 Task: Get information about  a Redfin agent in San Diego, California, for assistance in finding a property with a rooftop garden.
Action: Mouse moved to (351, 227)
Screenshot: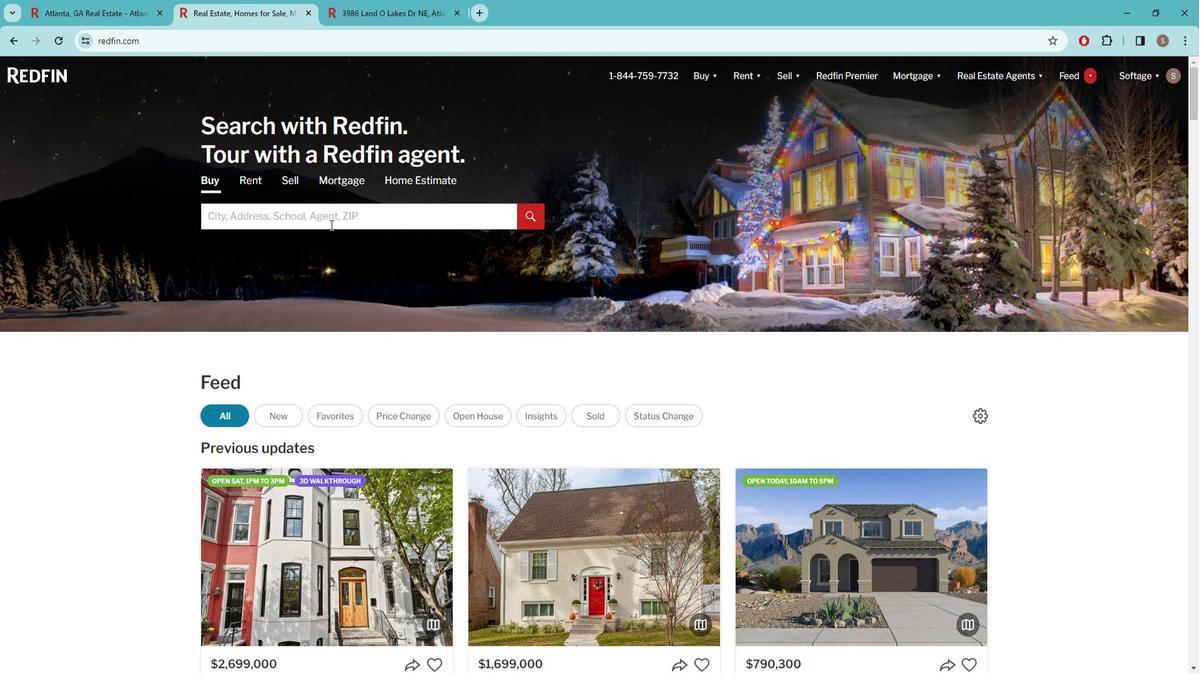 
Action: Mouse pressed left at (351, 227)
Screenshot: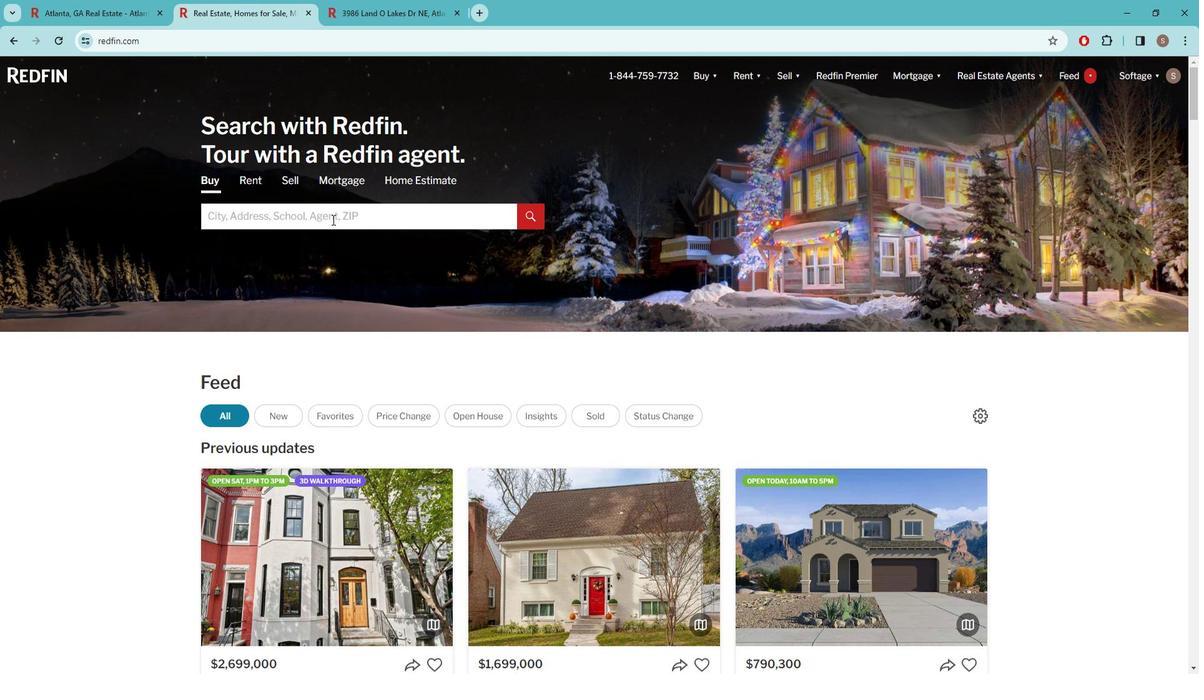 
Action: Key pressed s<Key.caps_lock>AN<Key.space><Key.caps_lock>d<Key.caps_lock>IEGO<Key.space>
Screenshot: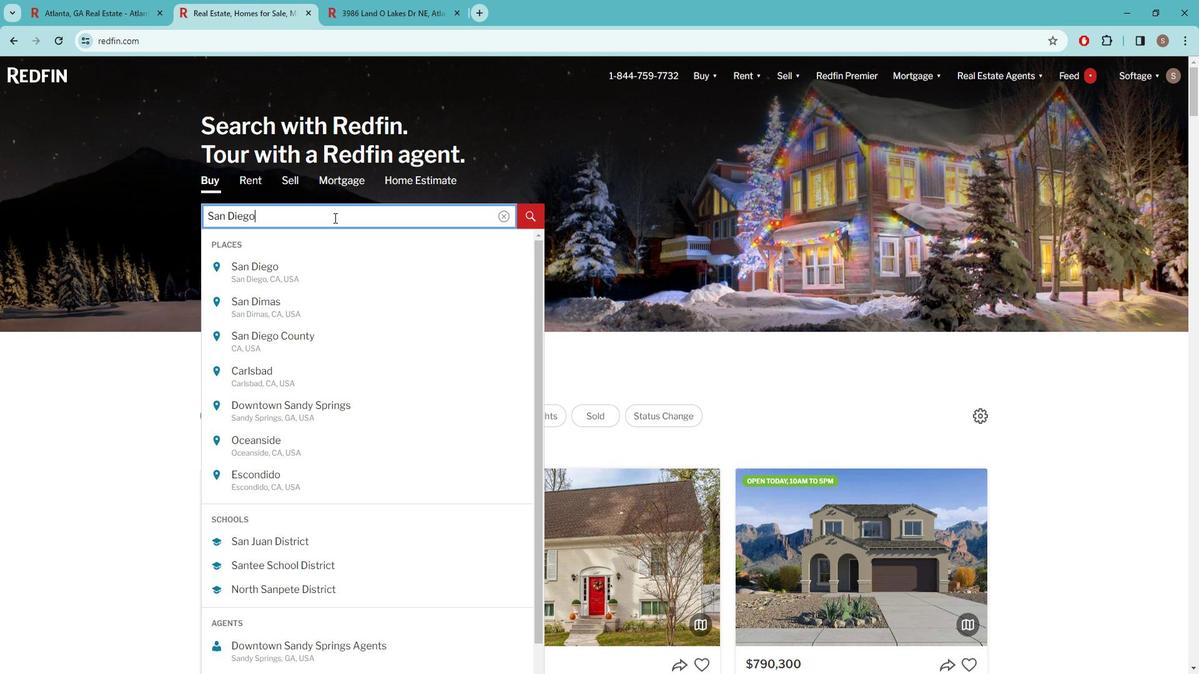 
Action: Mouse moved to (367, 272)
Screenshot: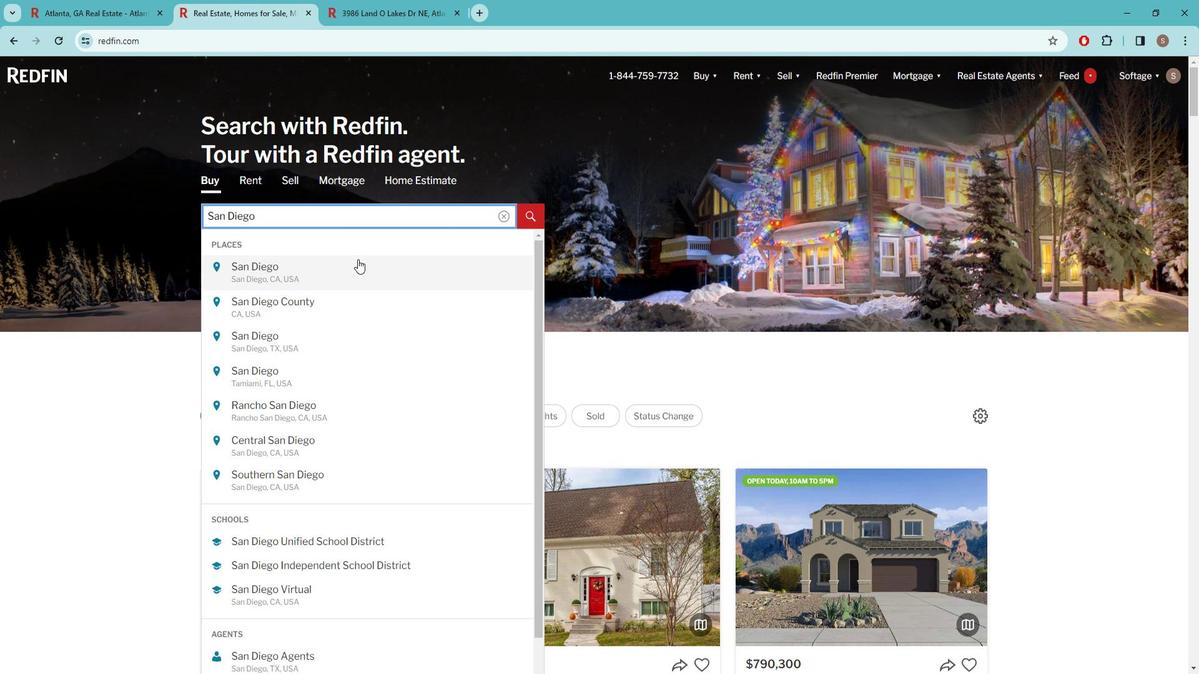 
Action: Mouse pressed left at (367, 272)
Screenshot: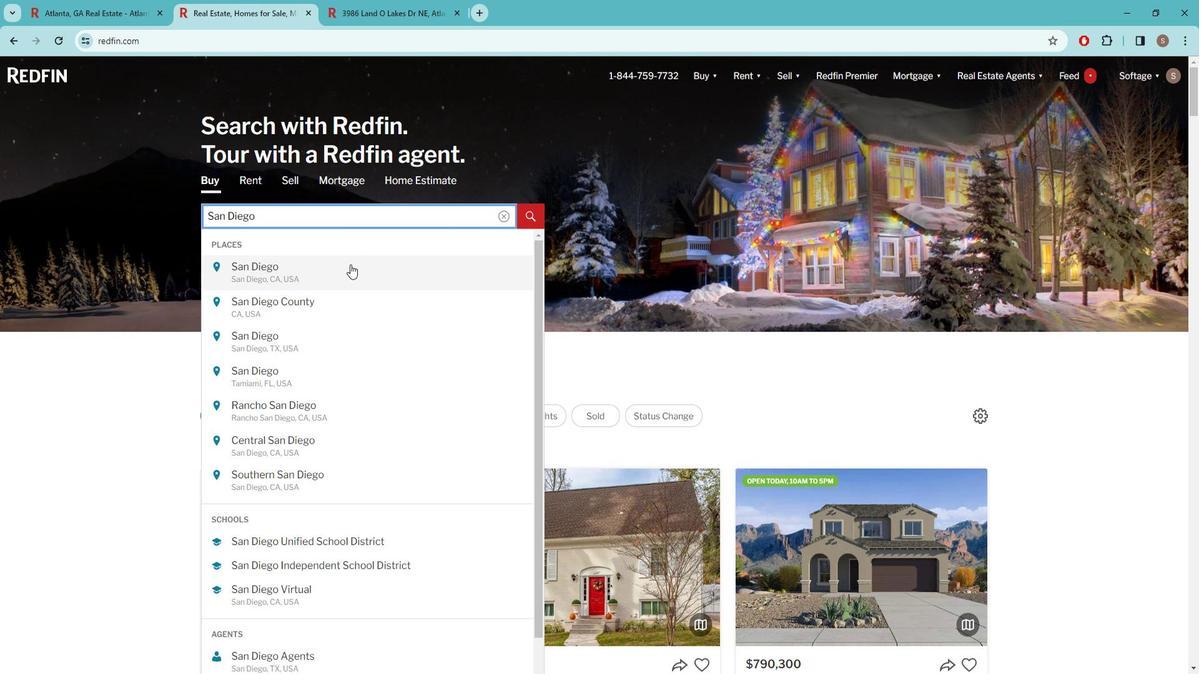 
Action: Mouse moved to (1064, 168)
Screenshot: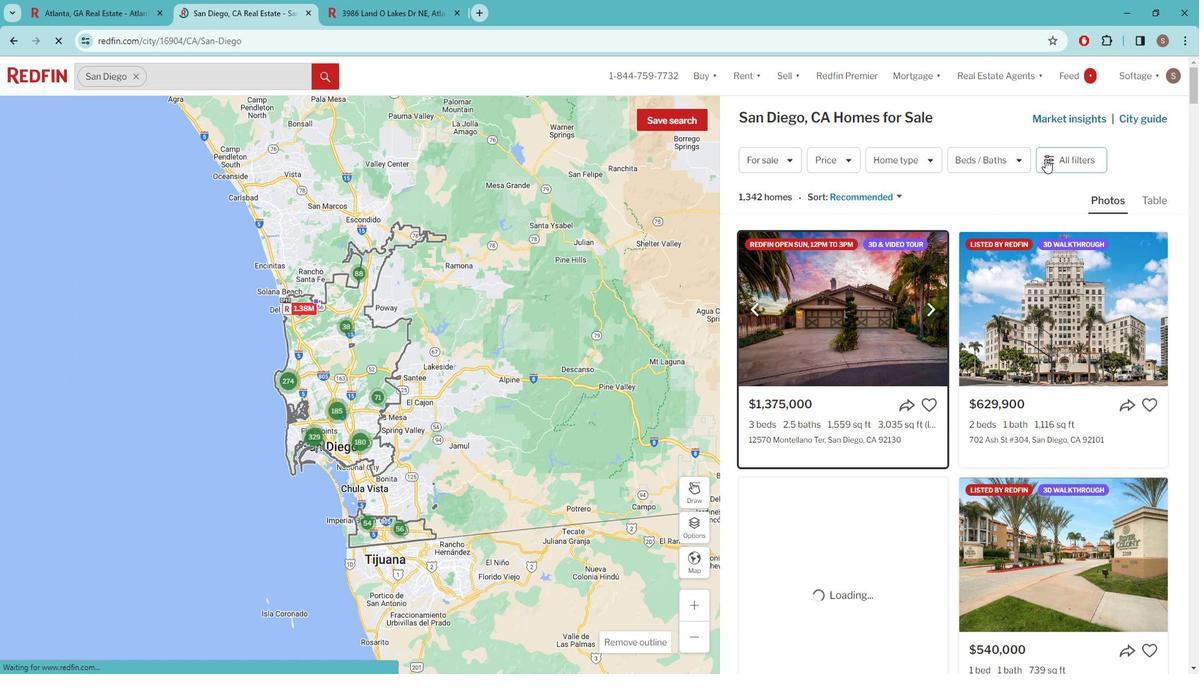 
Action: Mouse pressed left at (1064, 168)
Screenshot: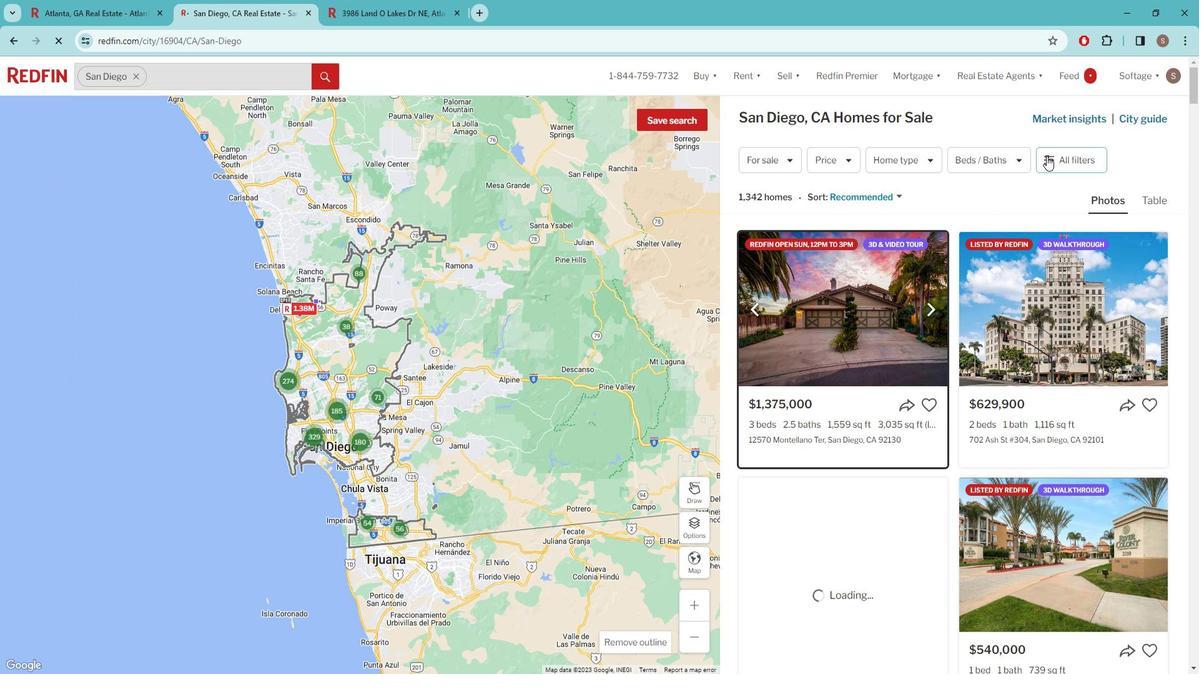 
Action: Mouse pressed left at (1064, 168)
Screenshot: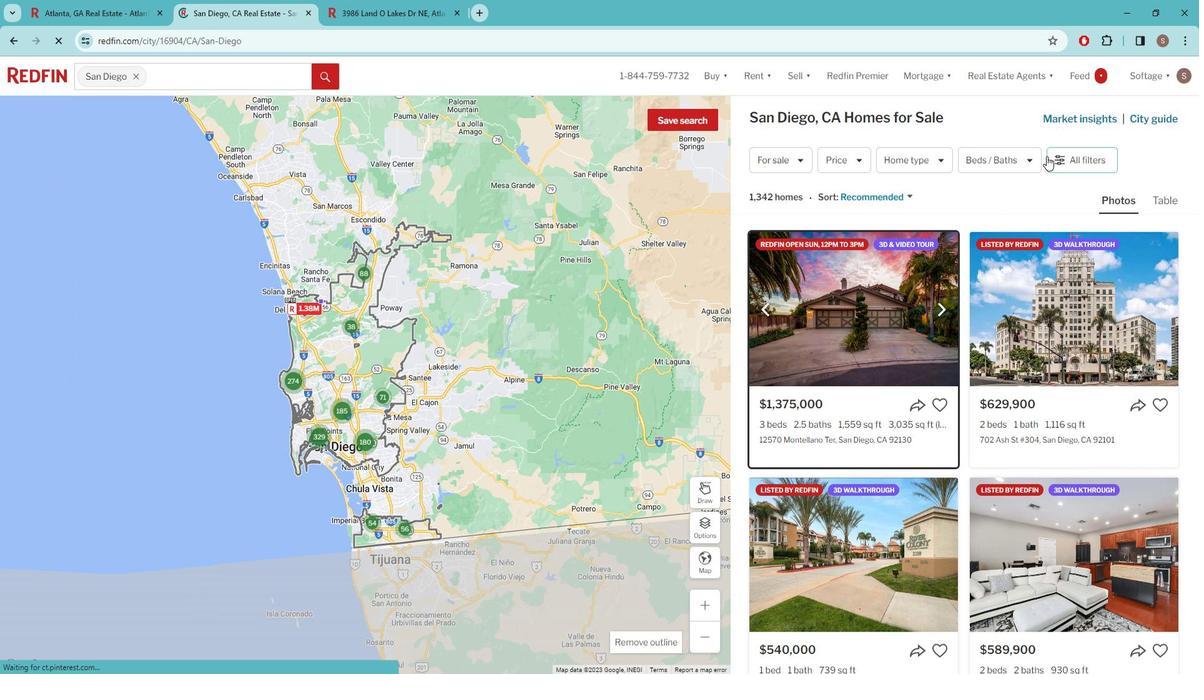 
Action: Mouse moved to (974, 295)
Screenshot: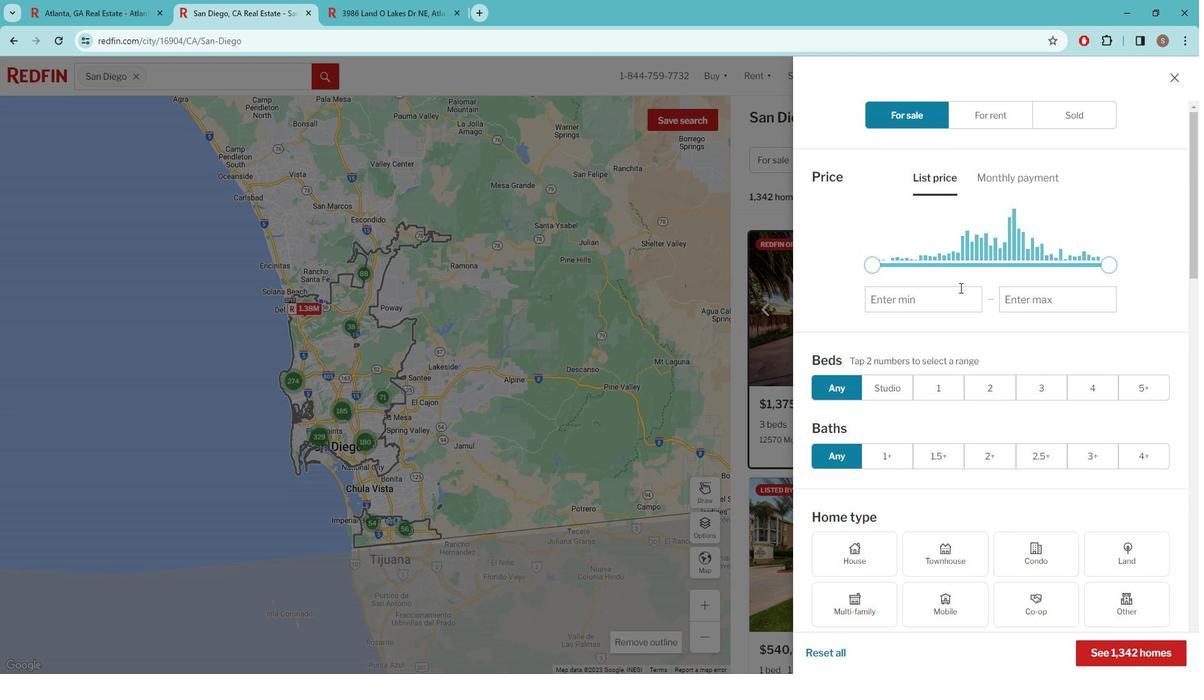 
Action: Mouse scrolled (974, 294) with delta (0, 0)
Screenshot: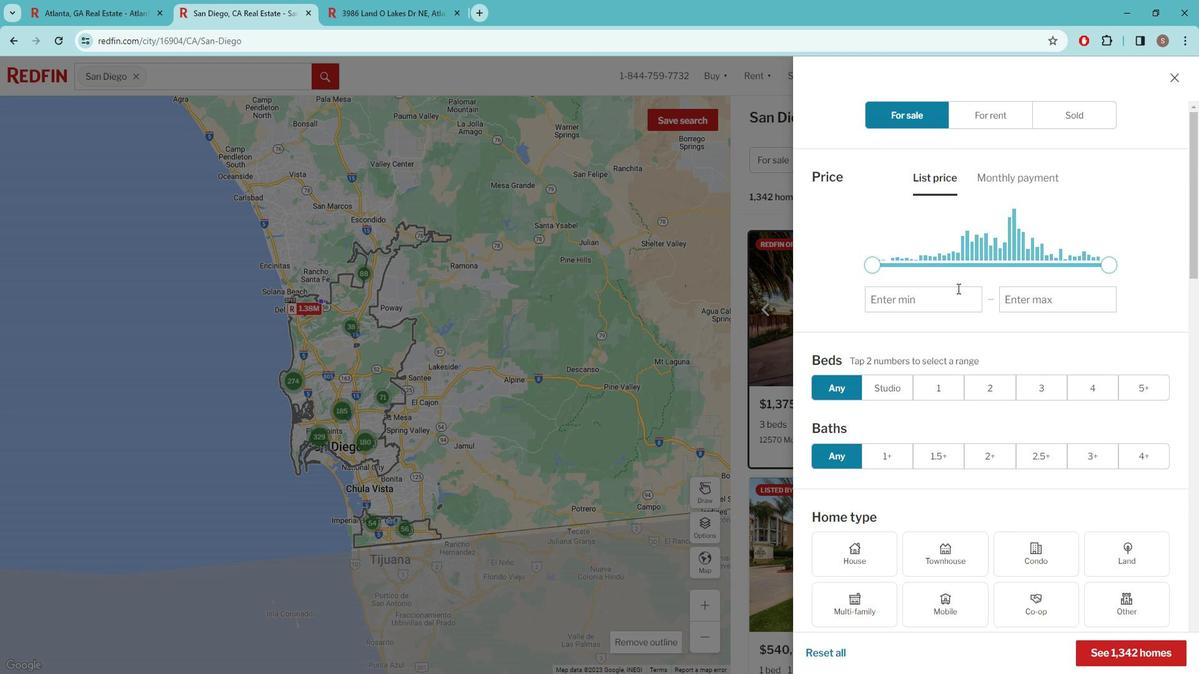 
Action: Mouse moved to (973, 296)
Screenshot: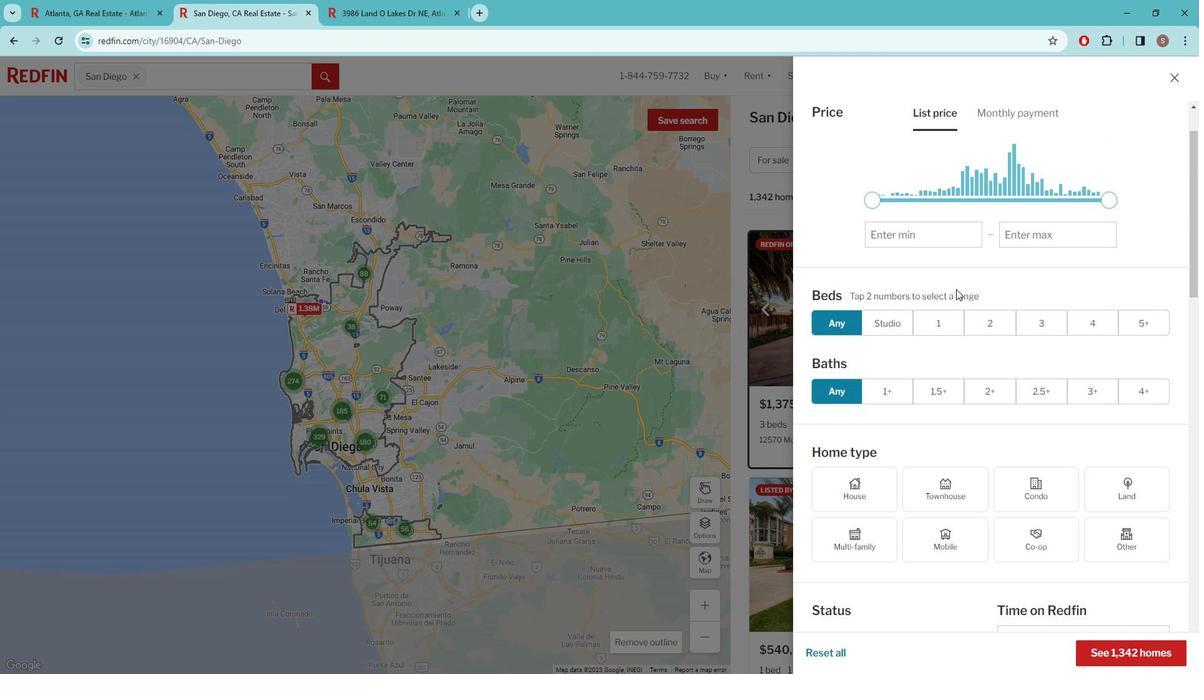 
Action: Mouse scrolled (973, 295) with delta (0, 0)
Screenshot: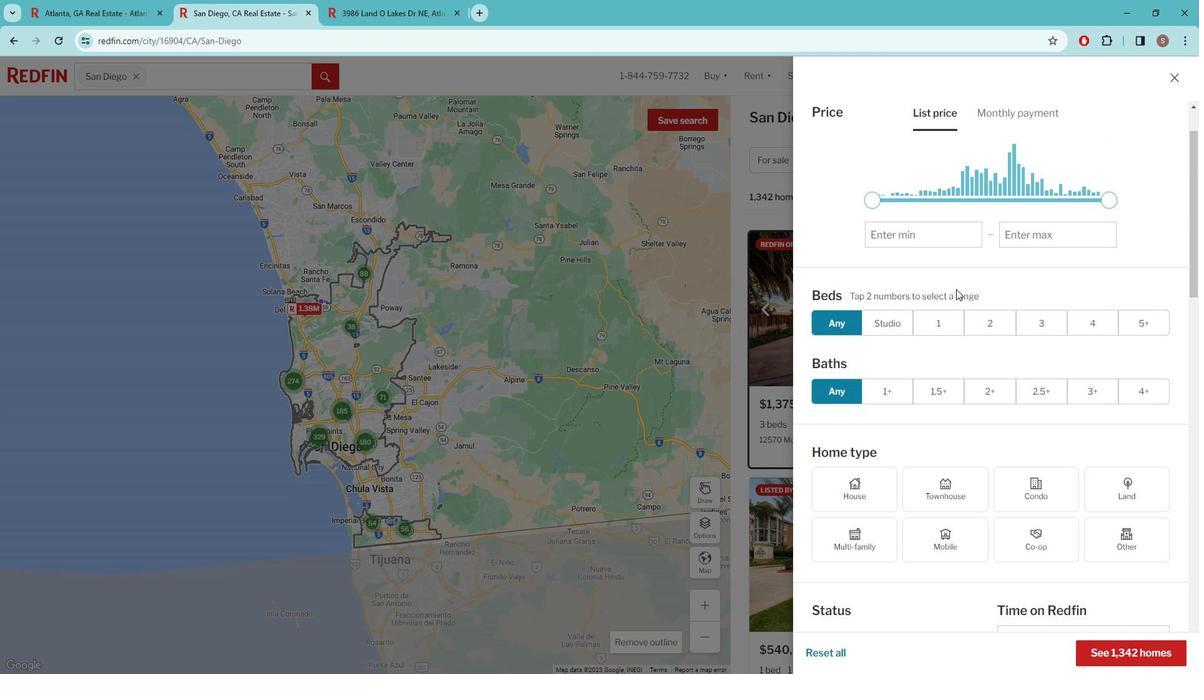 
Action: Mouse moved to (971, 296)
Screenshot: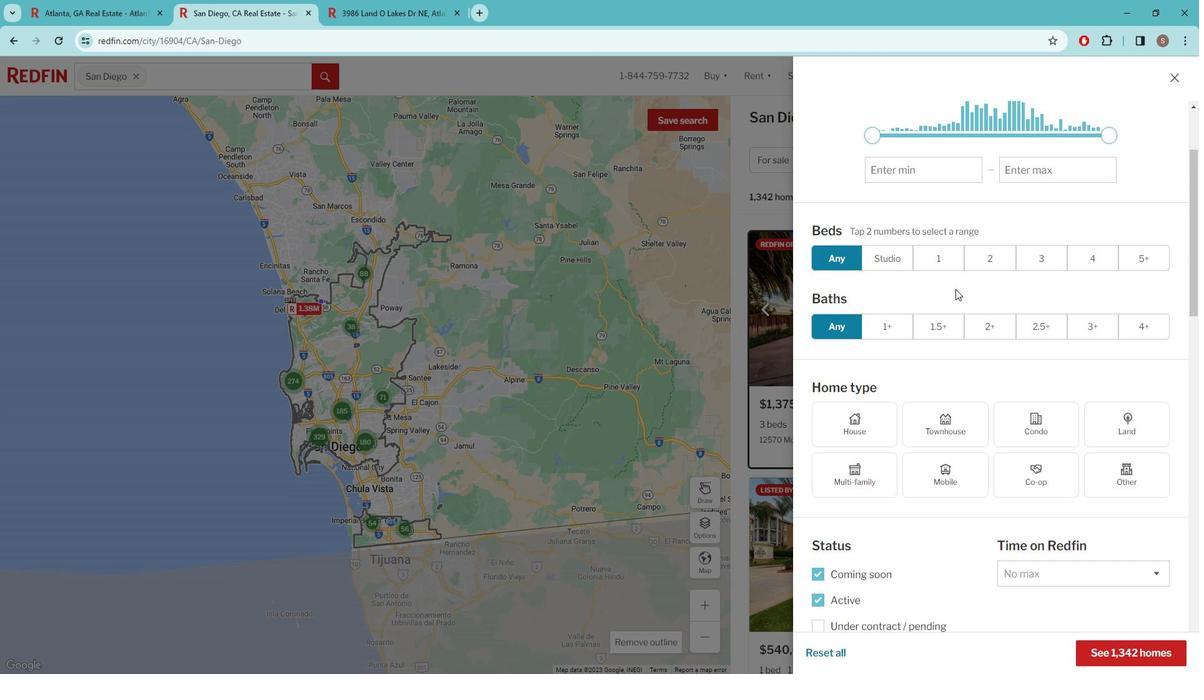 
Action: Mouse scrolled (971, 295) with delta (0, 0)
Screenshot: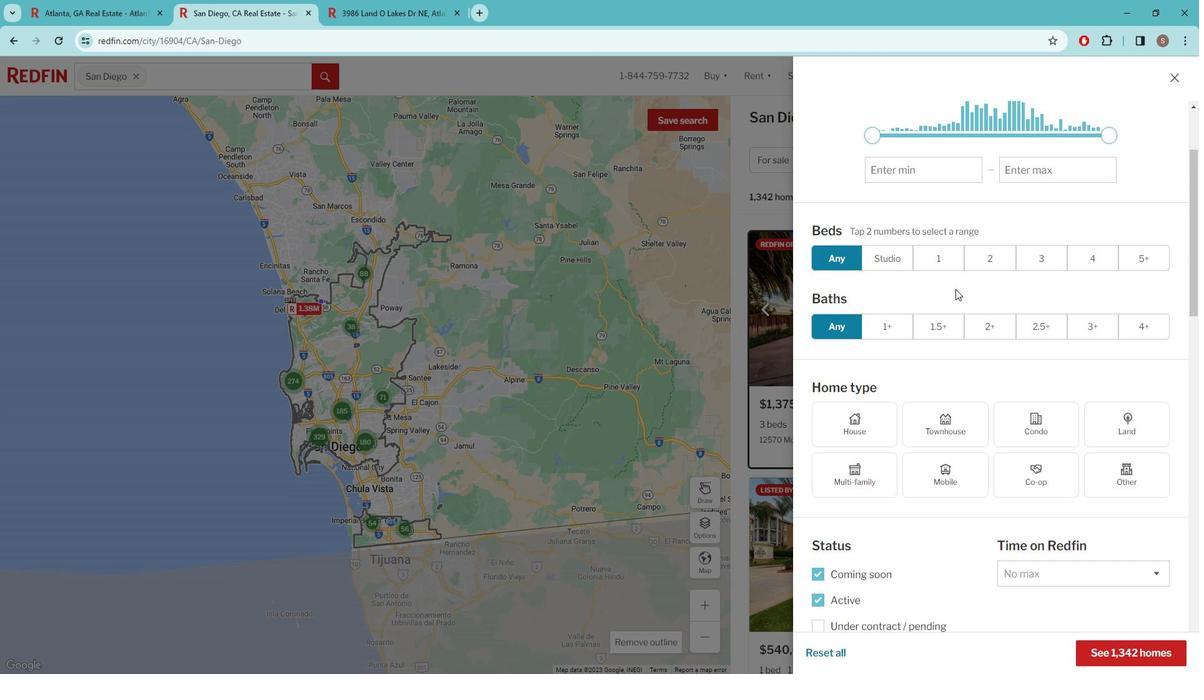 
Action: Mouse moved to (971, 296)
Screenshot: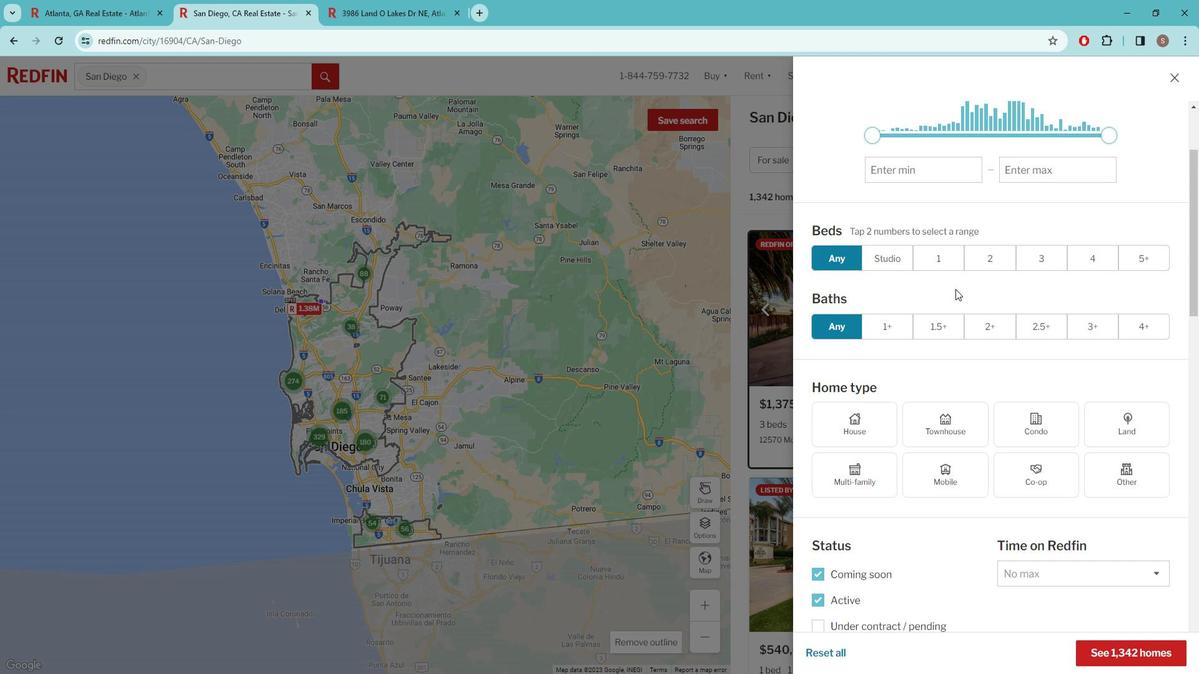 
Action: Mouse scrolled (971, 295) with delta (0, 0)
Screenshot: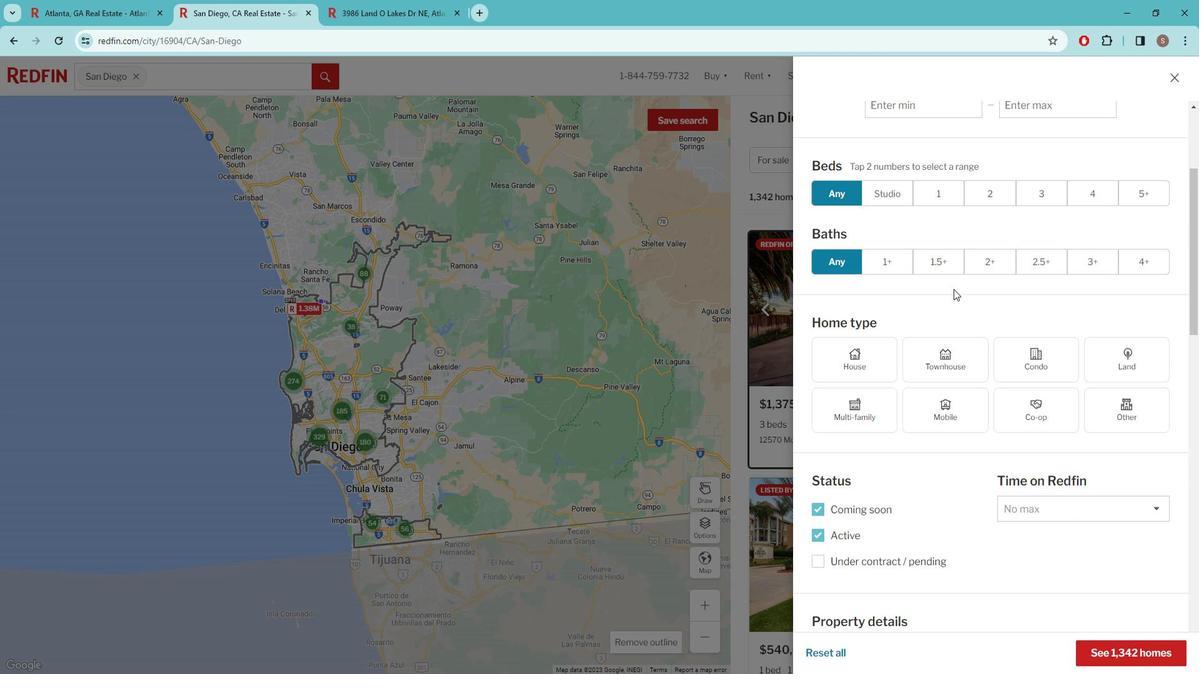 
Action: Mouse moved to (968, 296)
Screenshot: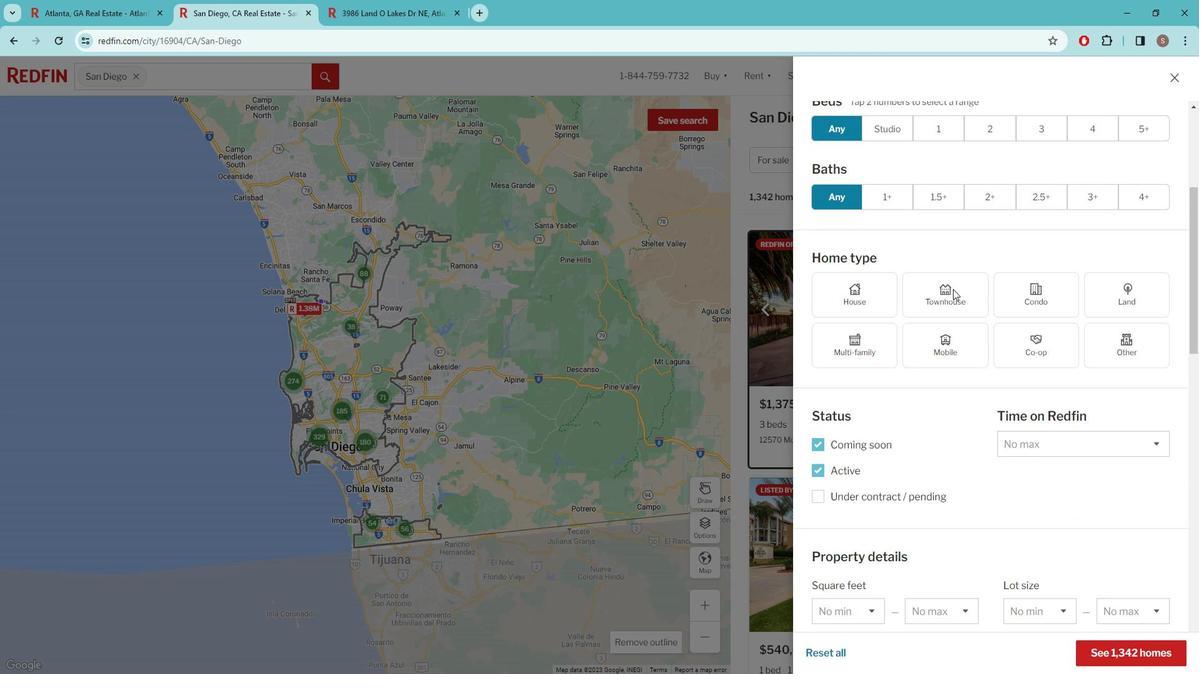 
Action: Mouse scrolled (968, 296) with delta (0, 0)
Screenshot: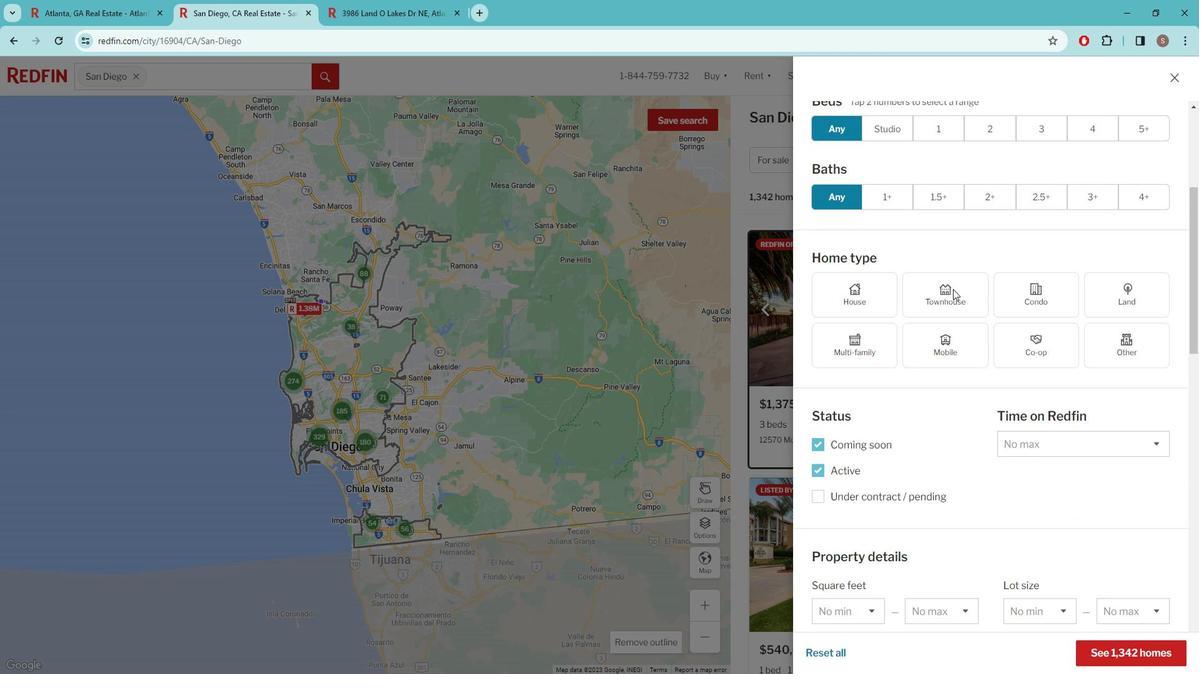 
Action: Mouse moved to (965, 297)
Screenshot: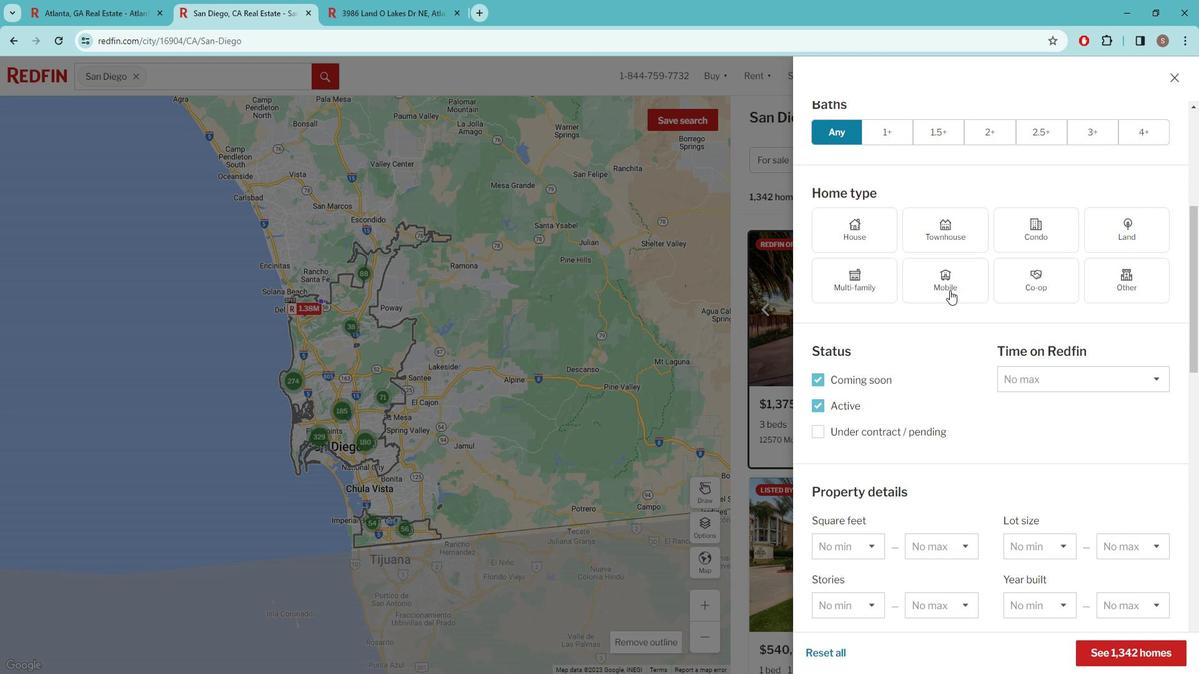 
Action: Mouse scrolled (965, 297) with delta (0, 0)
Screenshot: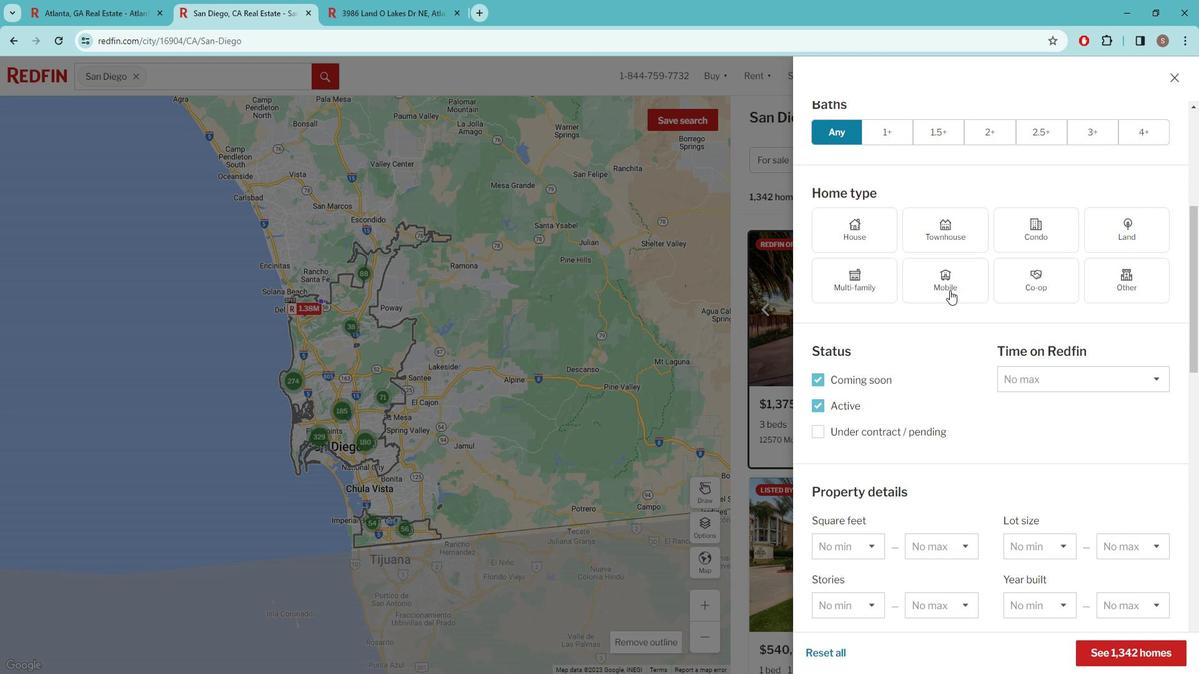 
Action: Mouse moved to (965, 298)
Screenshot: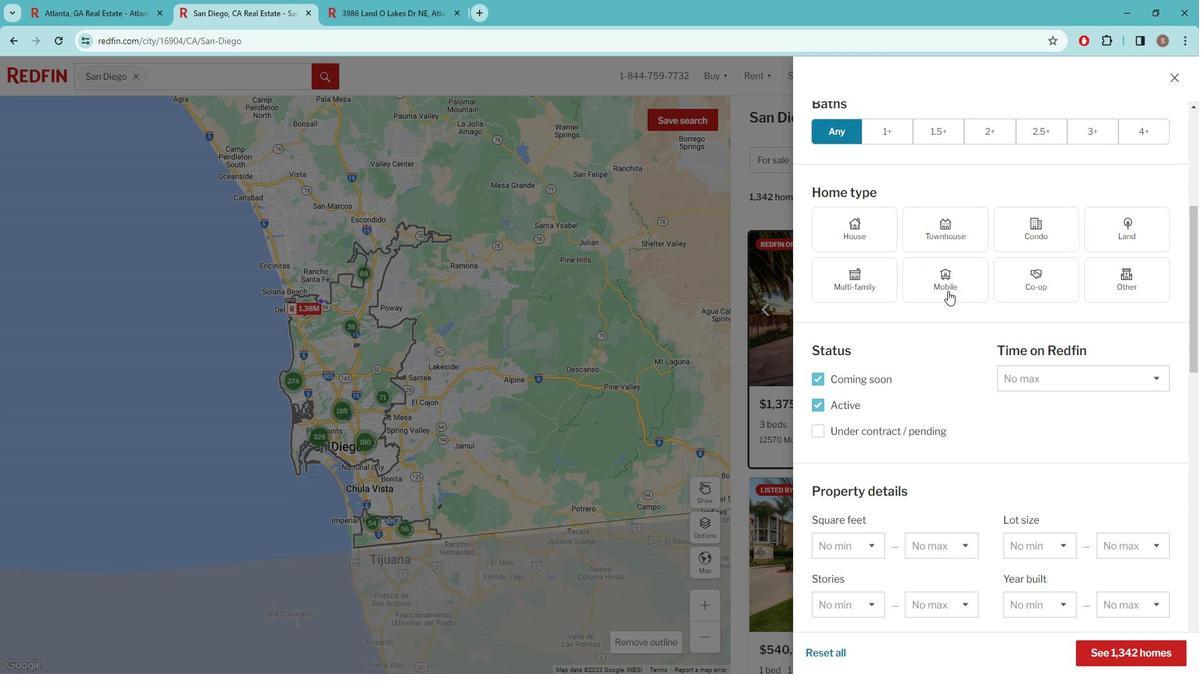 
Action: Mouse scrolled (965, 297) with delta (0, 0)
Screenshot: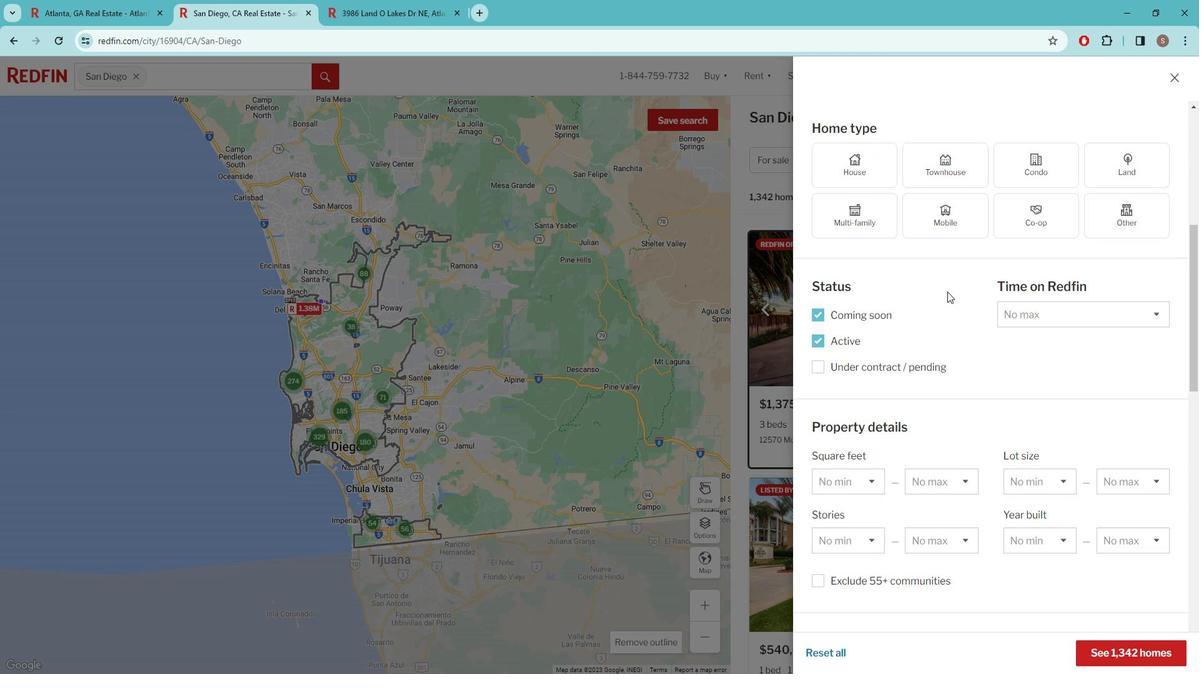 
Action: Mouse scrolled (965, 297) with delta (0, 0)
Screenshot: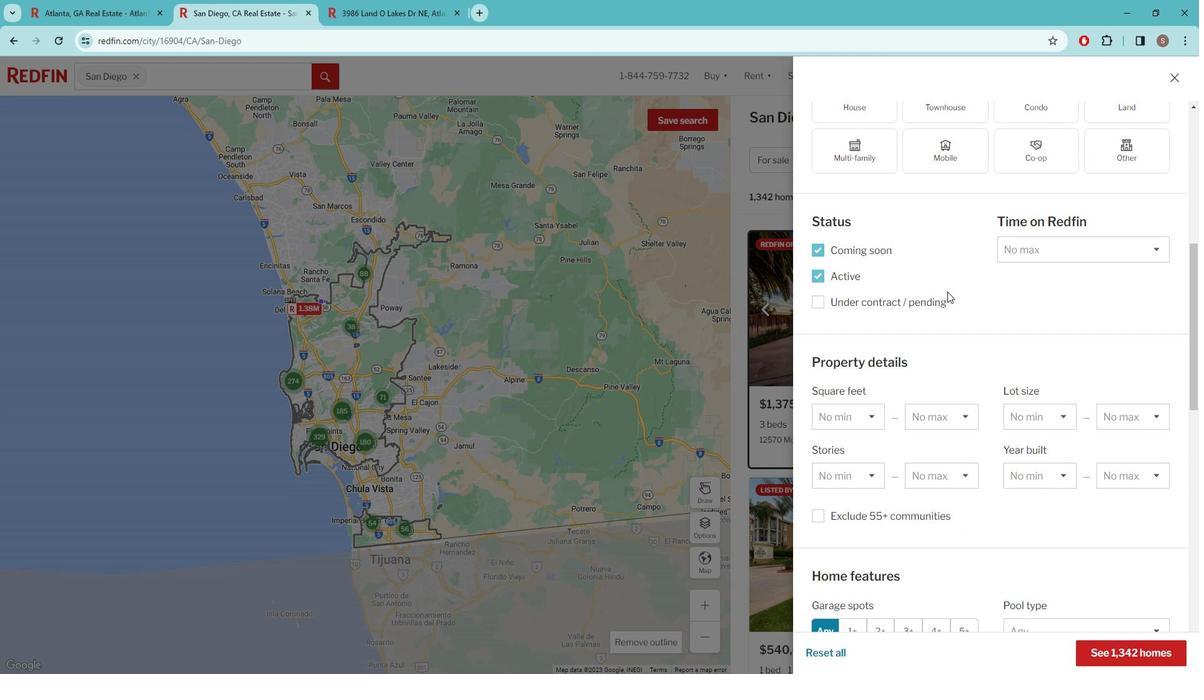 
Action: Mouse scrolled (965, 297) with delta (0, 0)
Screenshot: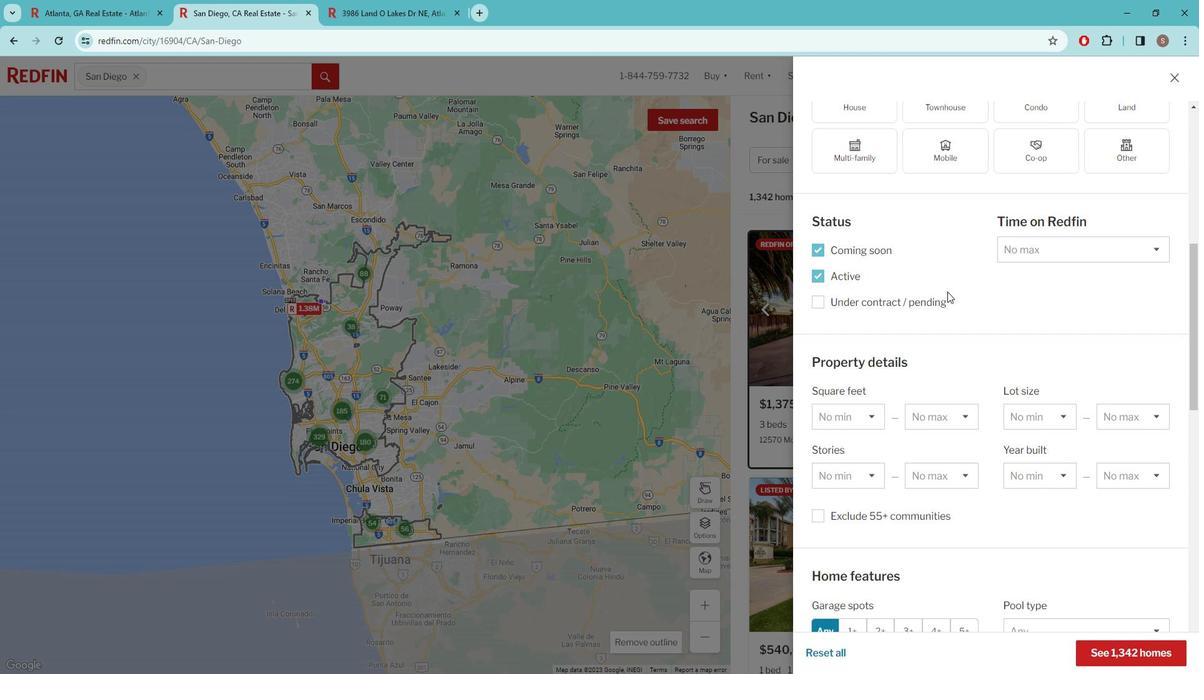 
Action: Mouse scrolled (965, 299) with delta (0, 0)
Screenshot: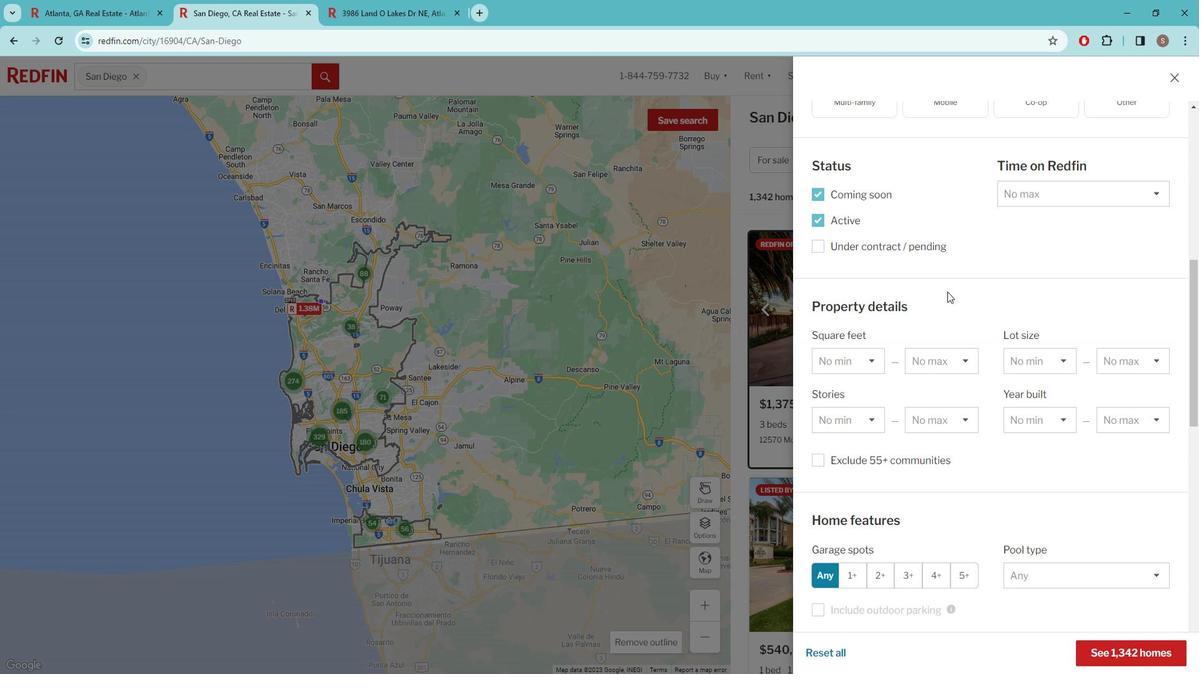 
Action: Mouse scrolled (965, 297) with delta (0, 0)
Screenshot: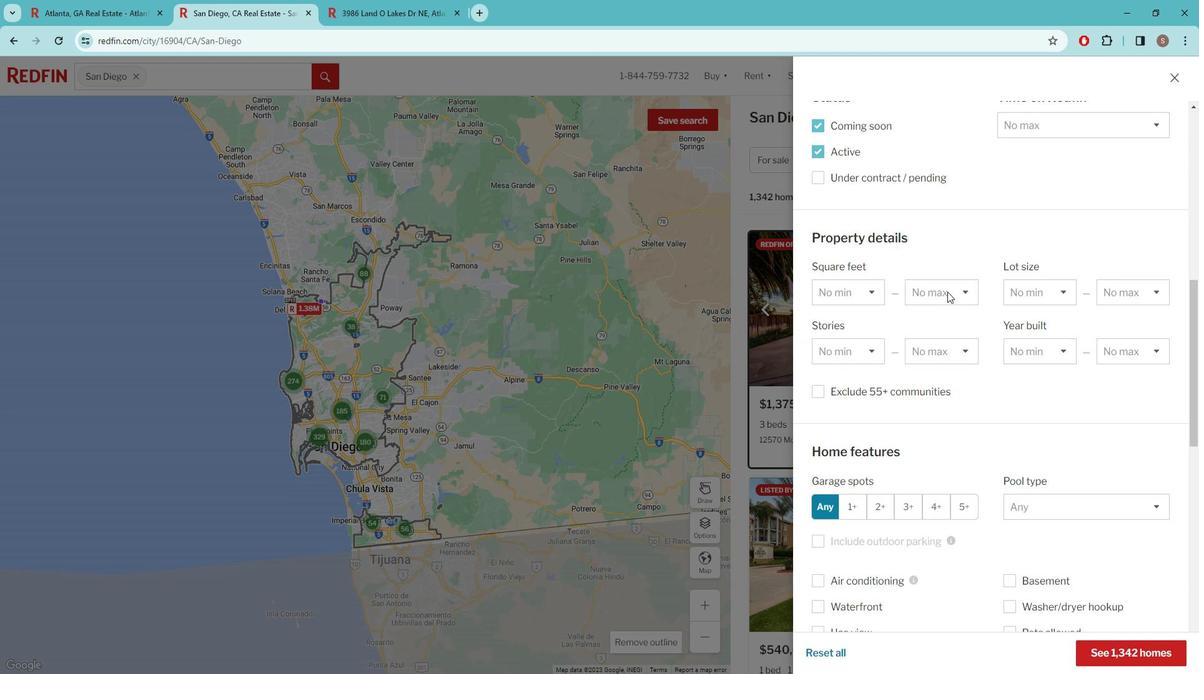 
Action: Mouse moved to (960, 304)
Screenshot: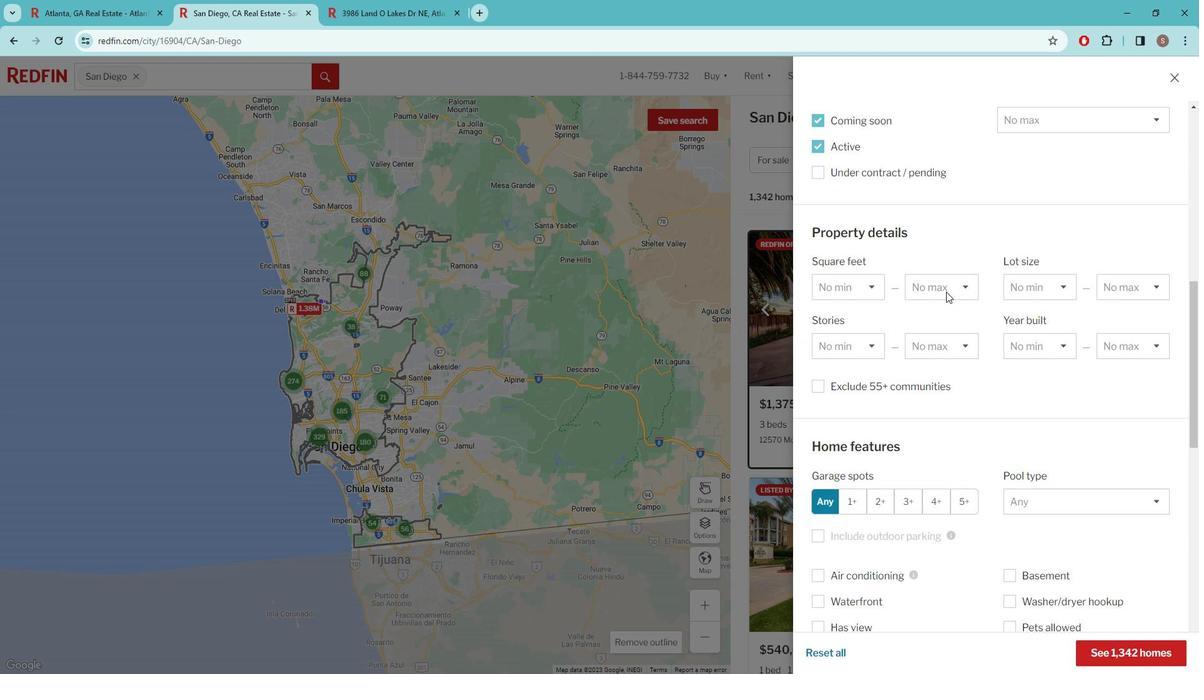 
Action: Mouse scrolled (960, 303) with delta (0, 0)
Screenshot: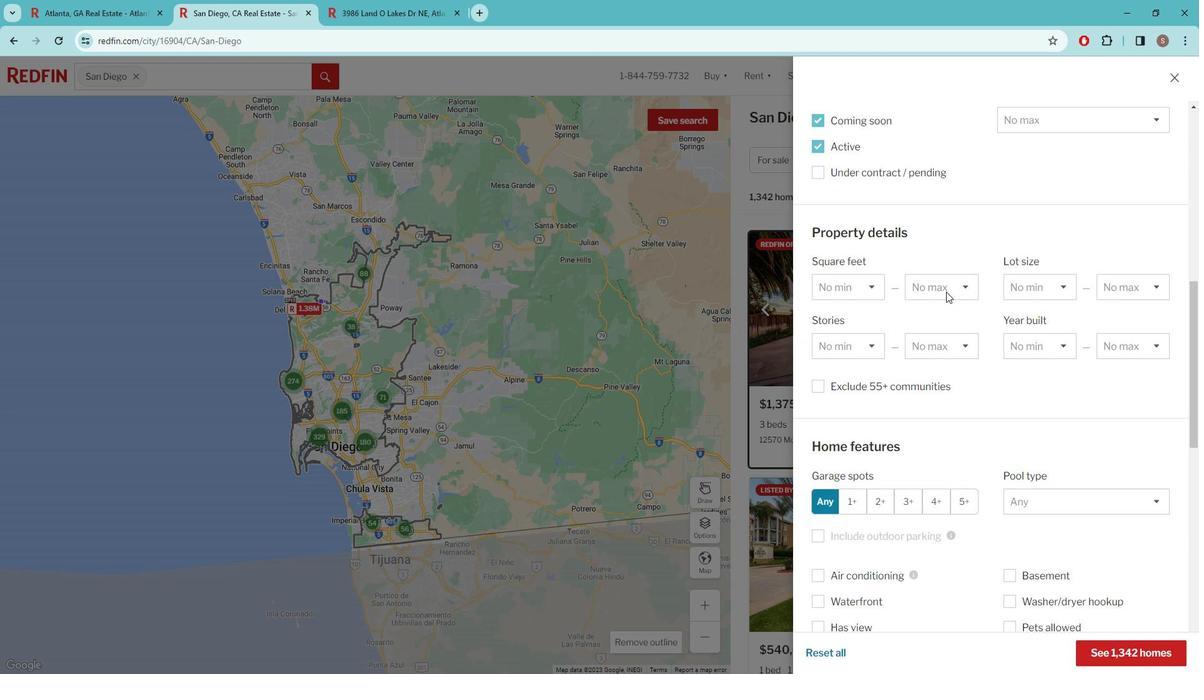 
Action: Mouse moved to (957, 306)
Screenshot: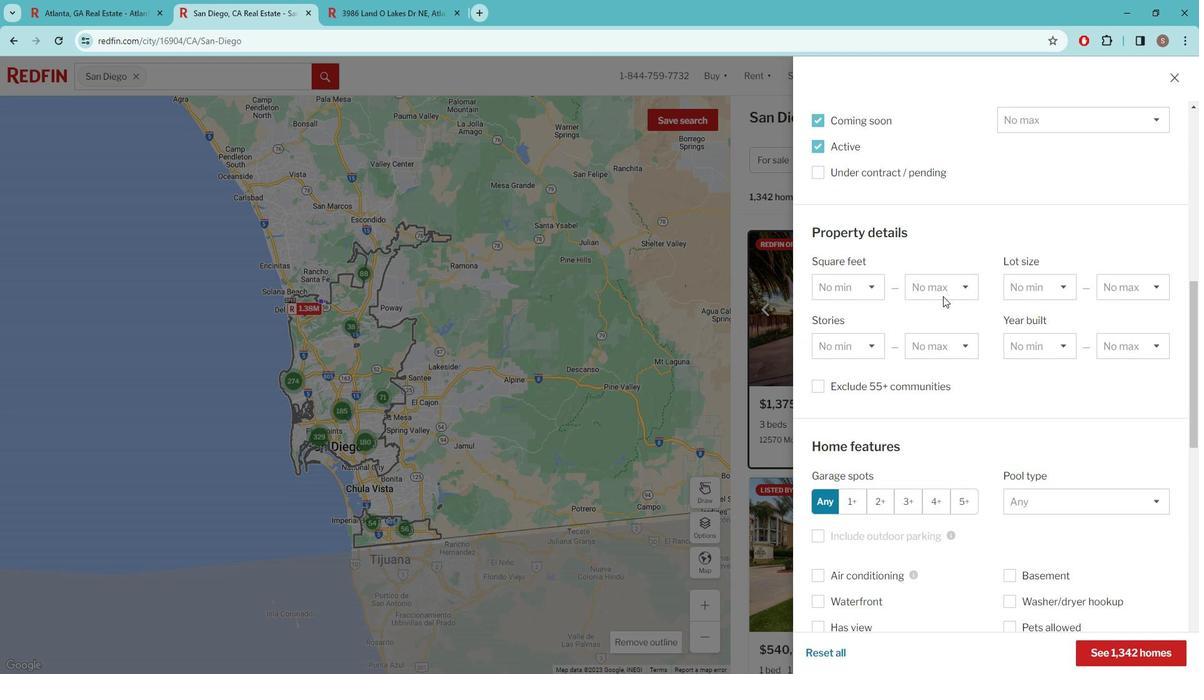
Action: Mouse scrolled (957, 306) with delta (0, 0)
Screenshot: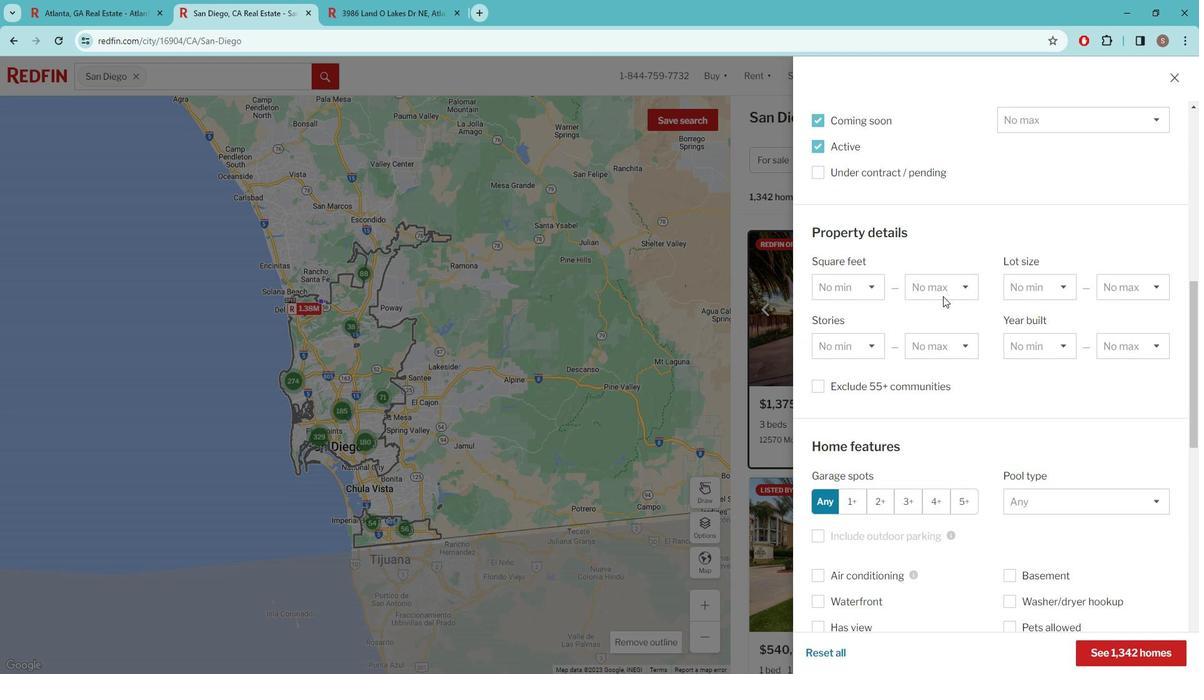
Action: Mouse moved to (953, 311)
Screenshot: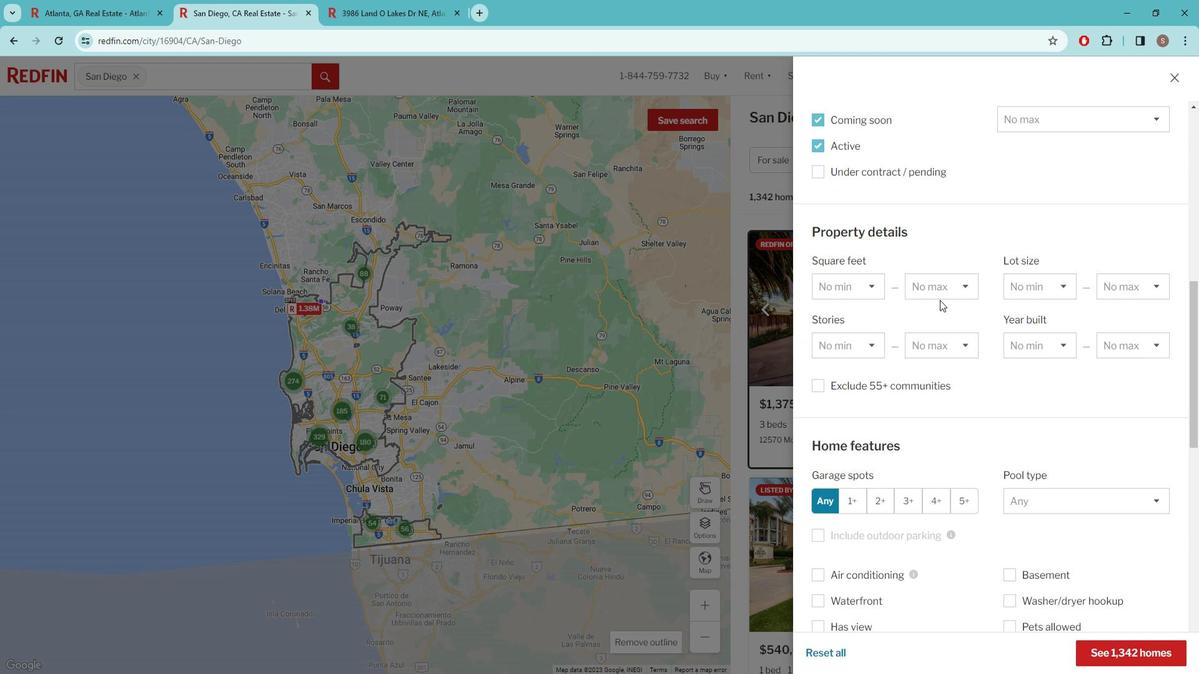 
Action: Mouse scrolled (953, 310) with delta (0, 0)
Screenshot: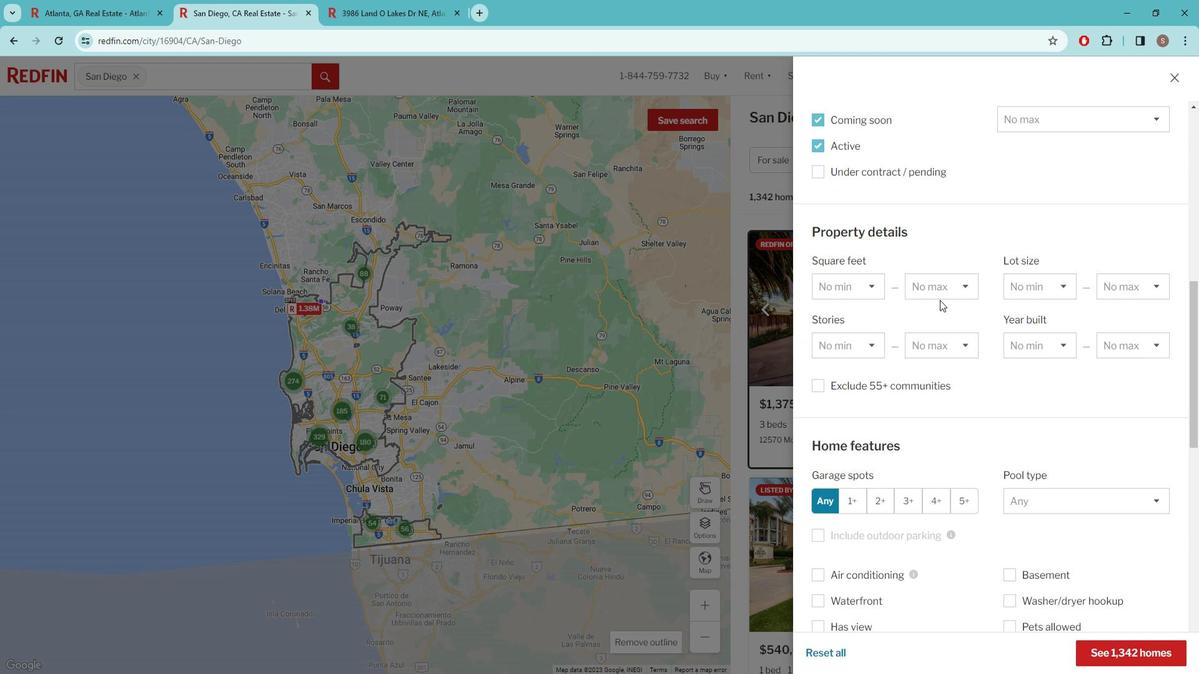 
Action: Mouse moved to (950, 312)
Screenshot: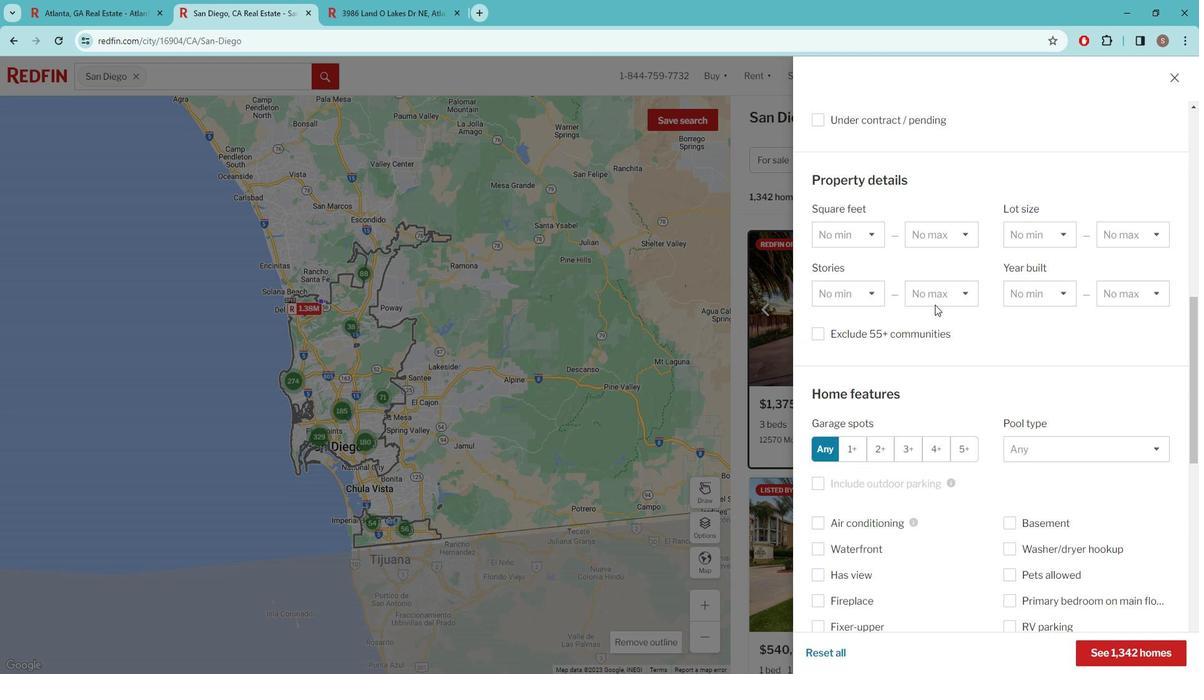 
Action: Mouse scrolled (950, 312) with delta (0, 0)
Screenshot: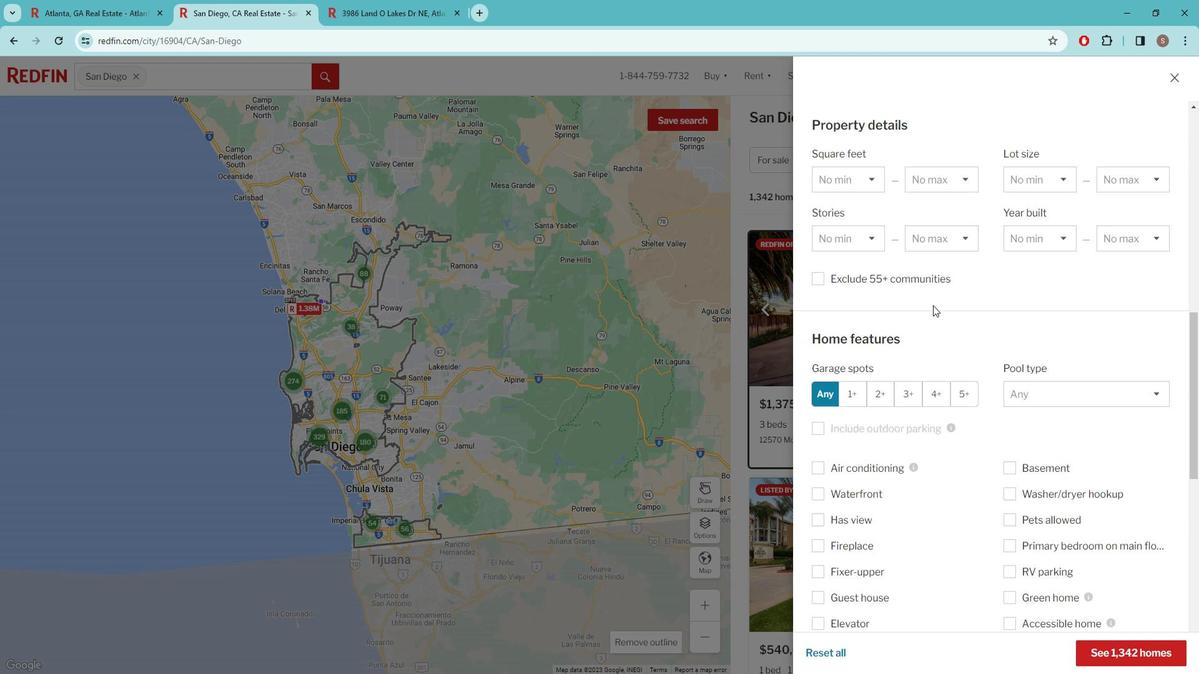 
Action: Mouse moved to (941, 329)
Screenshot: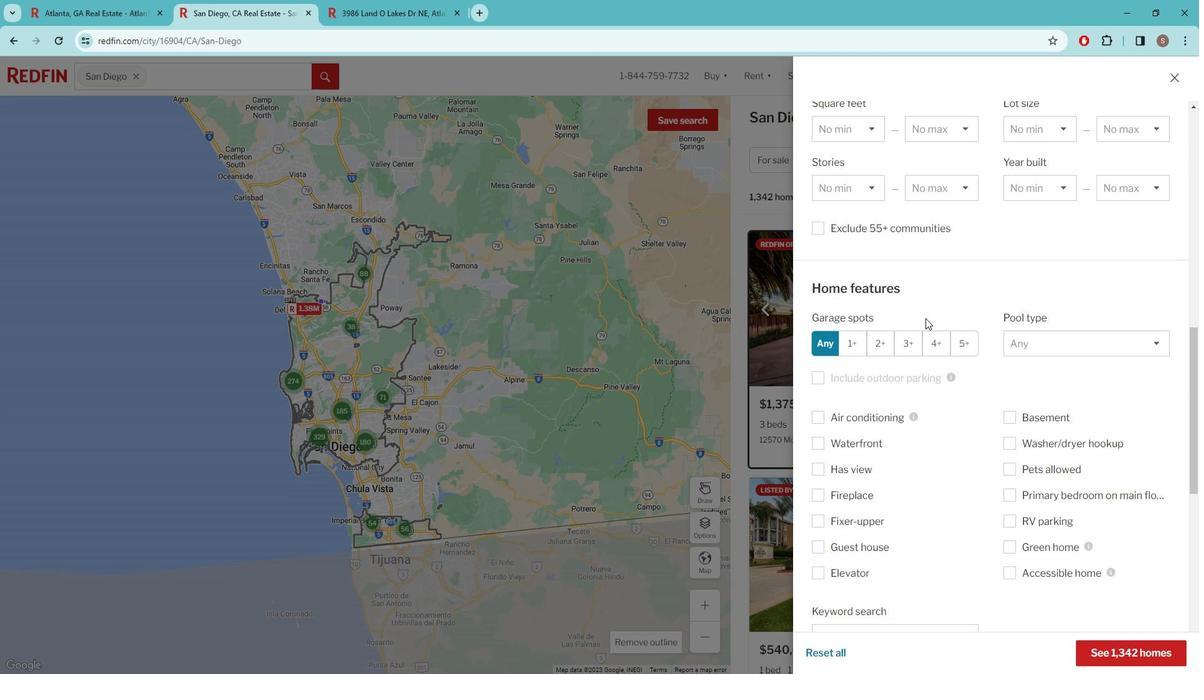 
Action: Mouse scrolled (941, 329) with delta (0, 0)
Screenshot: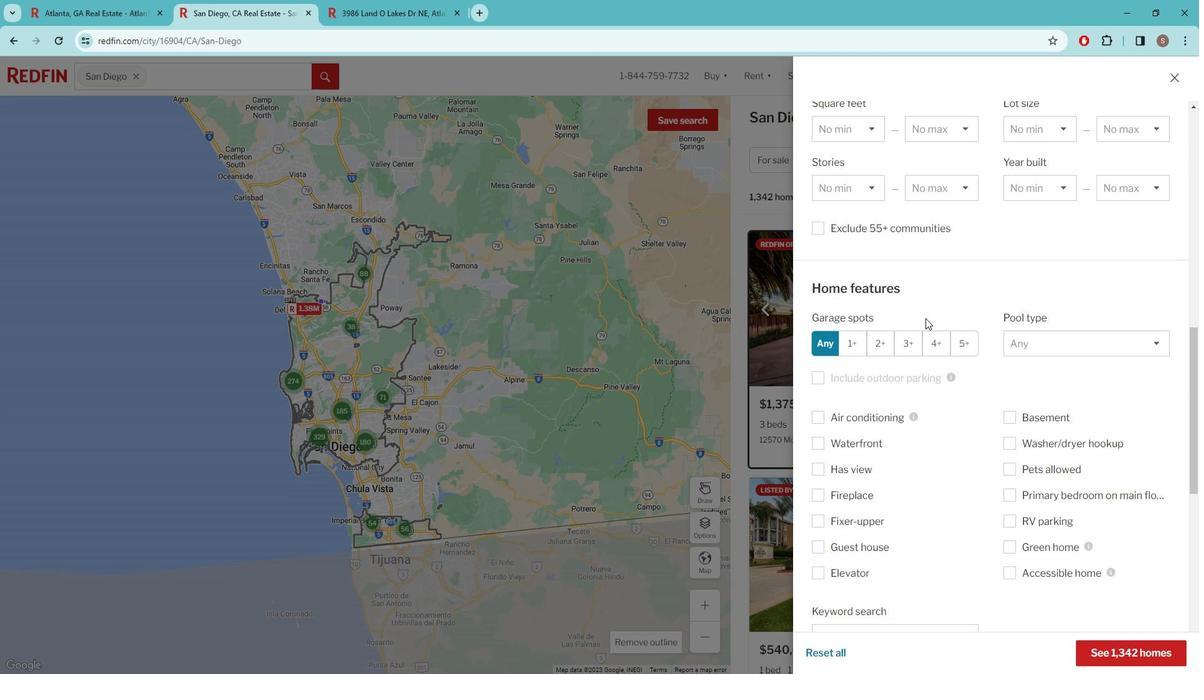
Action: Mouse moved to (940, 331)
Screenshot: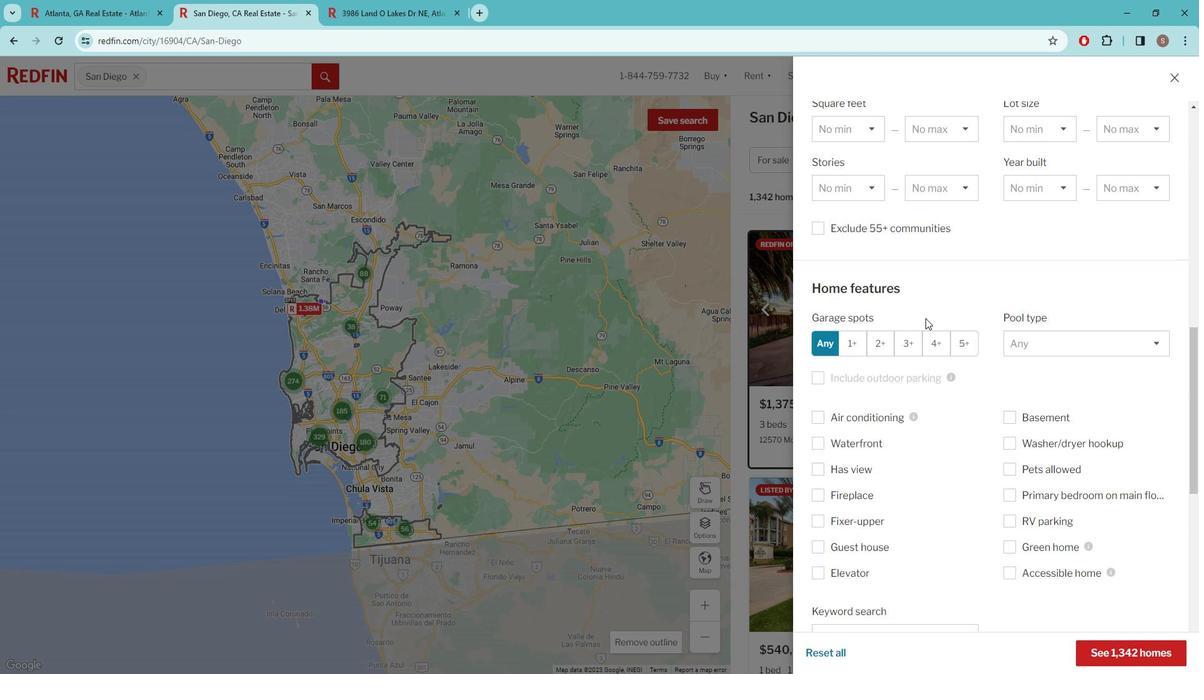 
Action: Mouse scrolled (940, 331) with delta (0, 0)
Screenshot: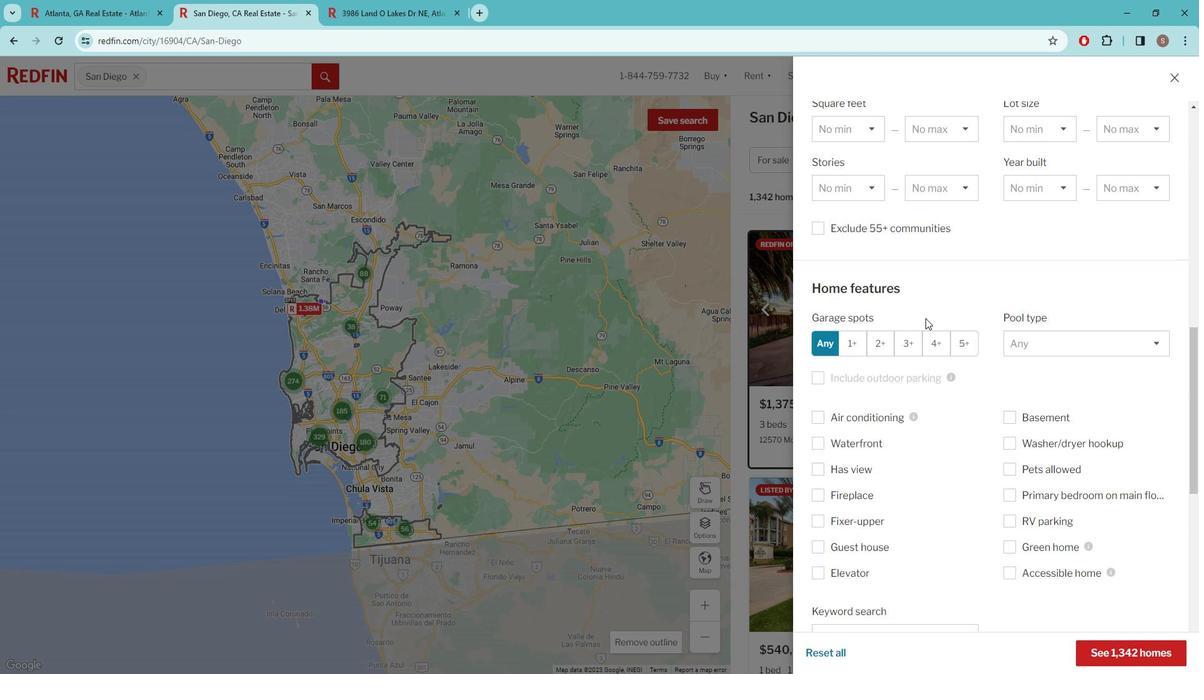 
Action: Mouse moved to (839, 532)
Screenshot: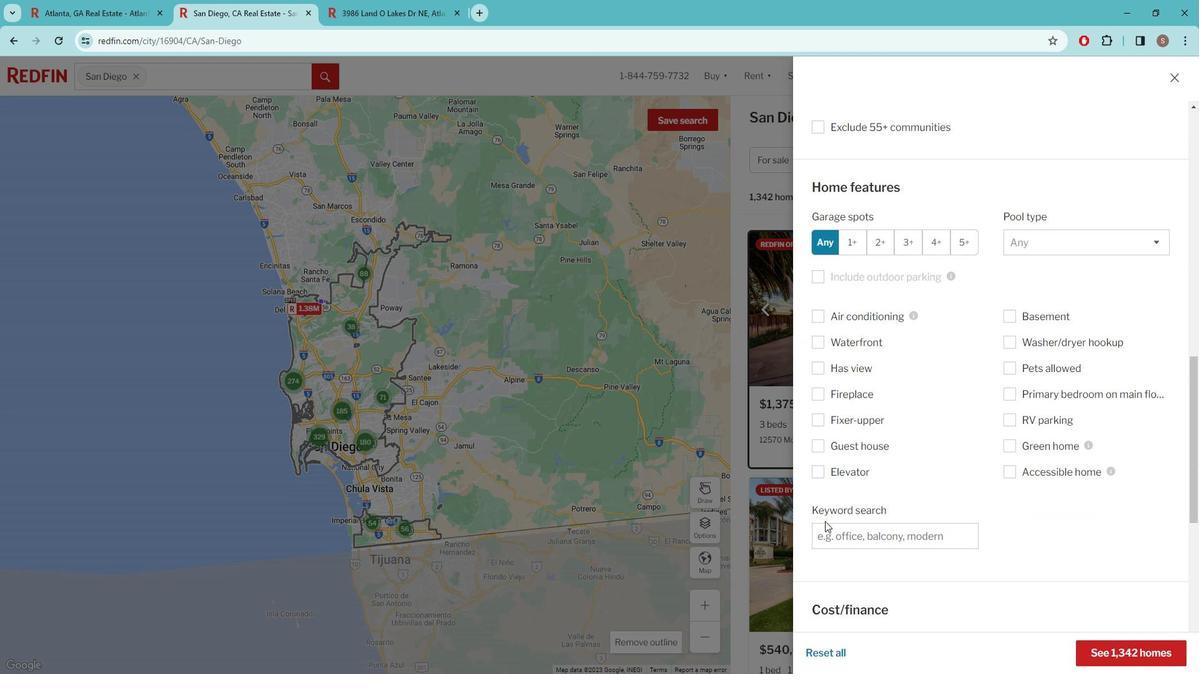 
Action: Mouse pressed left at (839, 532)
Screenshot: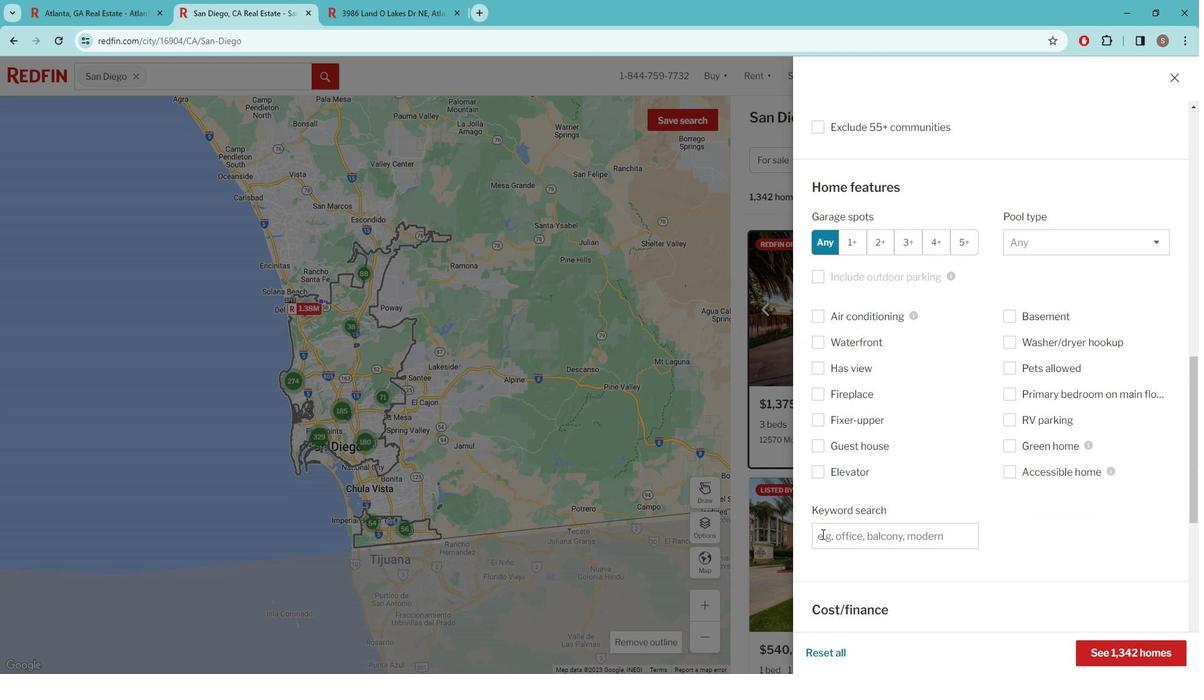 
Action: Key pressed ROOFTOP<Key.space>GARDEN<Key.space>
Screenshot: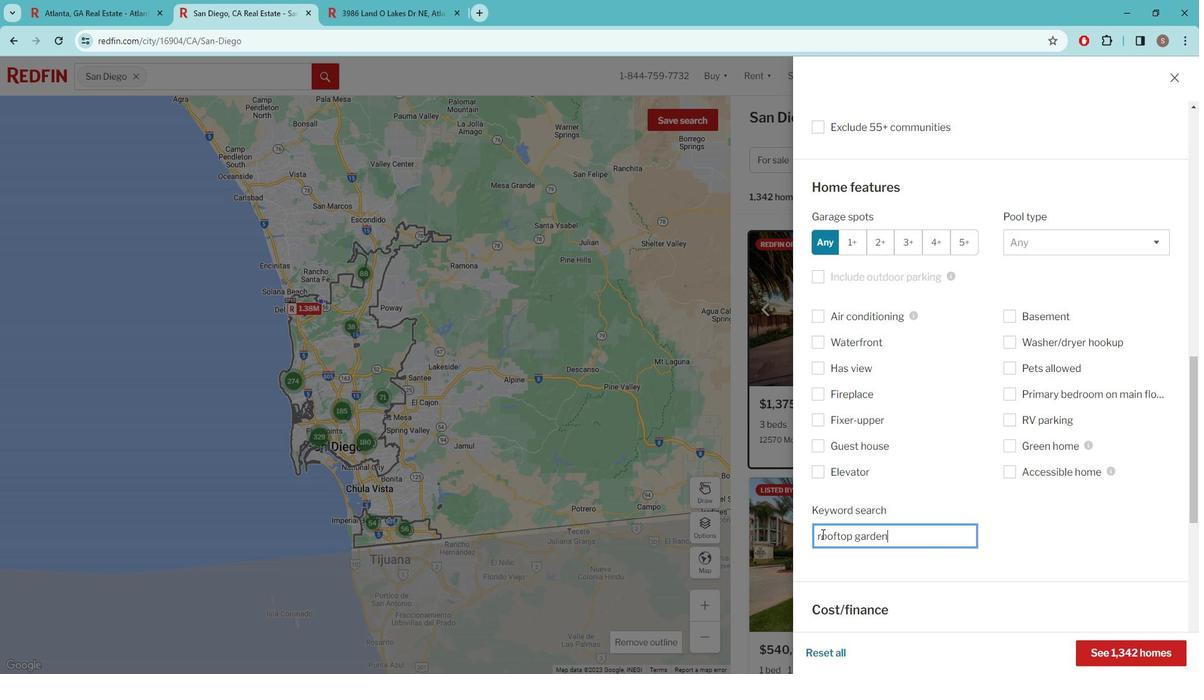 
Action: Mouse scrolled (839, 531) with delta (0, 0)
Screenshot: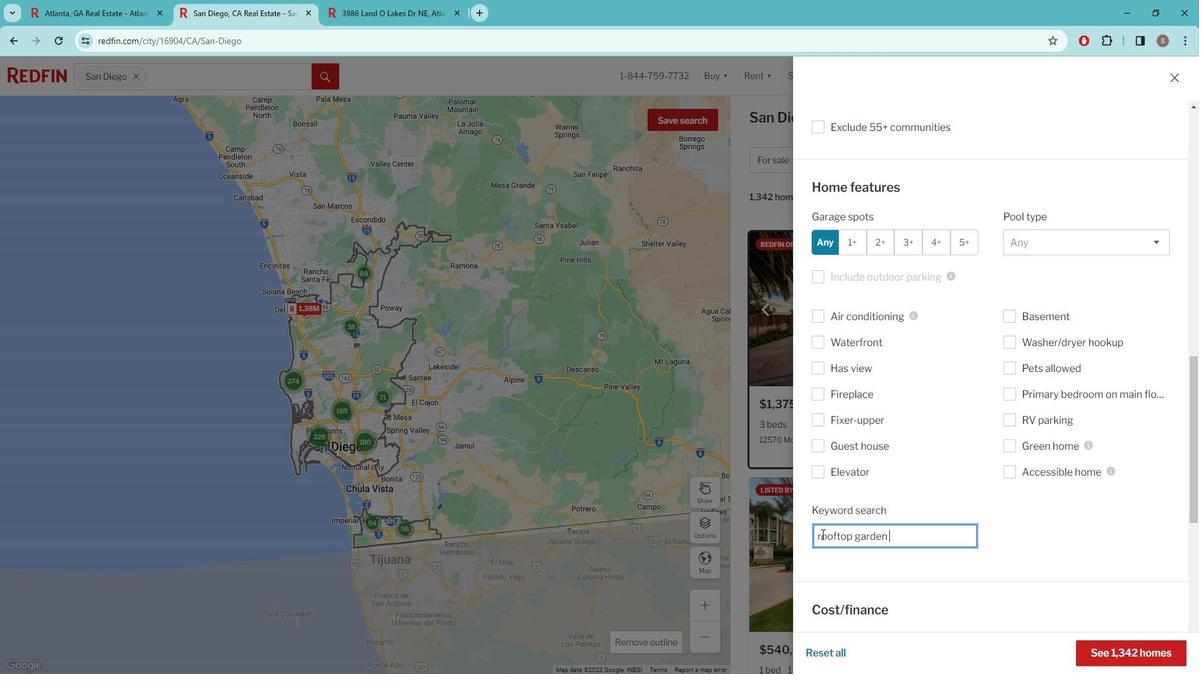
Action: Mouse scrolled (839, 531) with delta (0, 0)
Screenshot: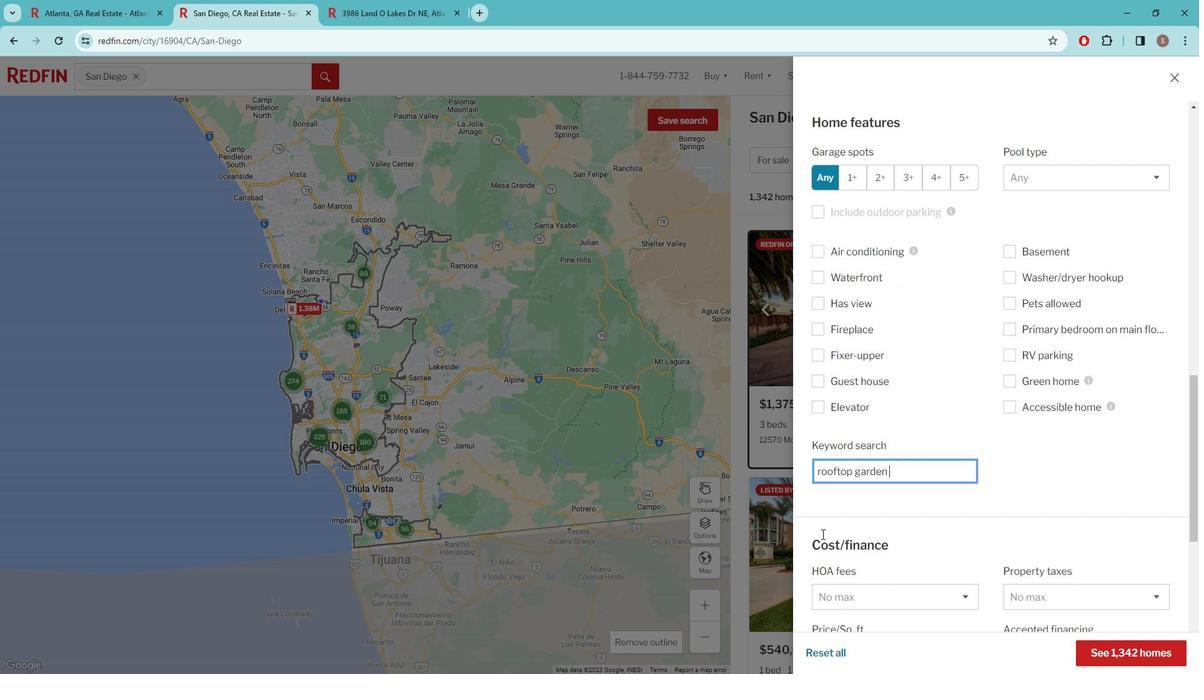 
Action: Mouse scrolled (839, 531) with delta (0, 0)
Screenshot: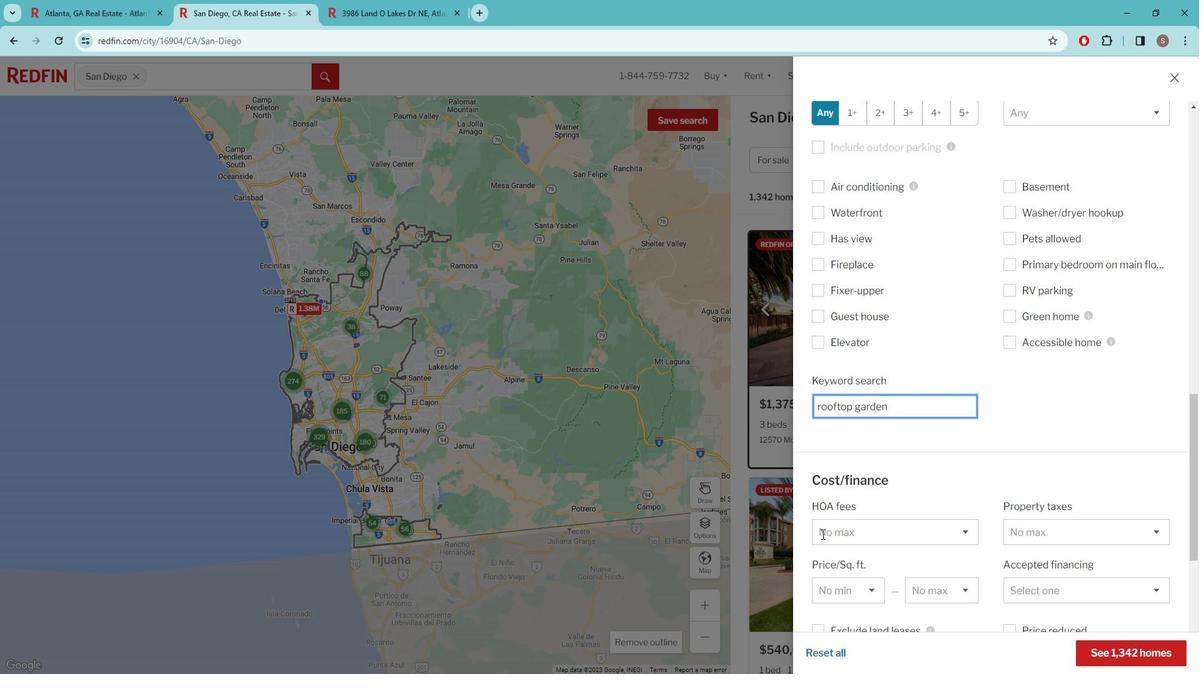 
Action: Mouse scrolled (839, 531) with delta (0, 0)
Screenshot: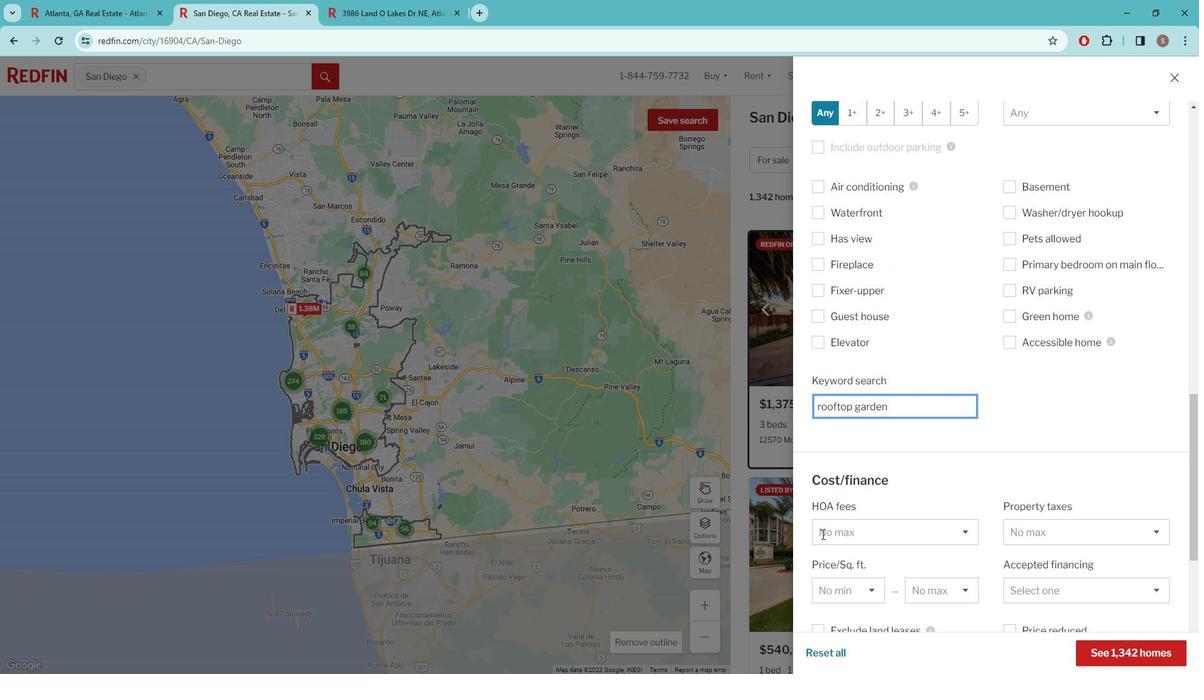 
Action: Mouse scrolled (839, 531) with delta (0, 0)
Screenshot: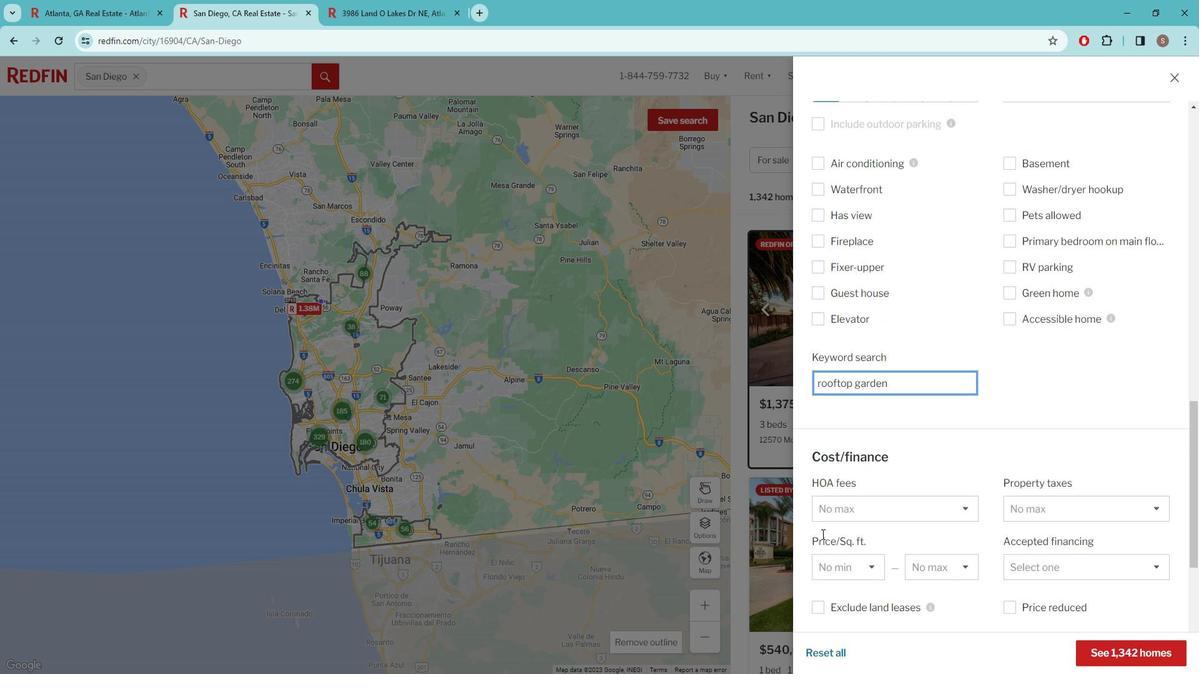 
Action: Mouse scrolled (839, 531) with delta (0, 0)
Screenshot: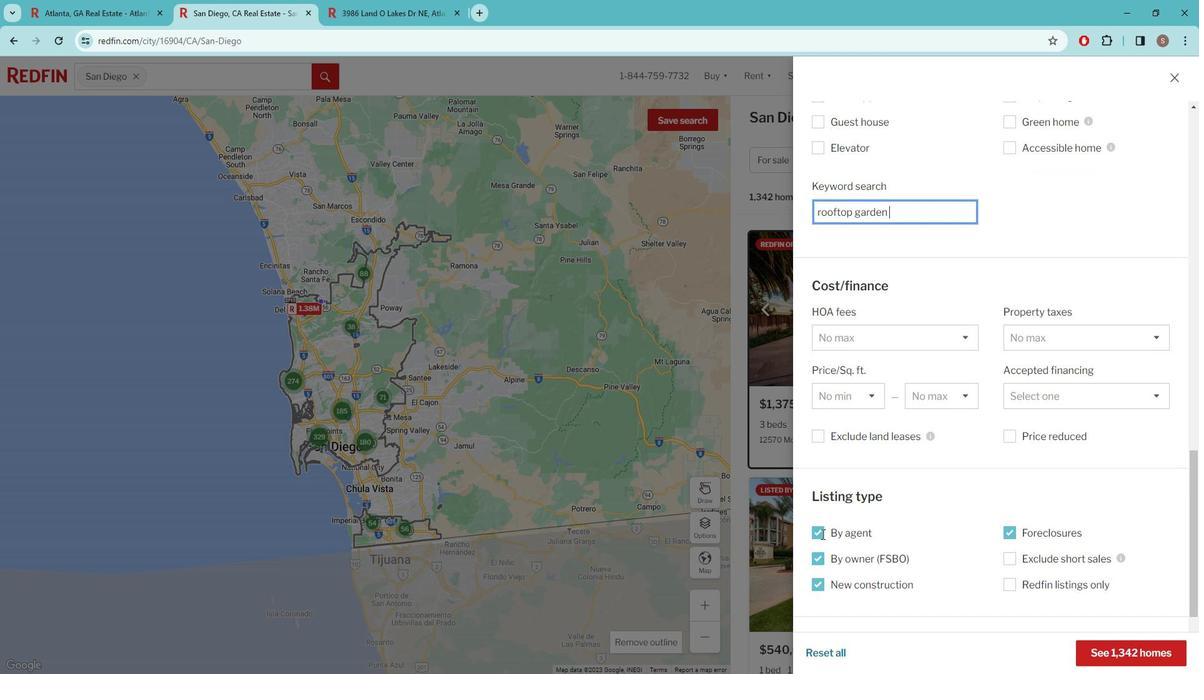 
Action: Mouse scrolled (839, 531) with delta (0, 0)
Screenshot: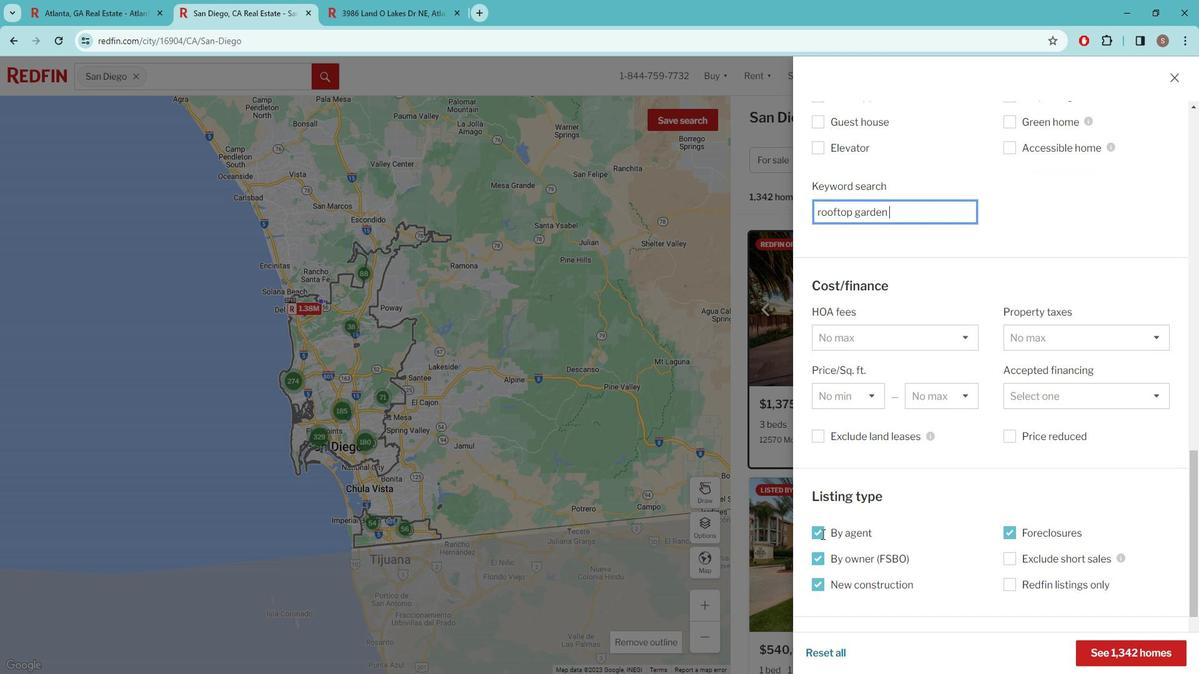 
Action: Mouse scrolled (839, 531) with delta (0, 0)
Screenshot: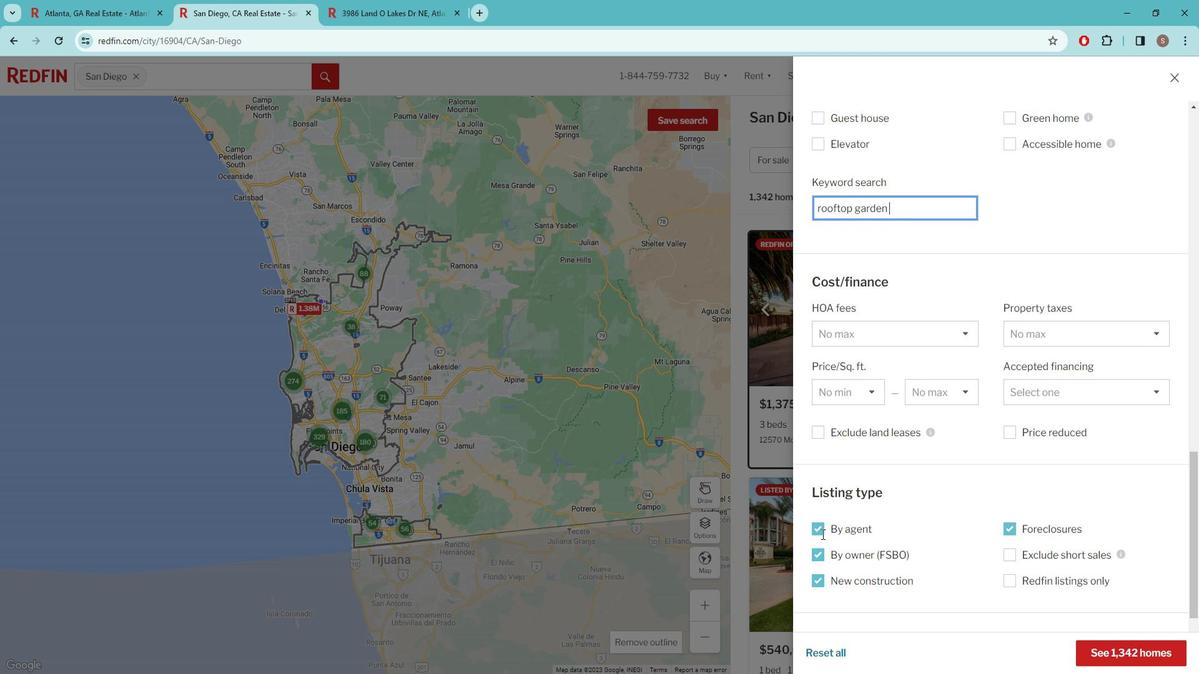 
Action: Mouse scrolled (839, 531) with delta (0, 0)
Screenshot: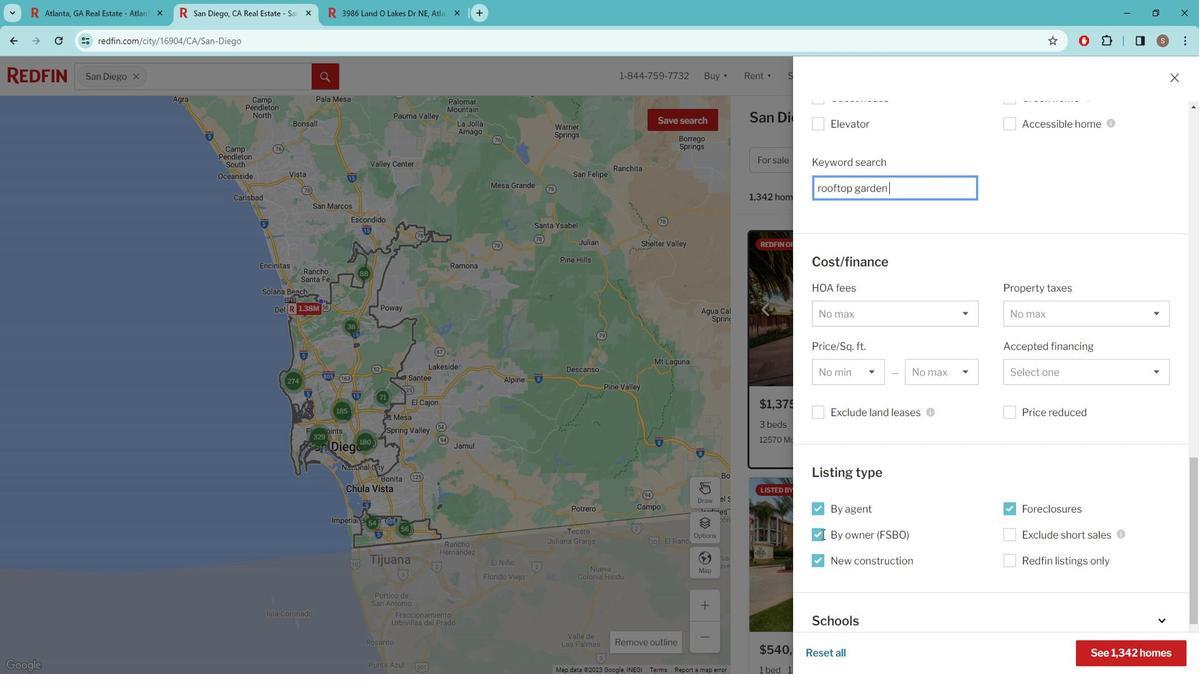 
Action: Mouse scrolled (839, 531) with delta (0, 0)
Screenshot: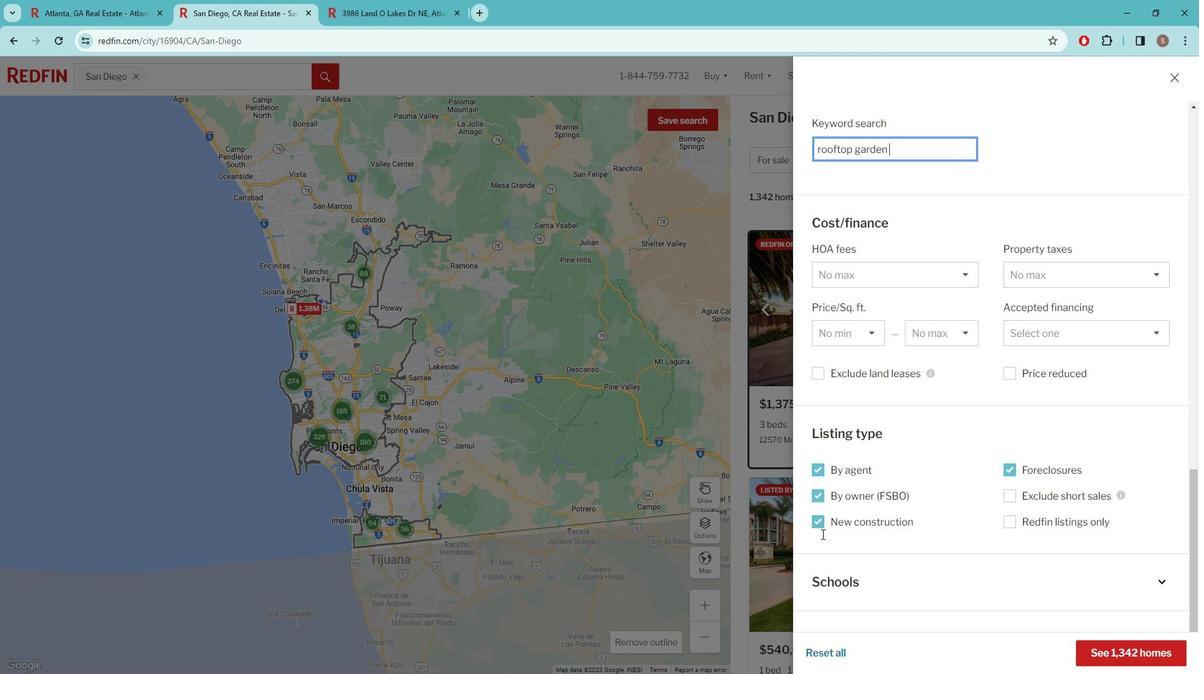 
Action: Mouse moved to (840, 537)
Screenshot: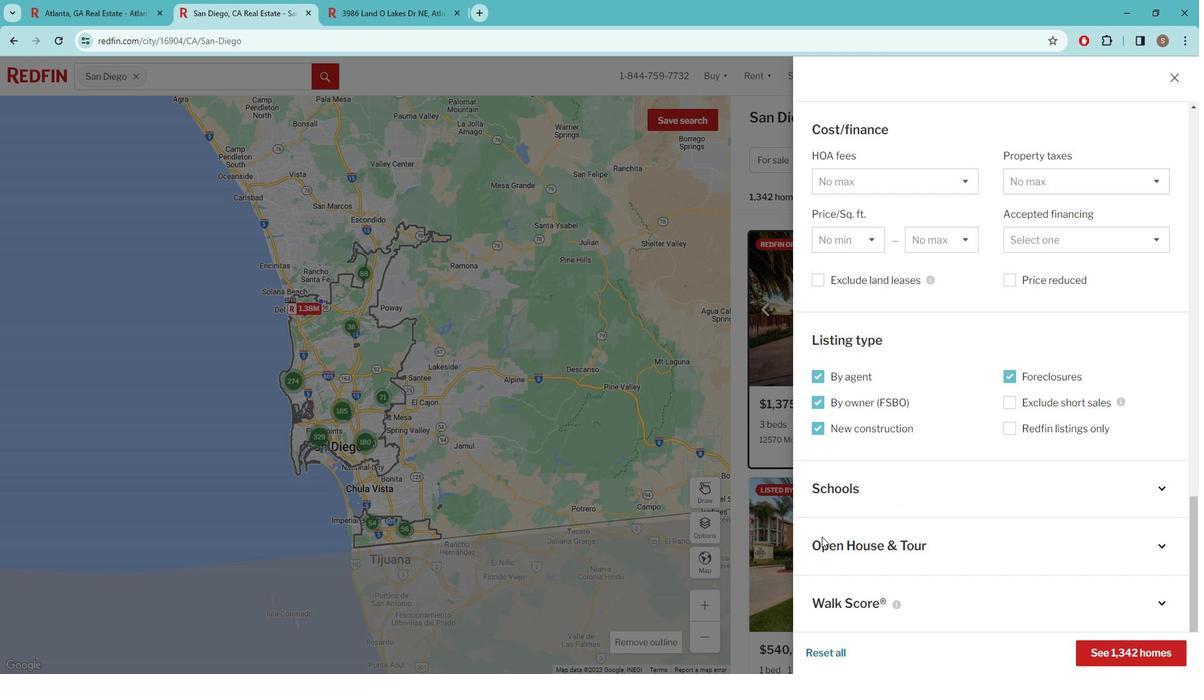 
Action: Mouse scrolled (840, 537) with delta (0, 0)
Screenshot: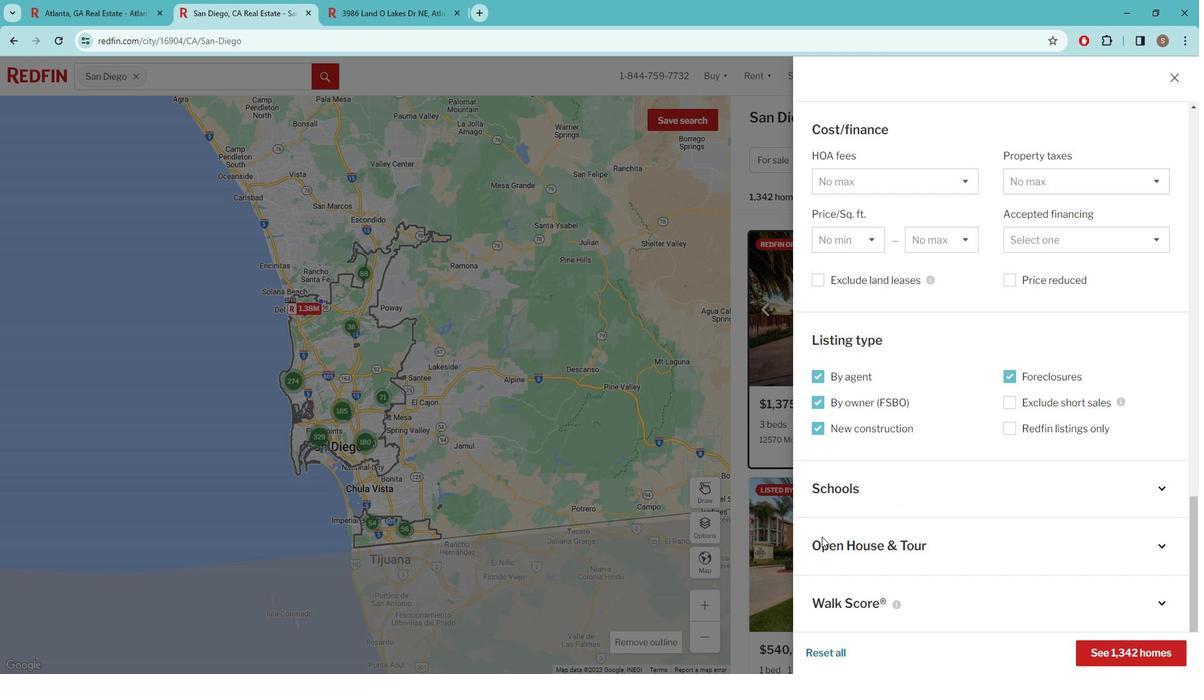 
Action: Mouse moved to (840, 538)
Screenshot: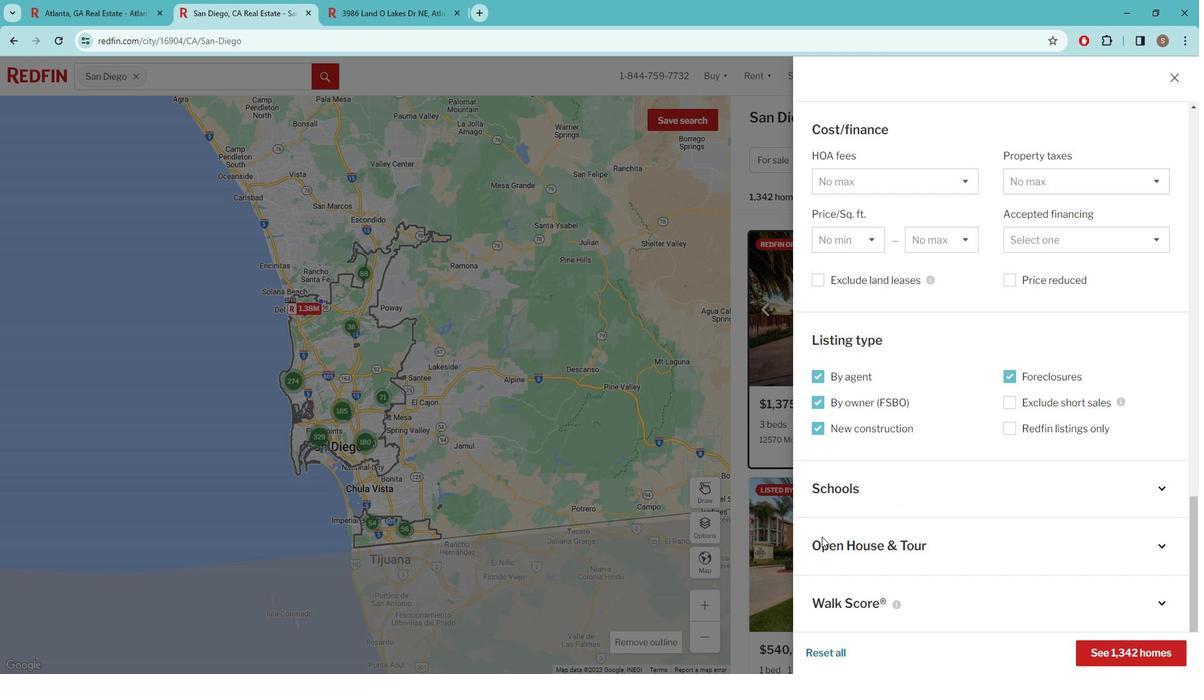
Action: Mouse scrolled (840, 537) with delta (0, 0)
Screenshot: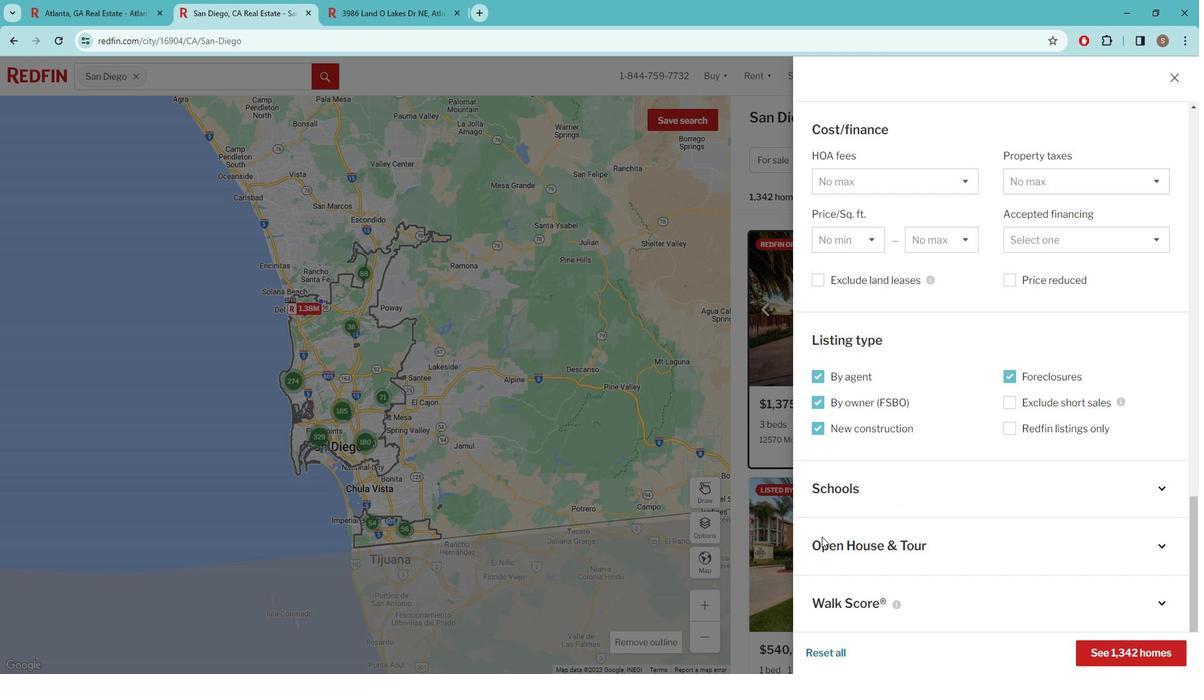 
Action: Mouse moved to (841, 541)
Screenshot: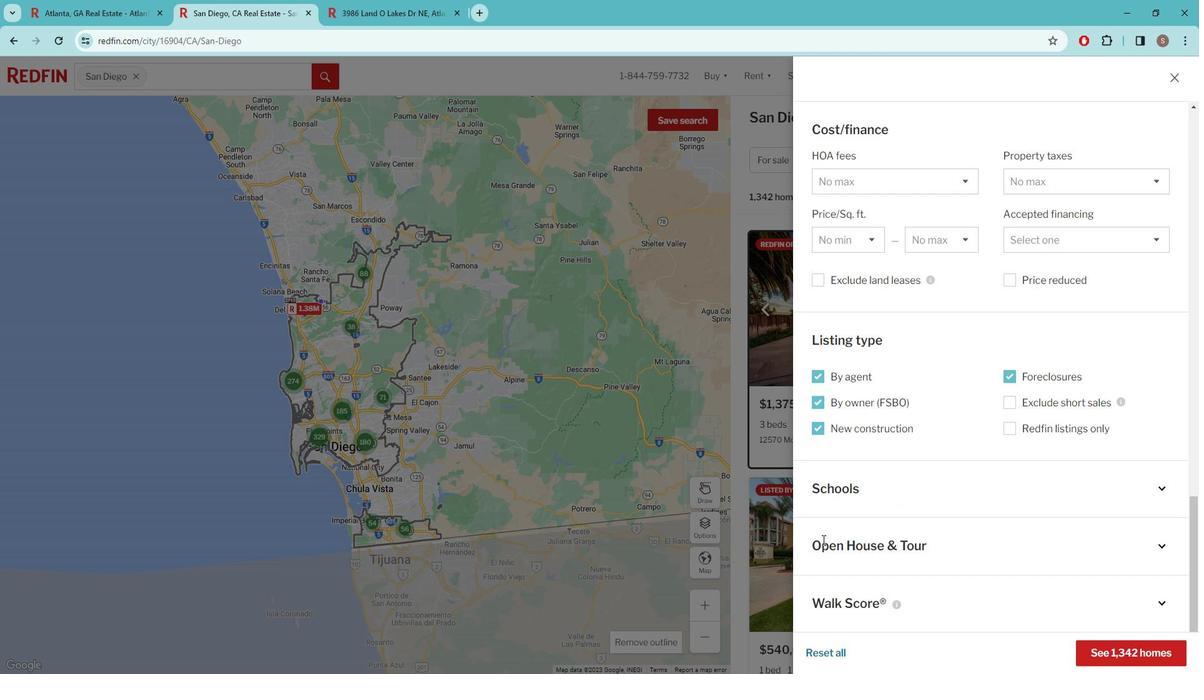 
Action: Mouse scrolled (841, 540) with delta (0, 0)
Screenshot: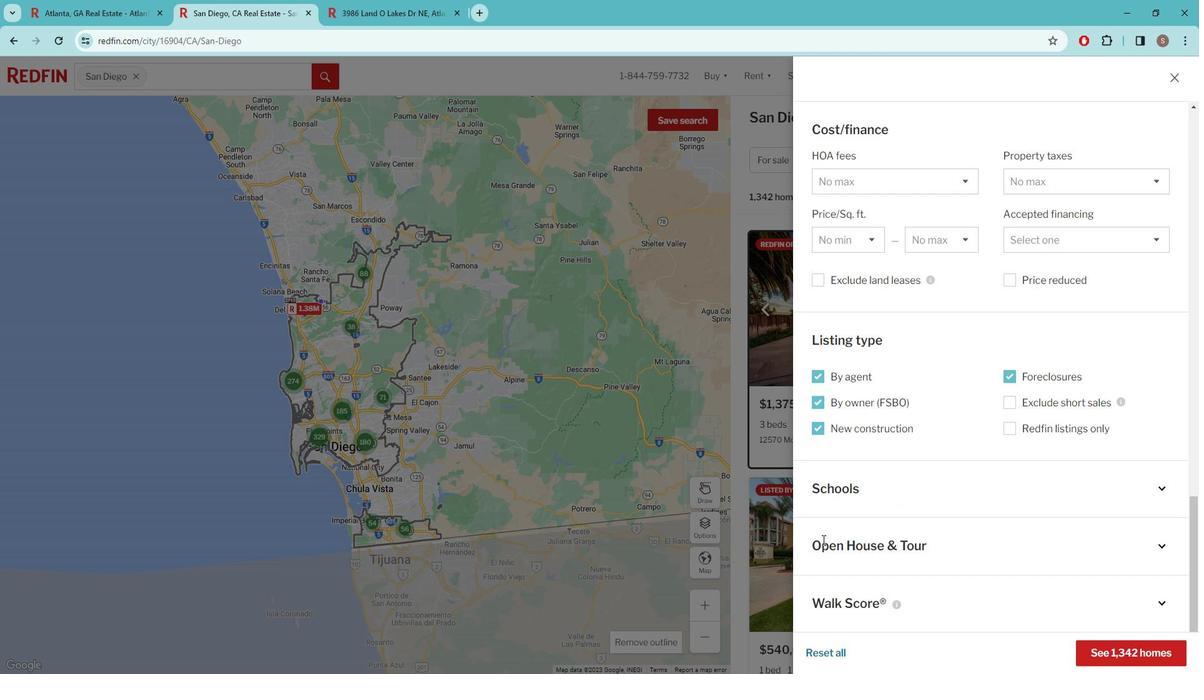 
Action: Mouse moved to (842, 544)
Screenshot: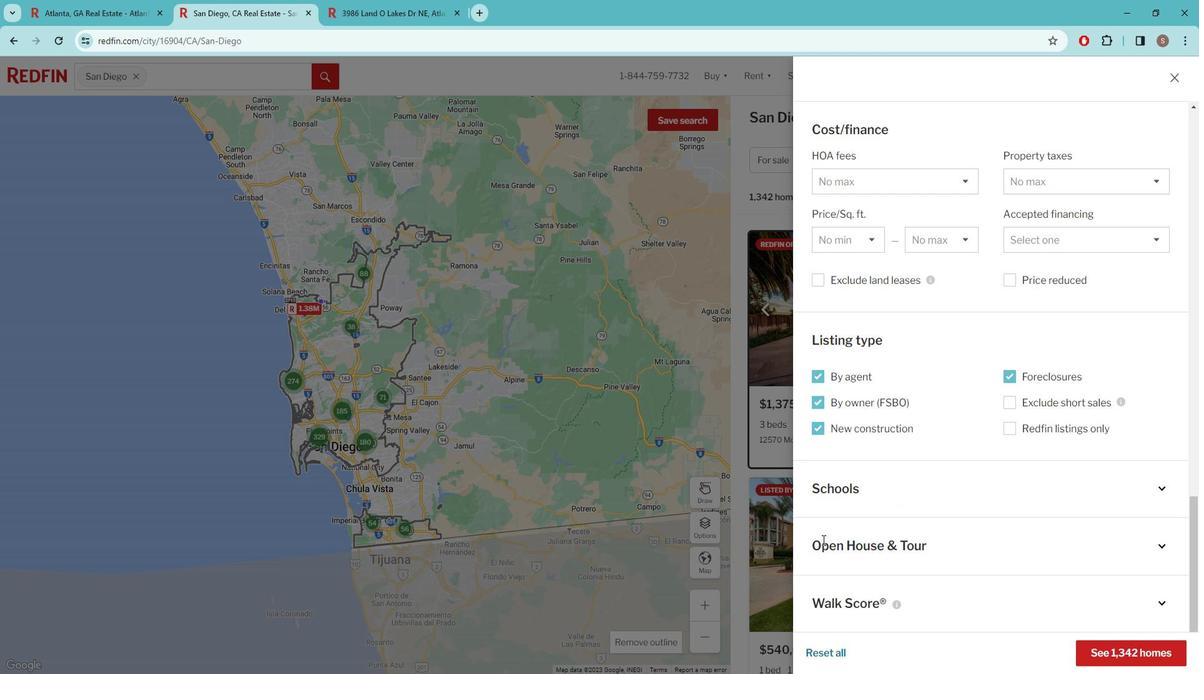
Action: Mouse scrolled (842, 543) with delta (0, 0)
Screenshot: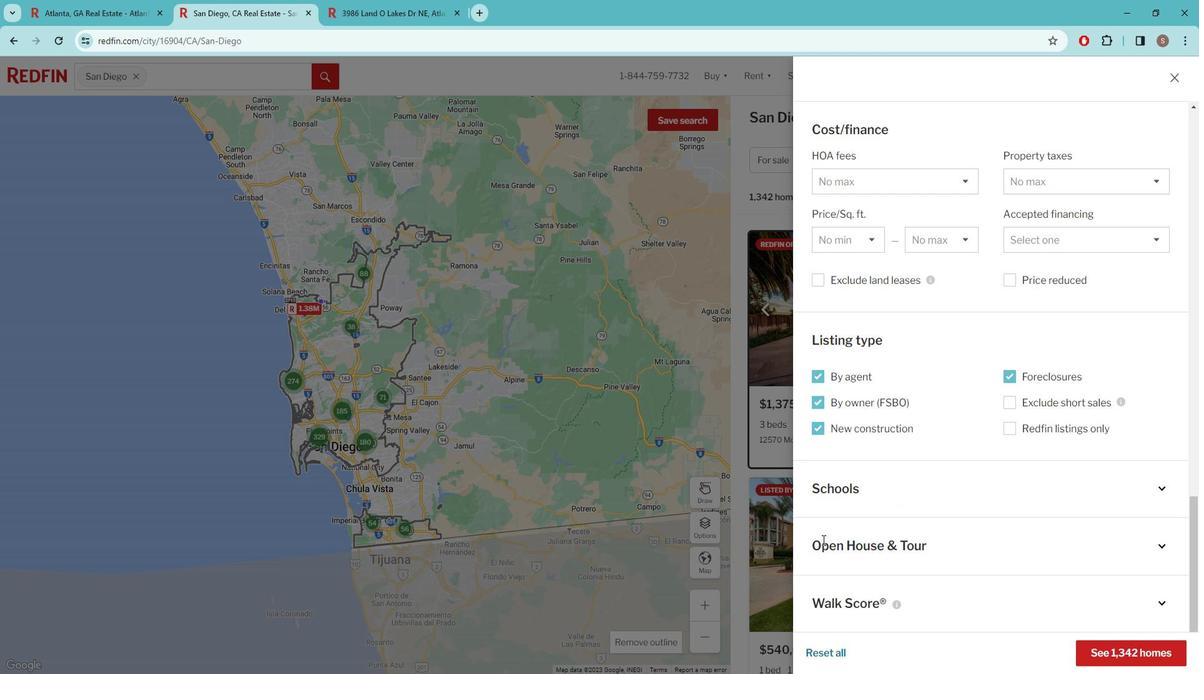 
Action: Mouse moved to (850, 548)
Screenshot: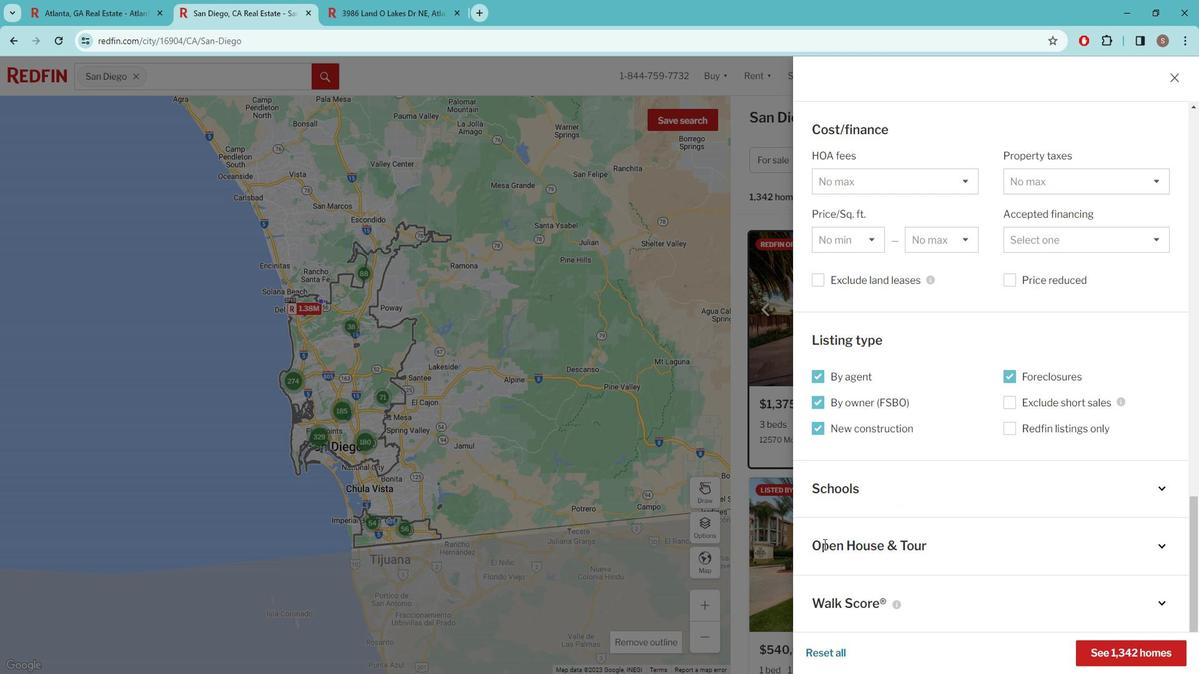 
Action: Mouse scrolled (850, 547) with delta (0, 0)
Screenshot: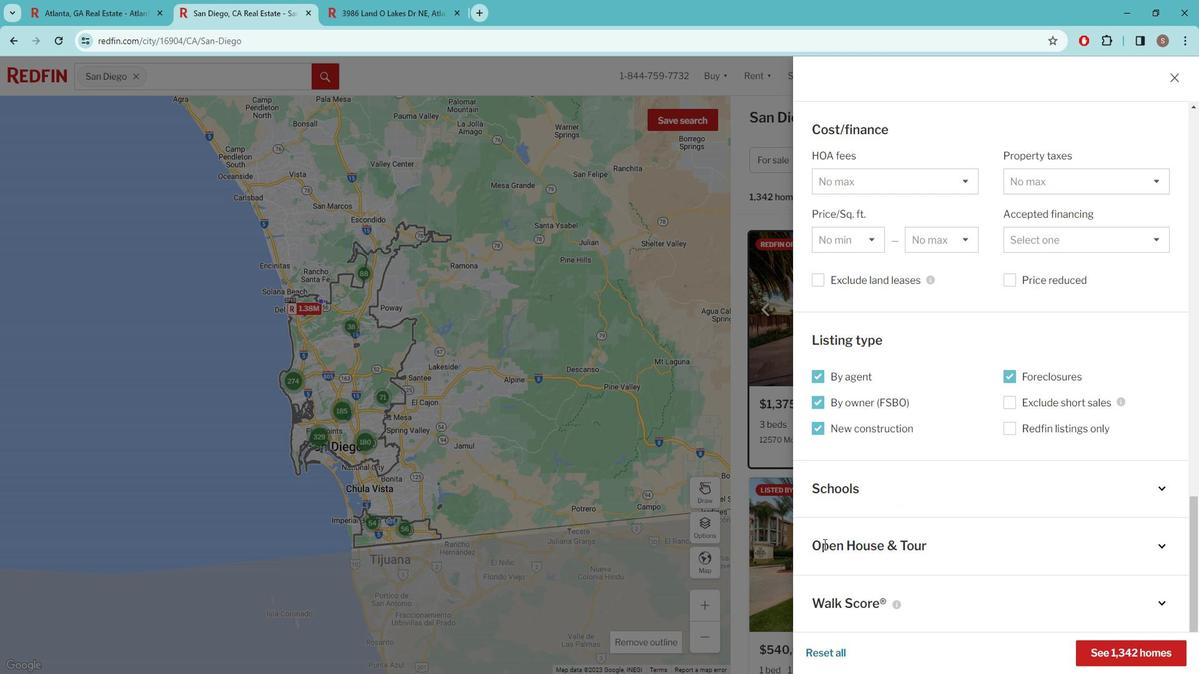 
Action: Mouse moved to (1137, 645)
Screenshot: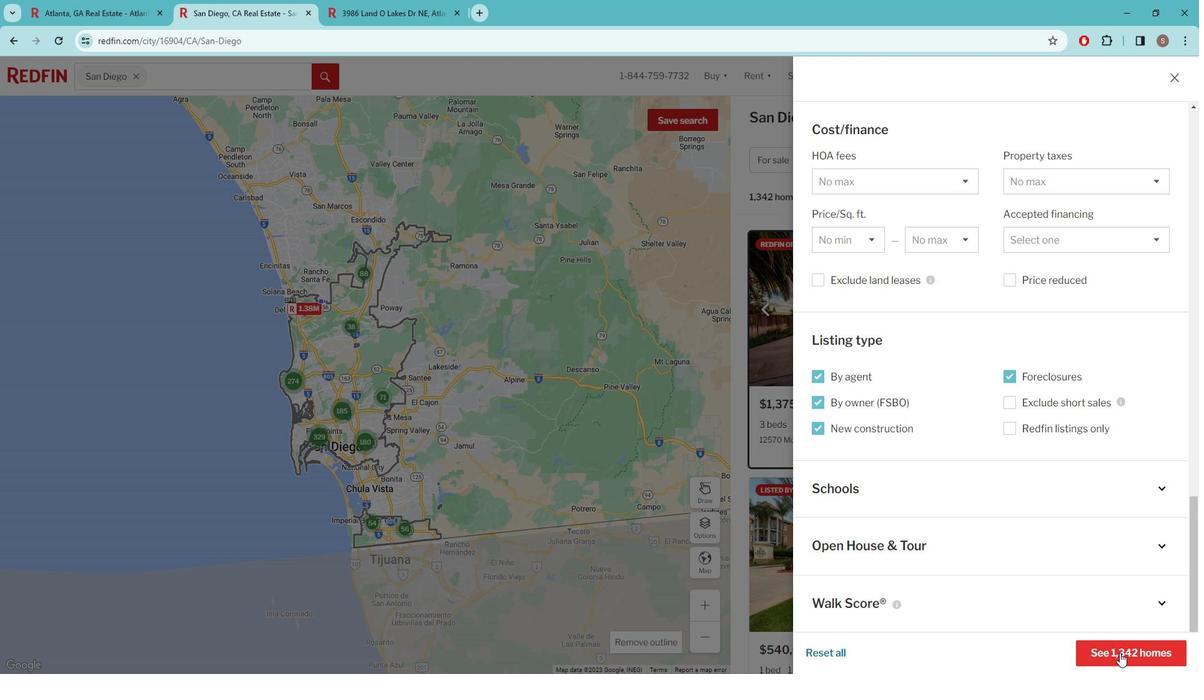
Action: Mouse pressed left at (1137, 645)
Screenshot: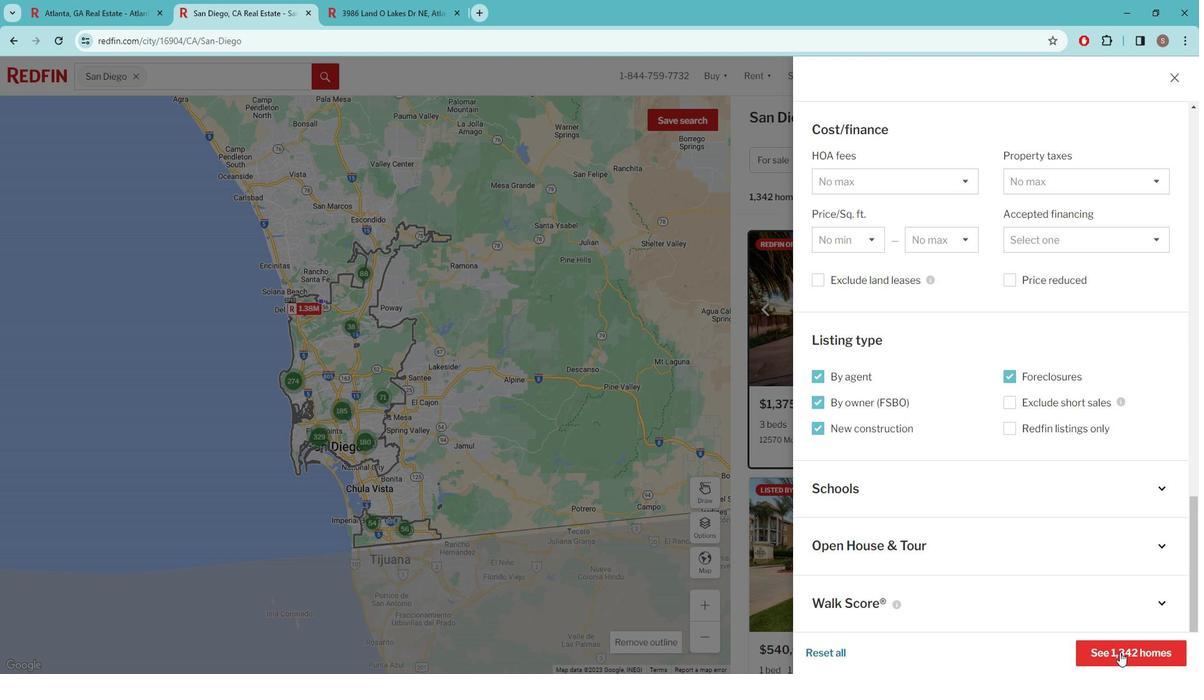 
Action: Mouse moved to (925, 431)
Screenshot: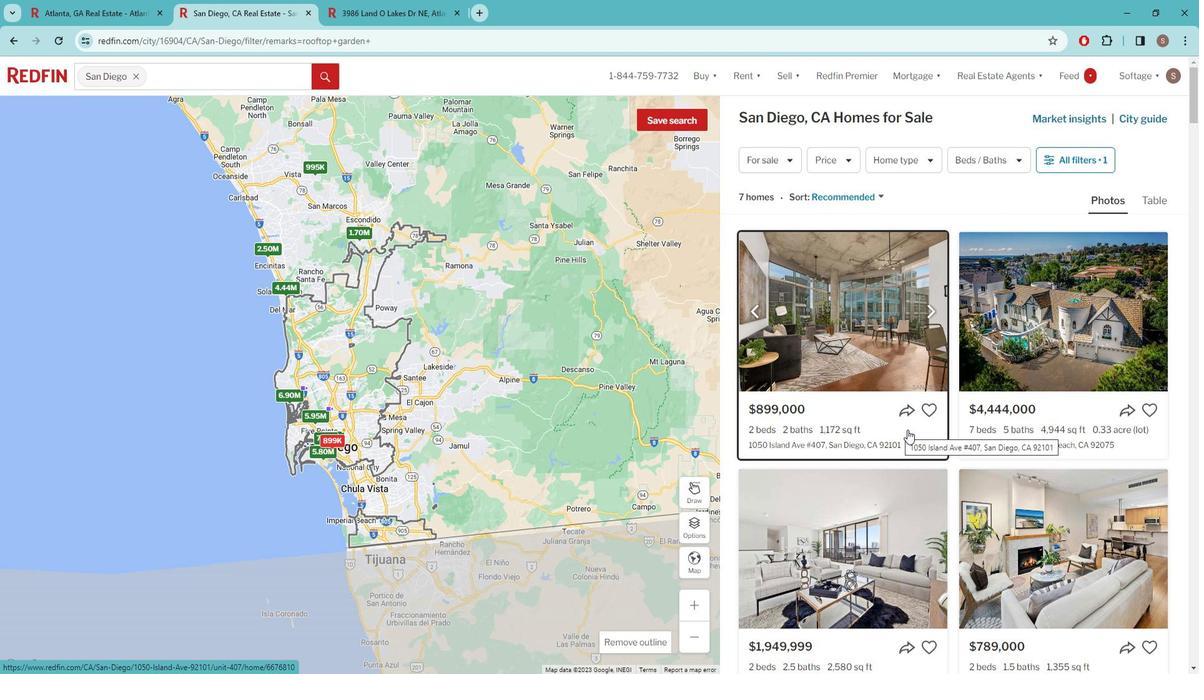 
Action: Mouse pressed left at (925, 431)
Screenshot: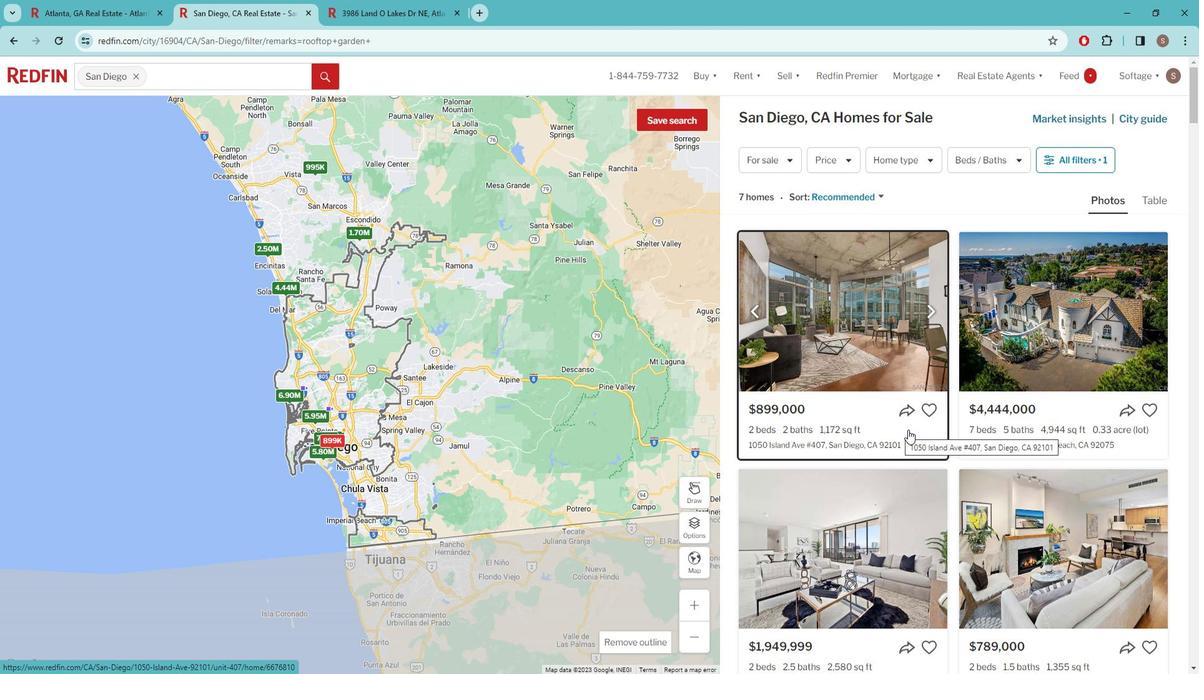 
Action: Mouse moved to (590, 497)
Screenshot: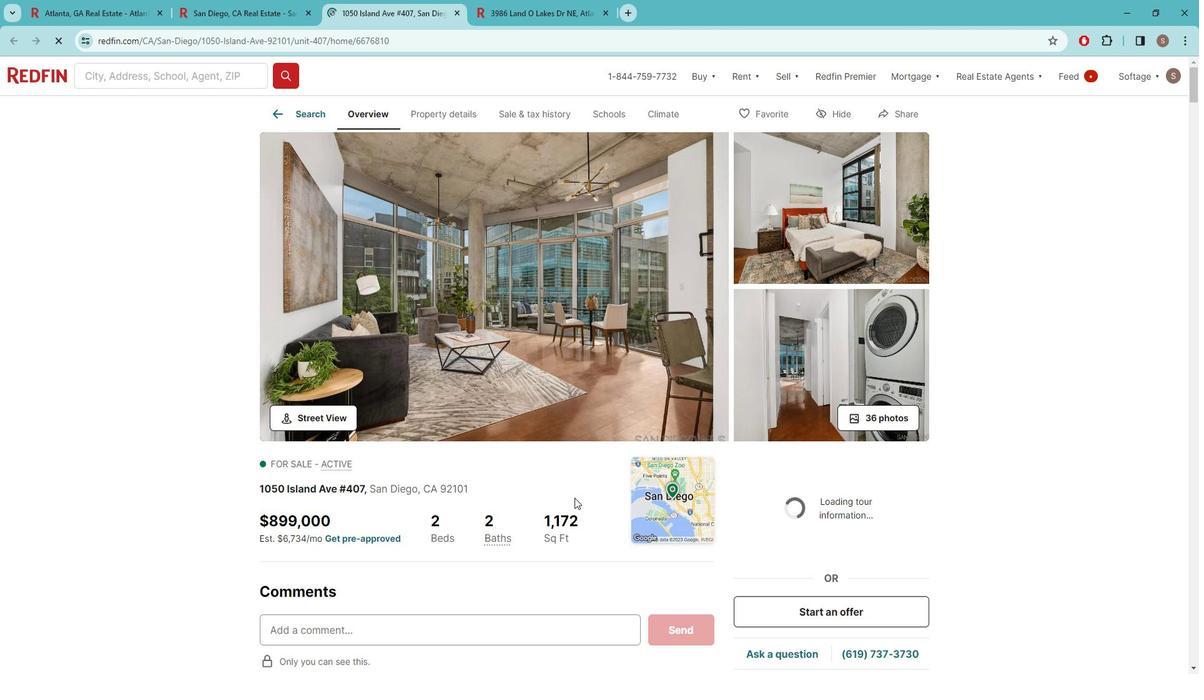 
Action: Mouse scrolled (590, 496) with delta (0, 0)
Screenshot: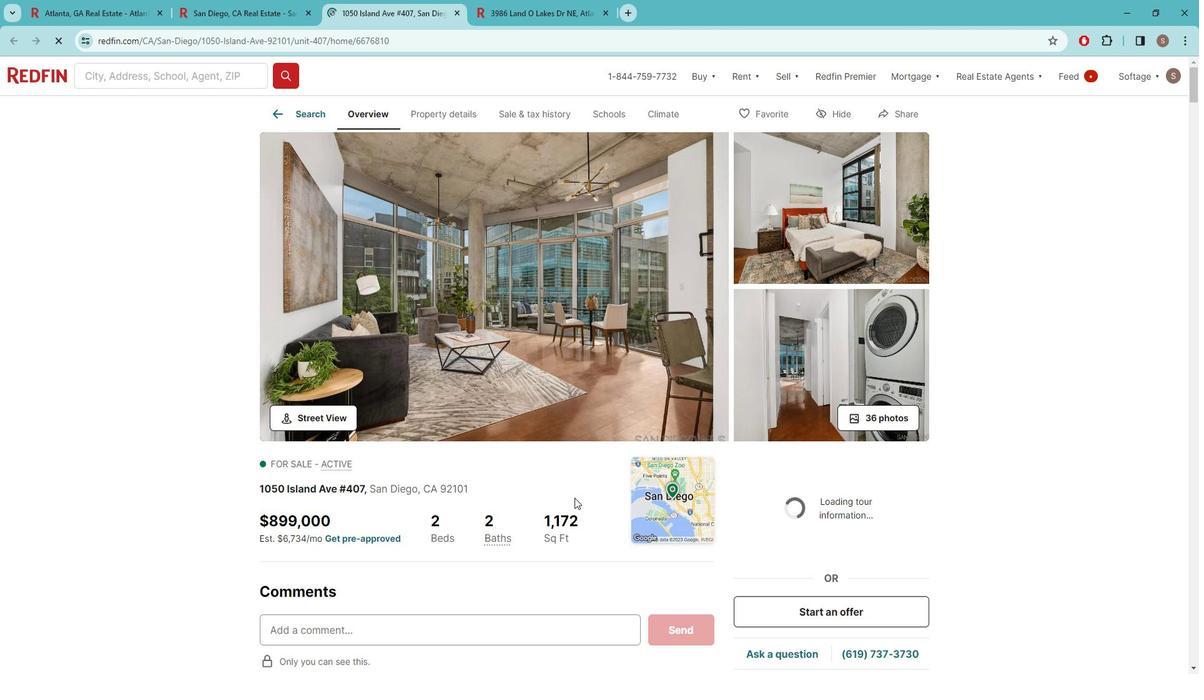 
Action: Mouse moved to (589, 497)
Screenshot: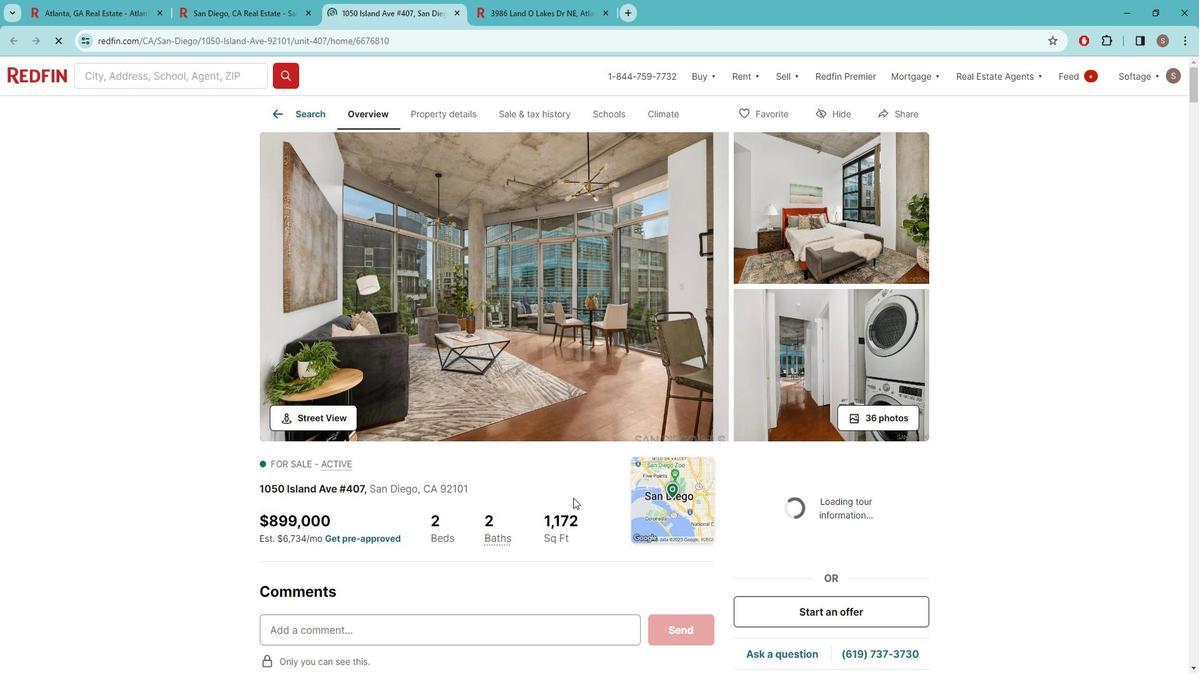 
Action: Mouse scrolled (589, 496) with delta (0, 0)
Screenshot: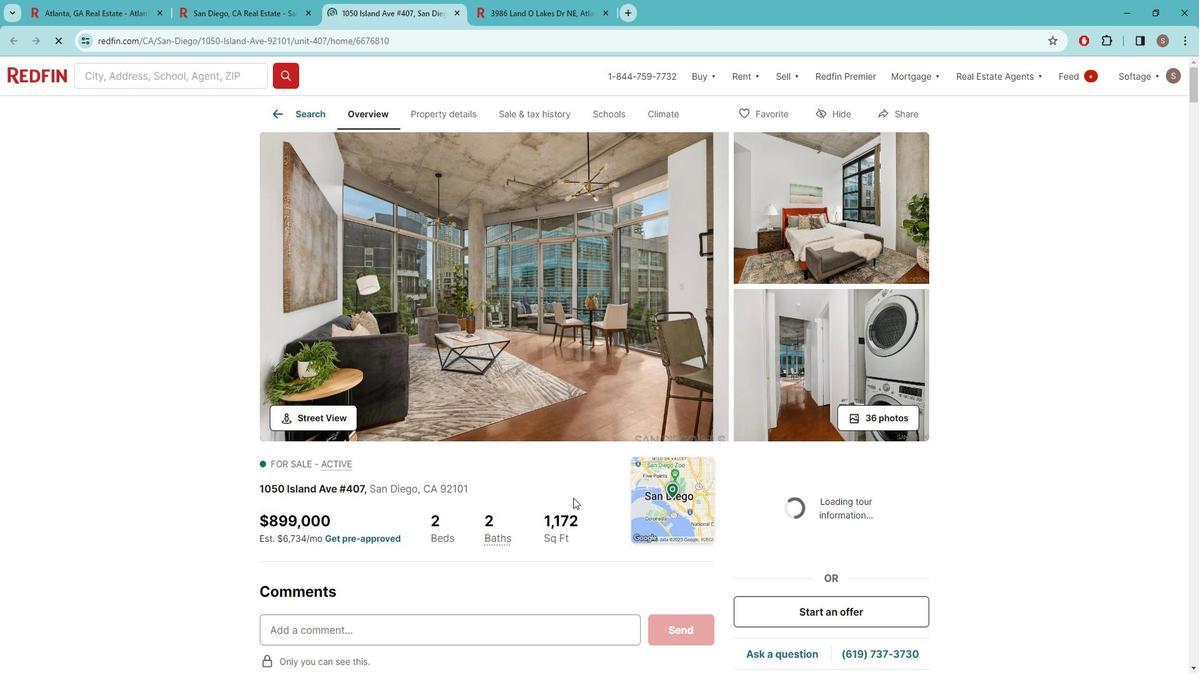 
Action: Mouse scrolled (589, 496) with delta (0, 0)
Screenshot: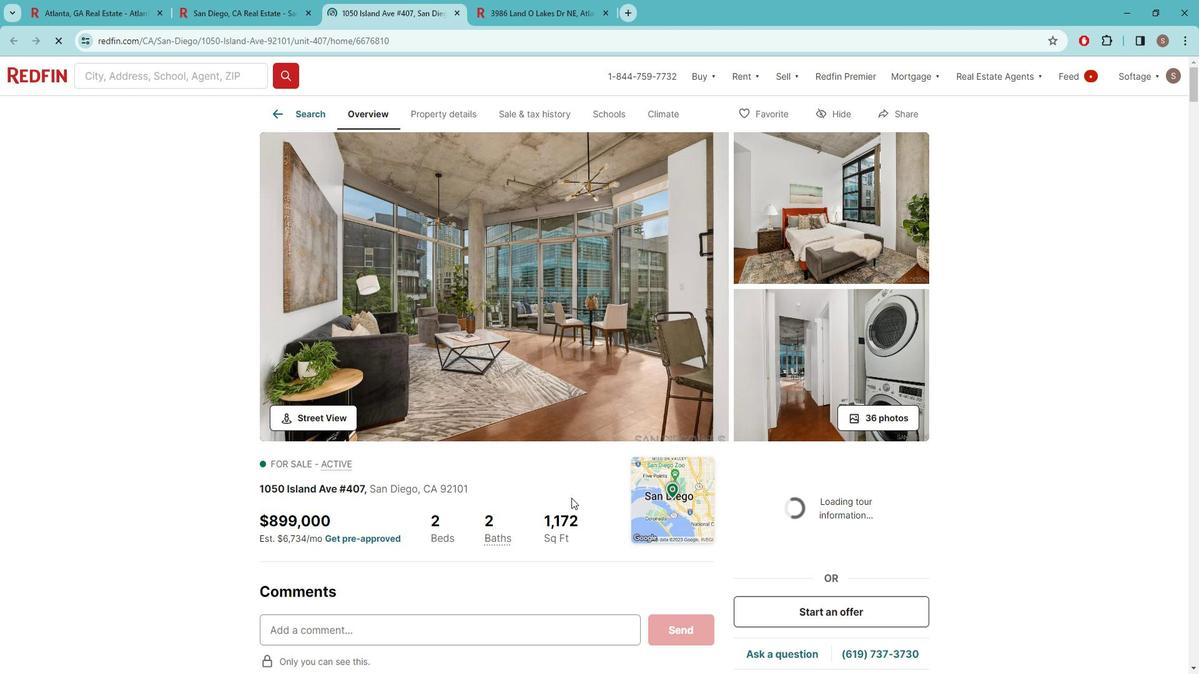 
Action: Mouse scrolled (589, 496) with delta (0, 0)
Screenshot: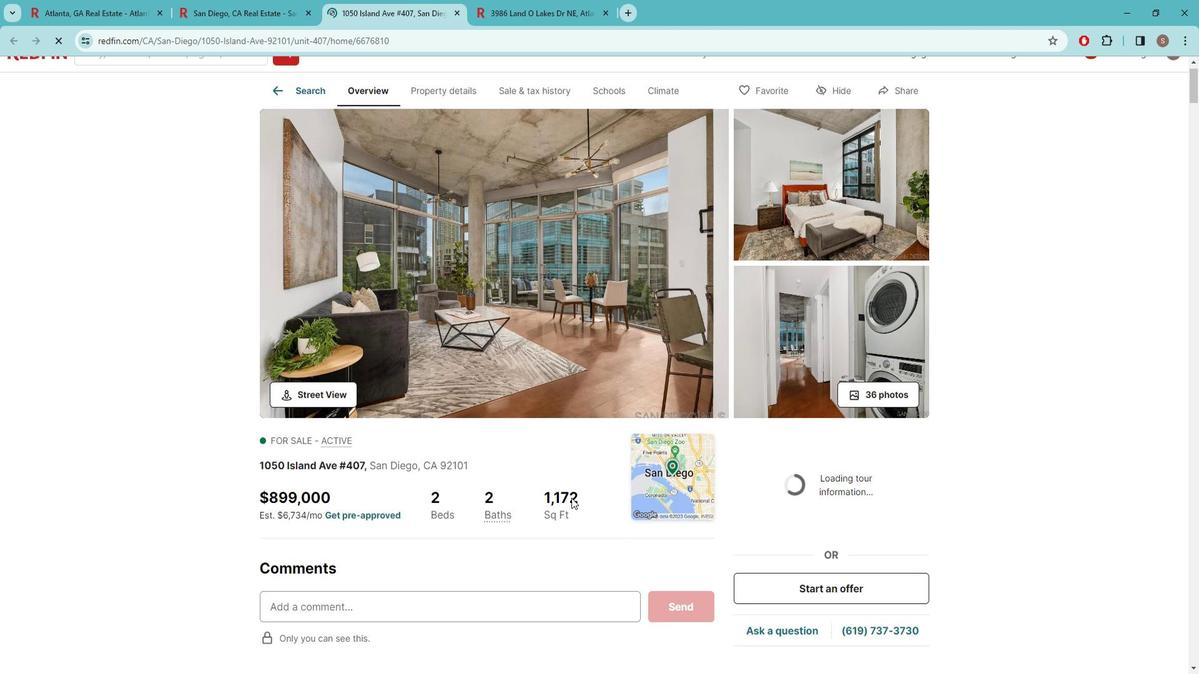 
Action: Mouse moved to (587, 495)
Screenshot: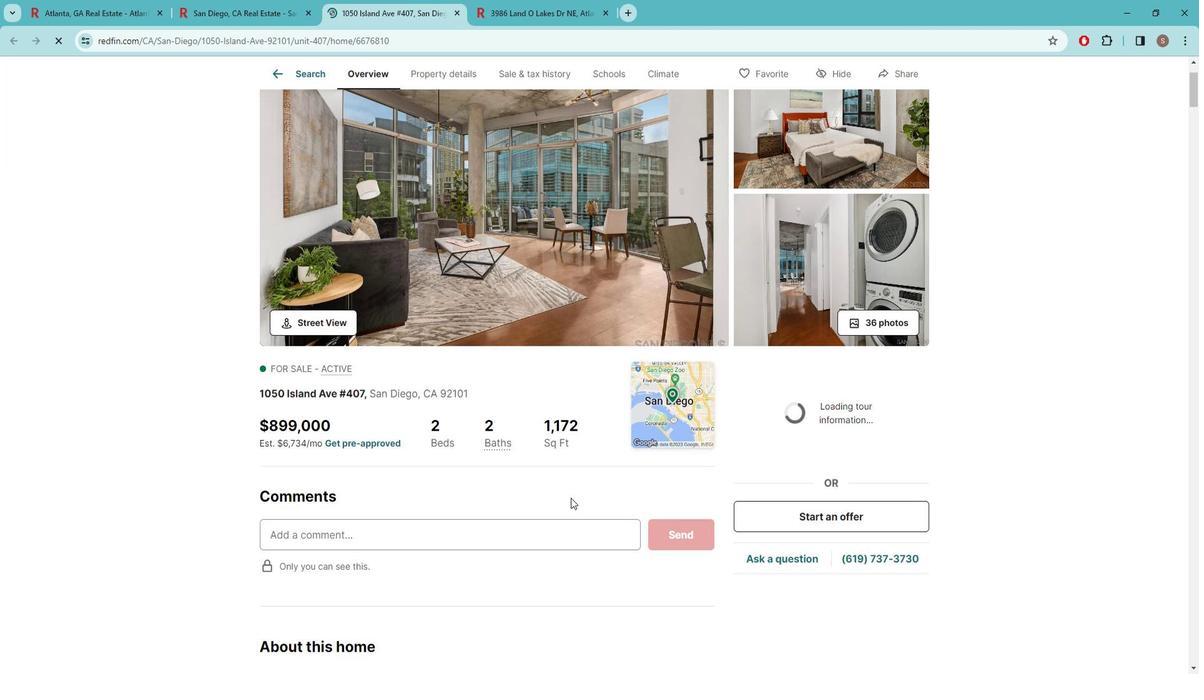 
Action: Mouse scrolled (587, 494) with delta (0, 0)
Screenshot: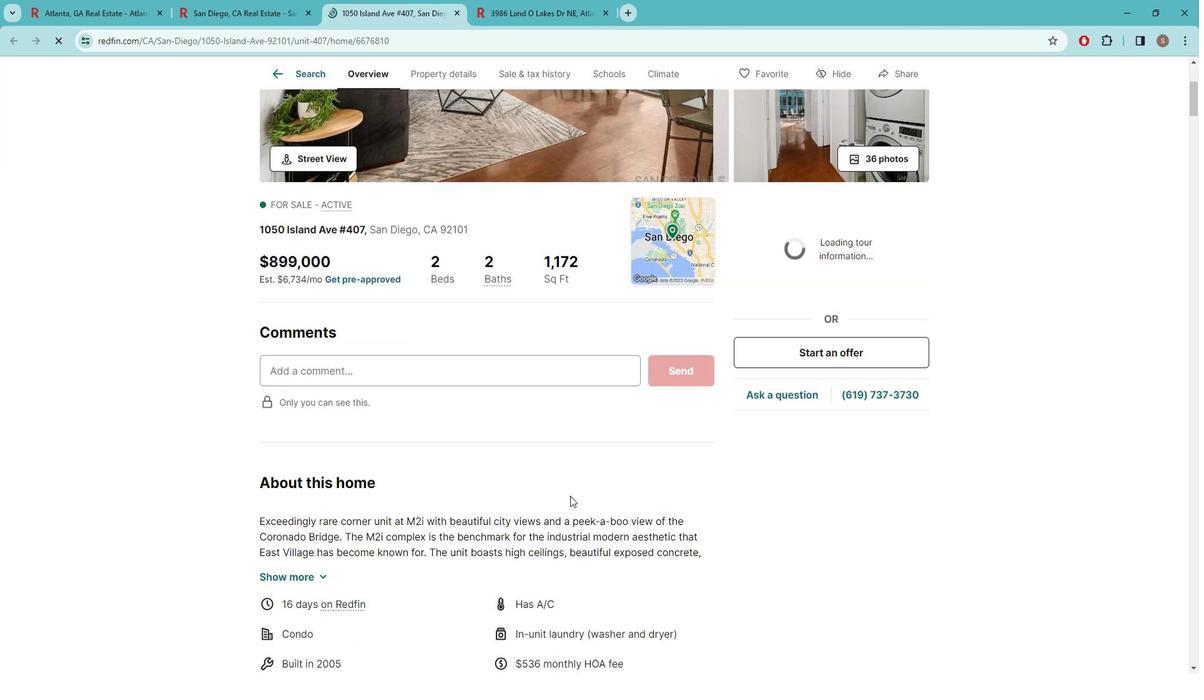 
Action: Mouse scrolled (587, 494) with delta (0, 0)
Screenshot: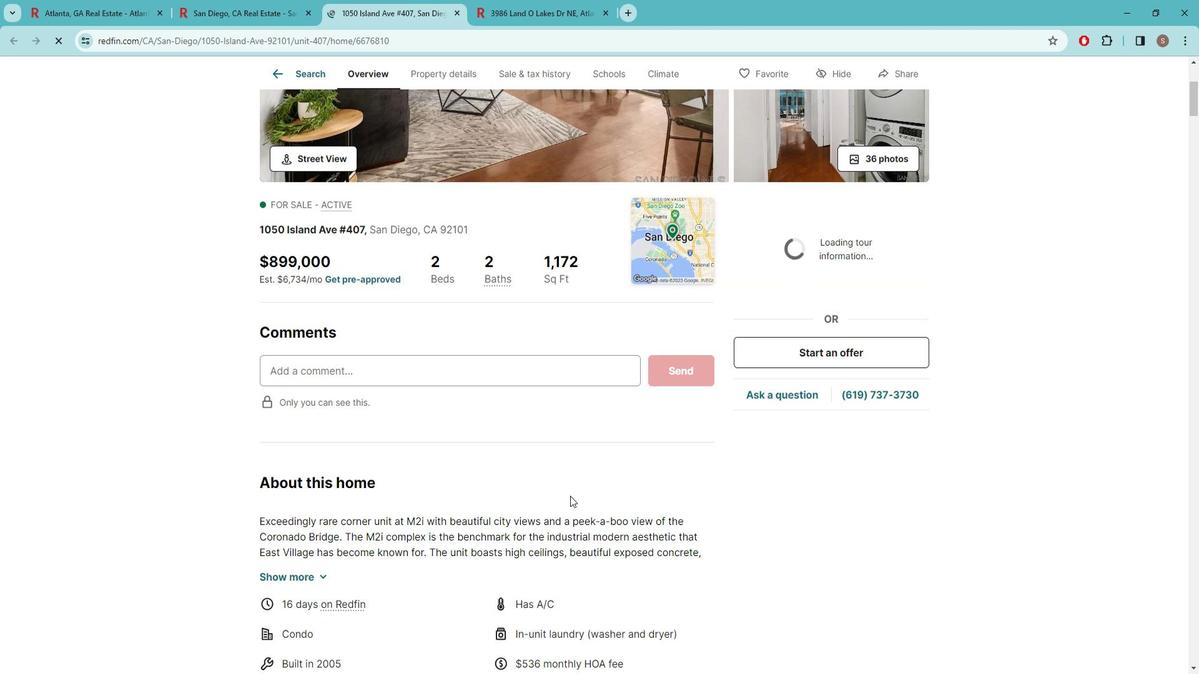 
Action: Mouse scrolled (587, 494) with delta (0, 0)
Screenshot: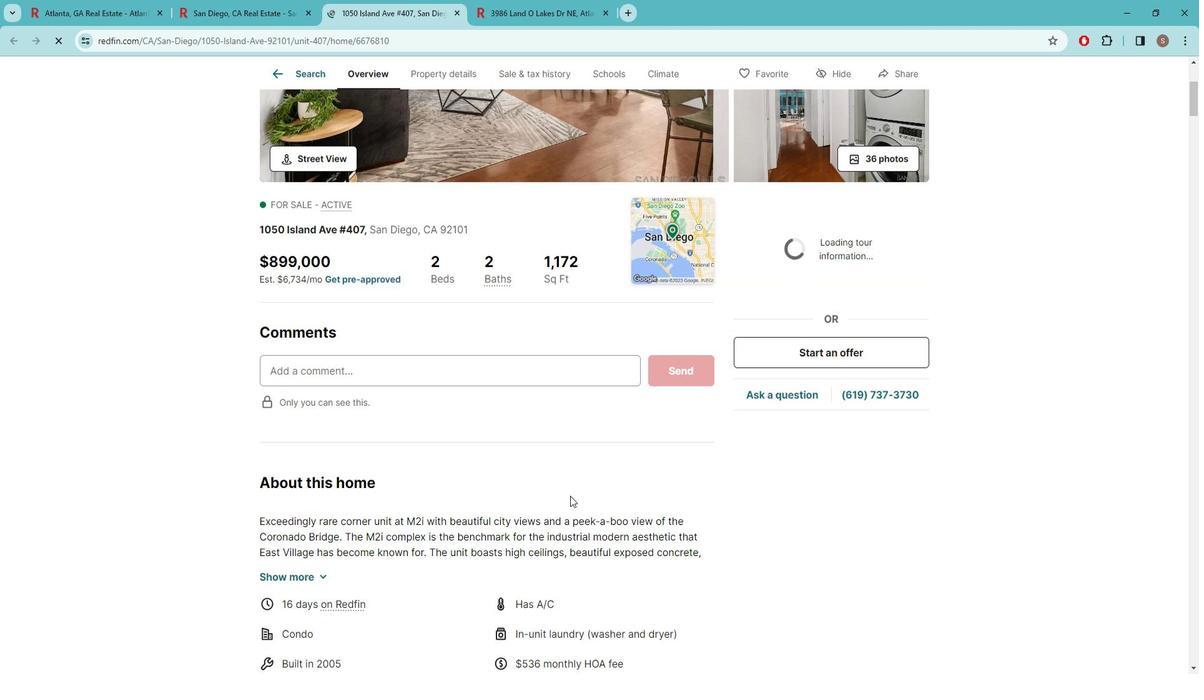 
Action: Mouse moved to (583, 491)
Screenshot: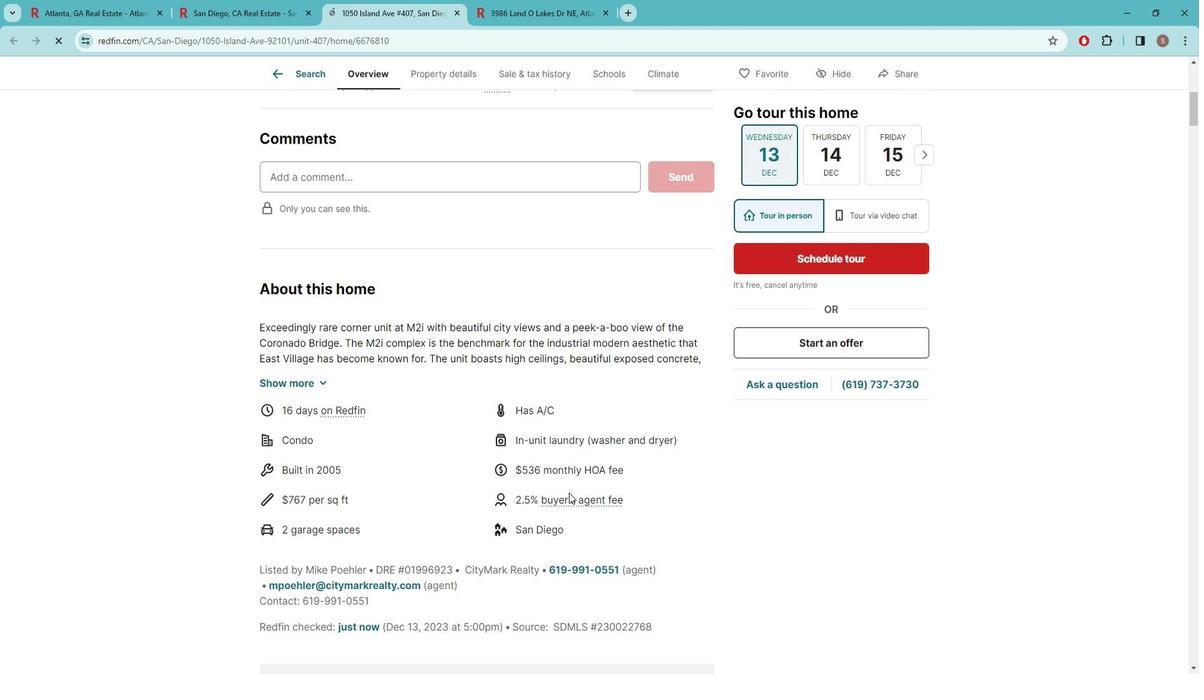 
Action: Mouse scrolled (583, 490) with delta (0, 0)
Screenshot: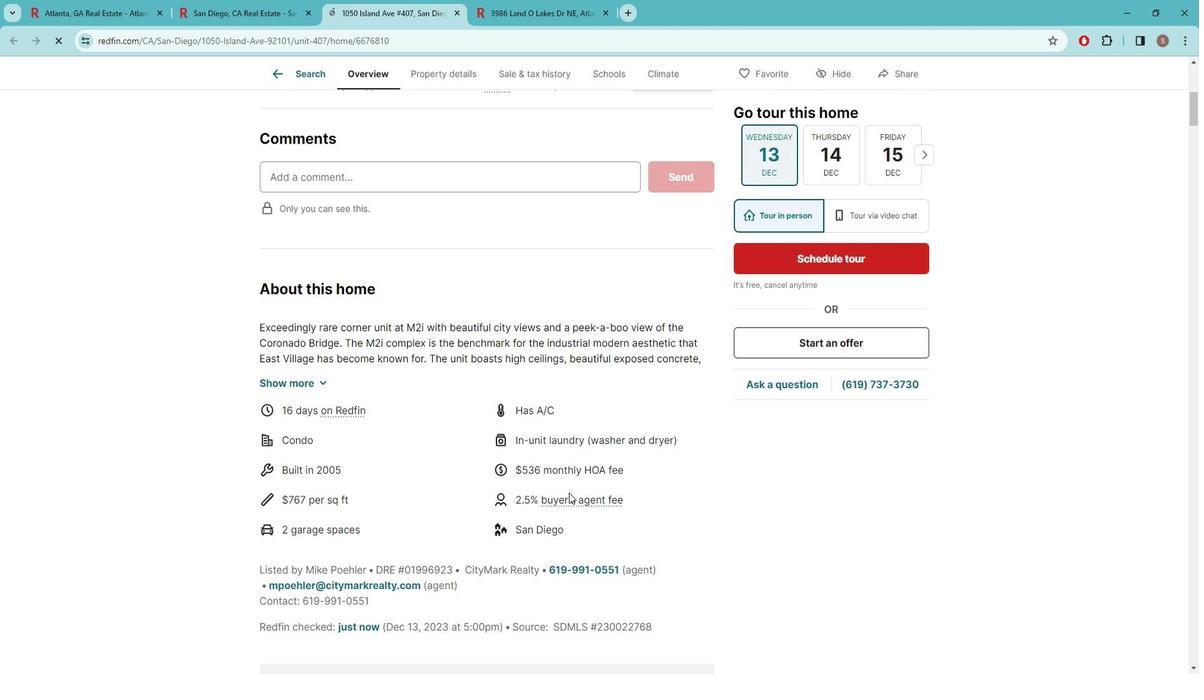 
Action: Mouse moved to (582, 491)
Screenshot: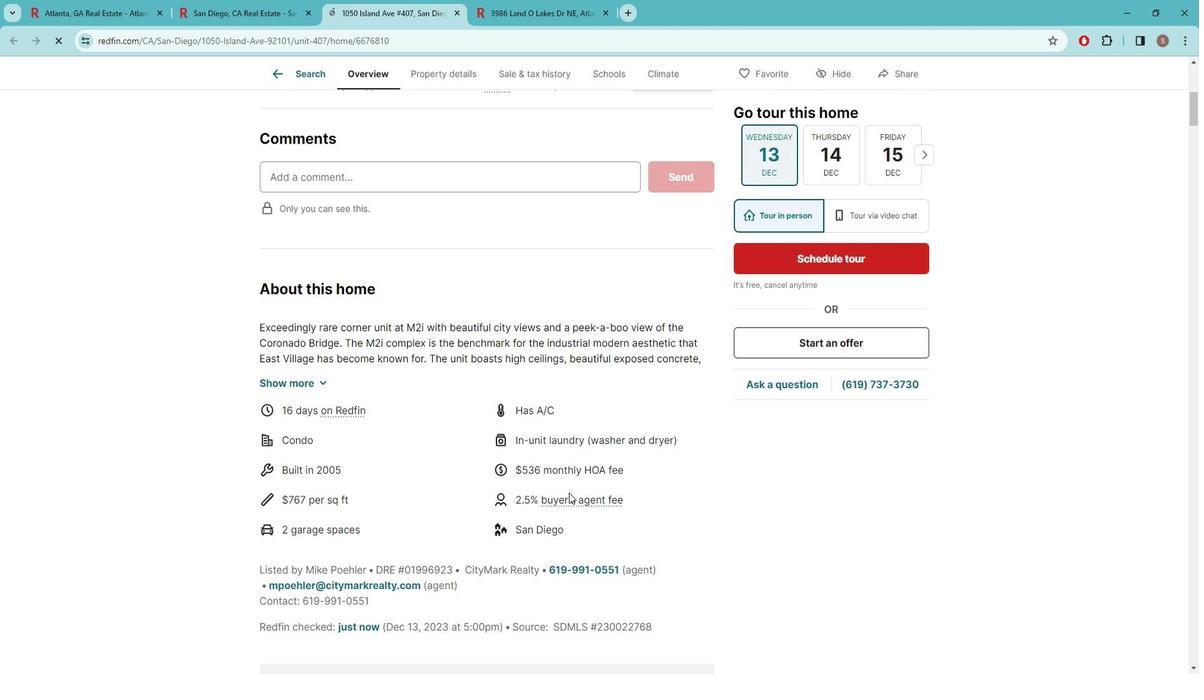 
Action: Mouse scrolled (582, 490) with delta (0, 0)
Screenshot: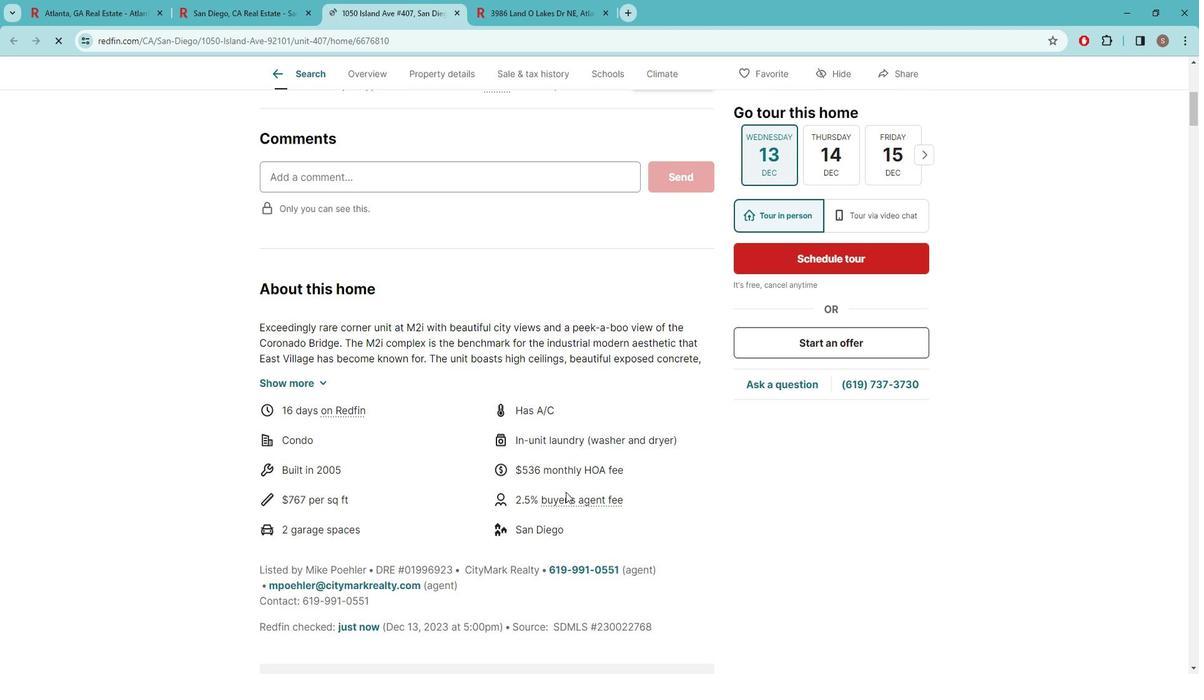 
Action: Mouse moved to (582, 491)
Screenshot: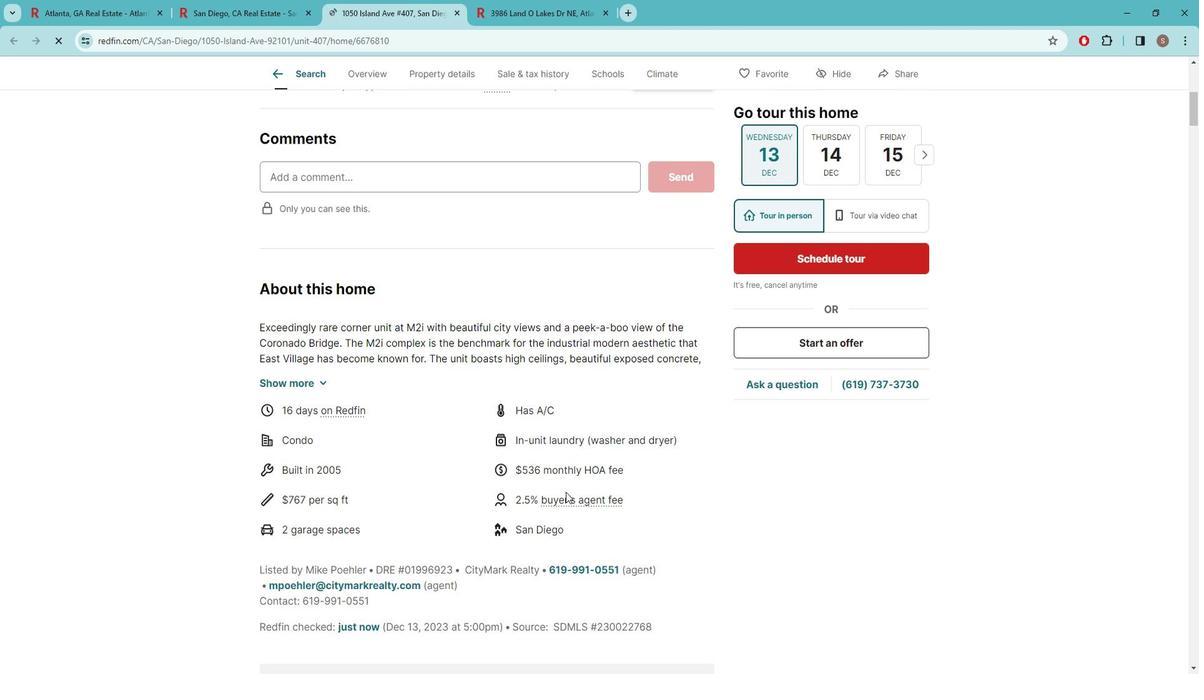 
Action: Mouse scrolled (582, 490) with delta (0, 0)
Screenshot: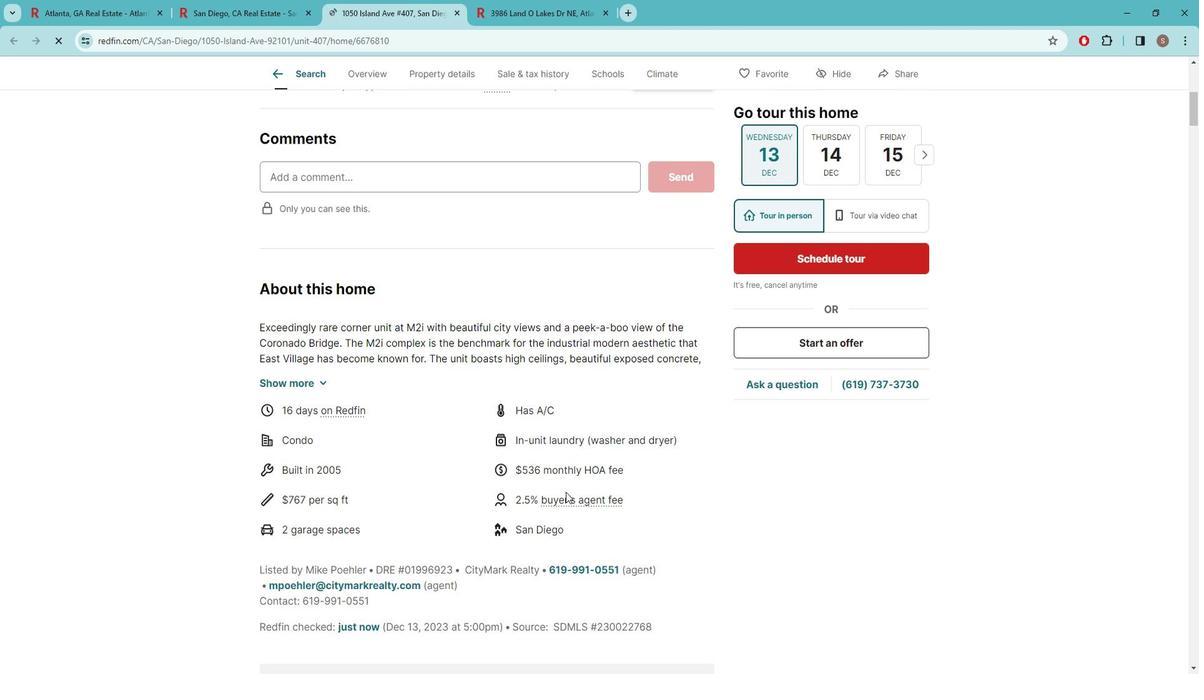 
Action: Mouse moved to (581, 491)
Screenshot: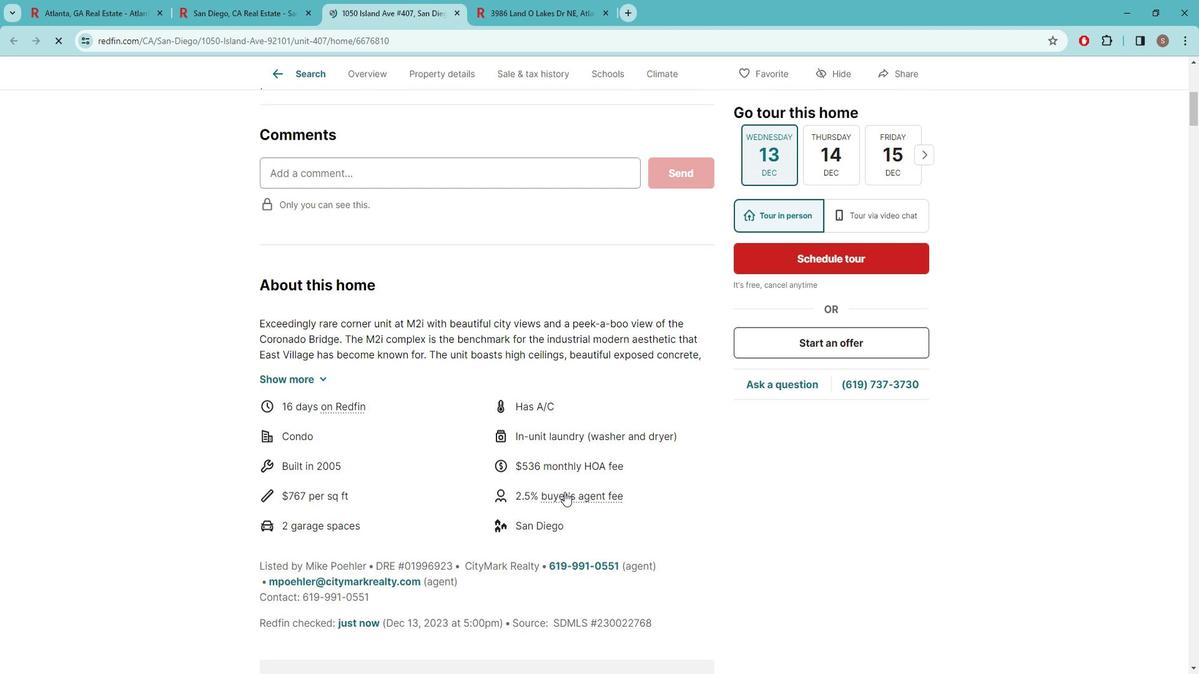
Action: Mouse scrolled (581, 490) with delta (0, 0)
Screenshot: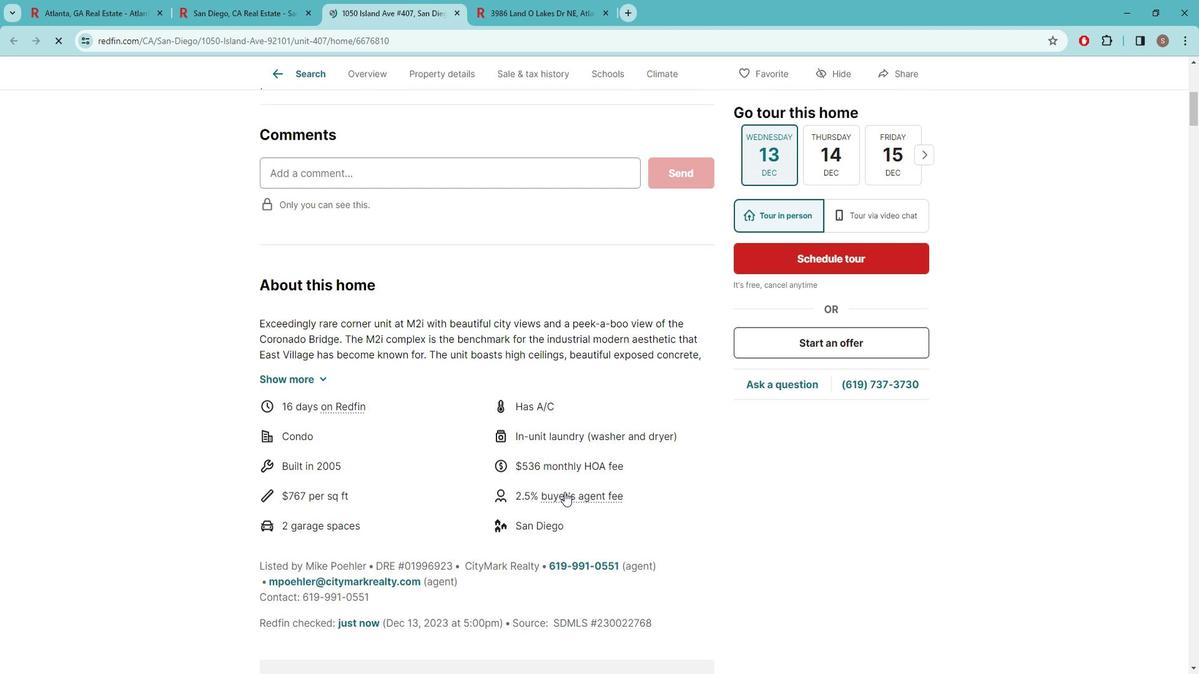 
Action: Mouse moved to (580, 489)
Screenshot: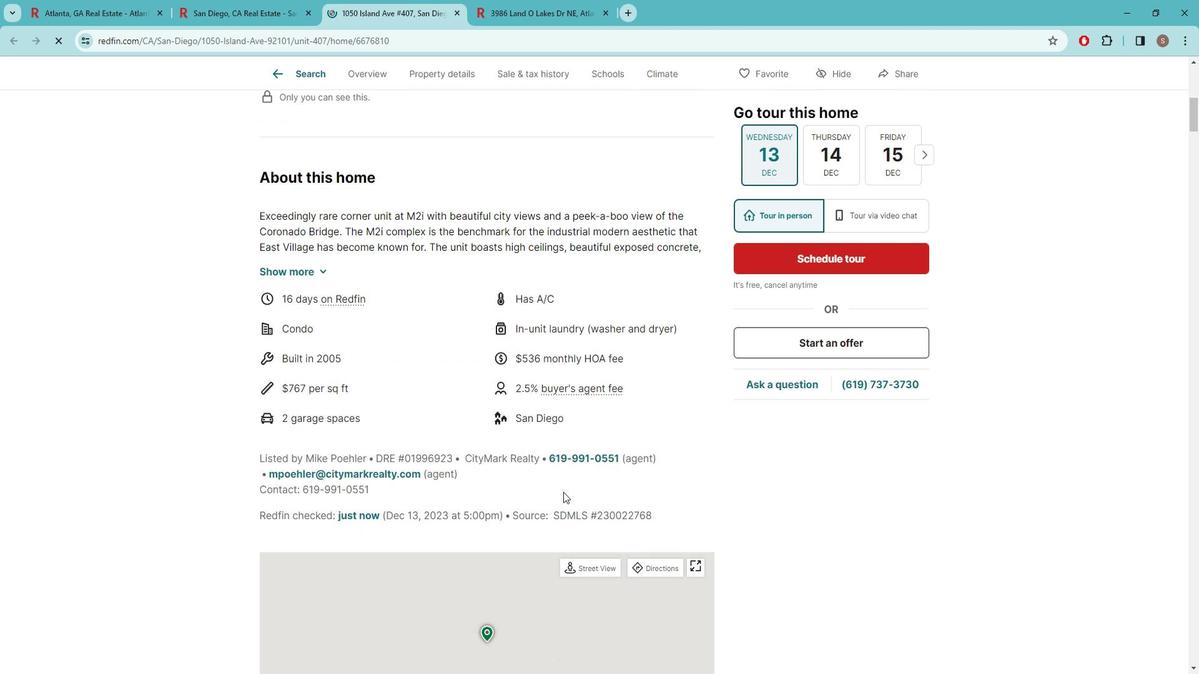 
Action: Mouse scrolled (580, 490) with delta (0, 0)
Screenshot: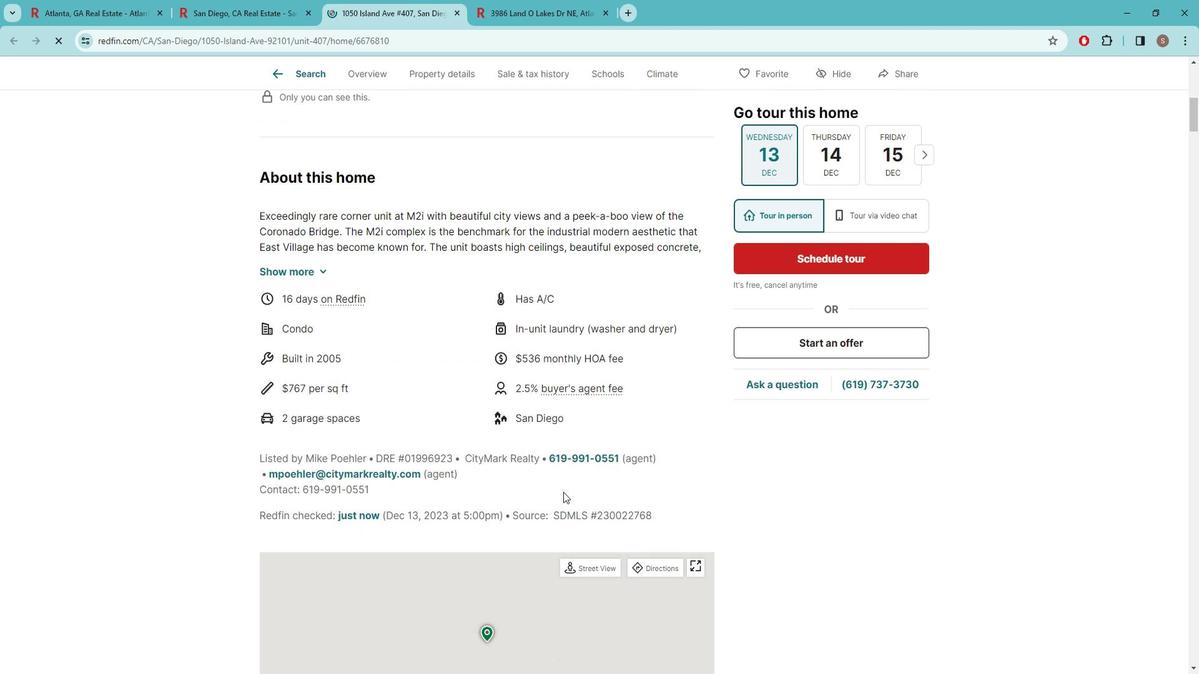 
Action: Mouse moved to (565, 470)
Screenshot: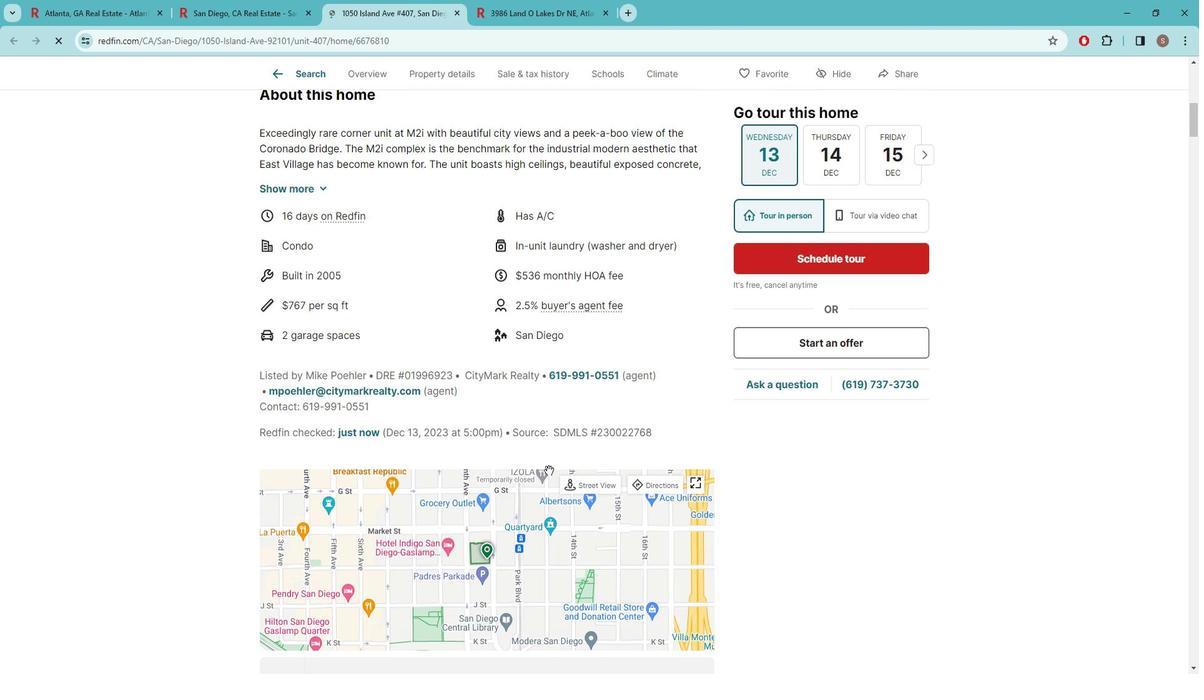 
Action: Mouse scrolled (565, 470) with delta (0, 0)
Screenshot: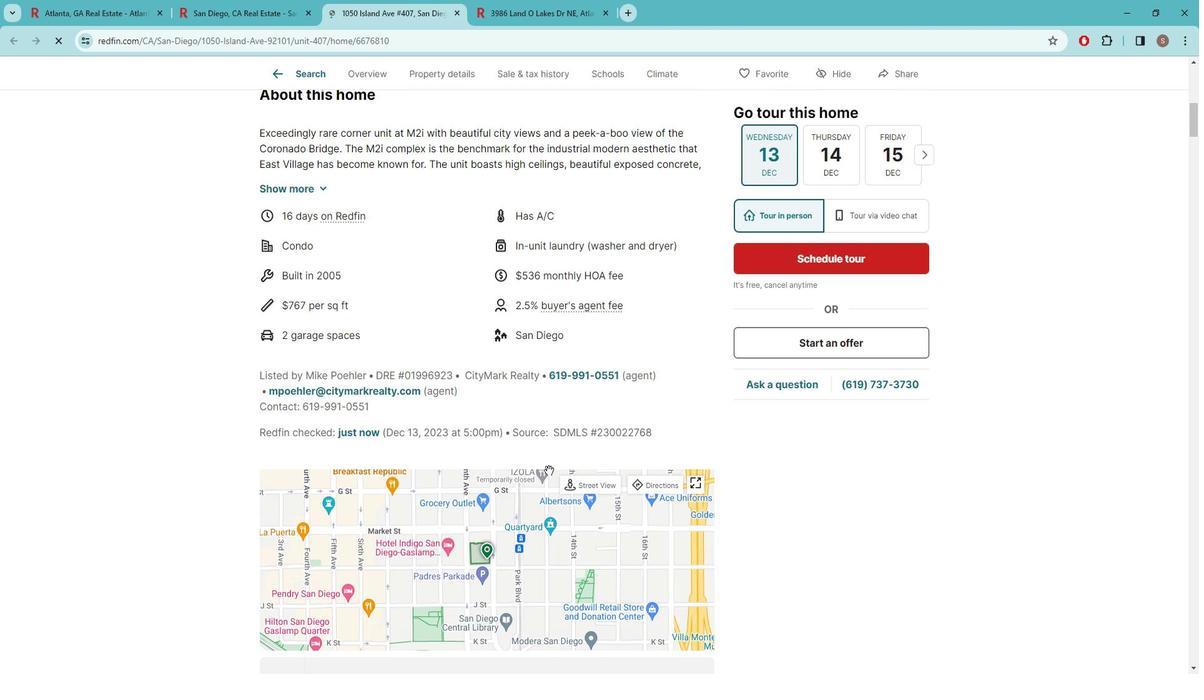 
Action: Mouse scrolled (565, 470) with delta (0, 0)
Screenshot: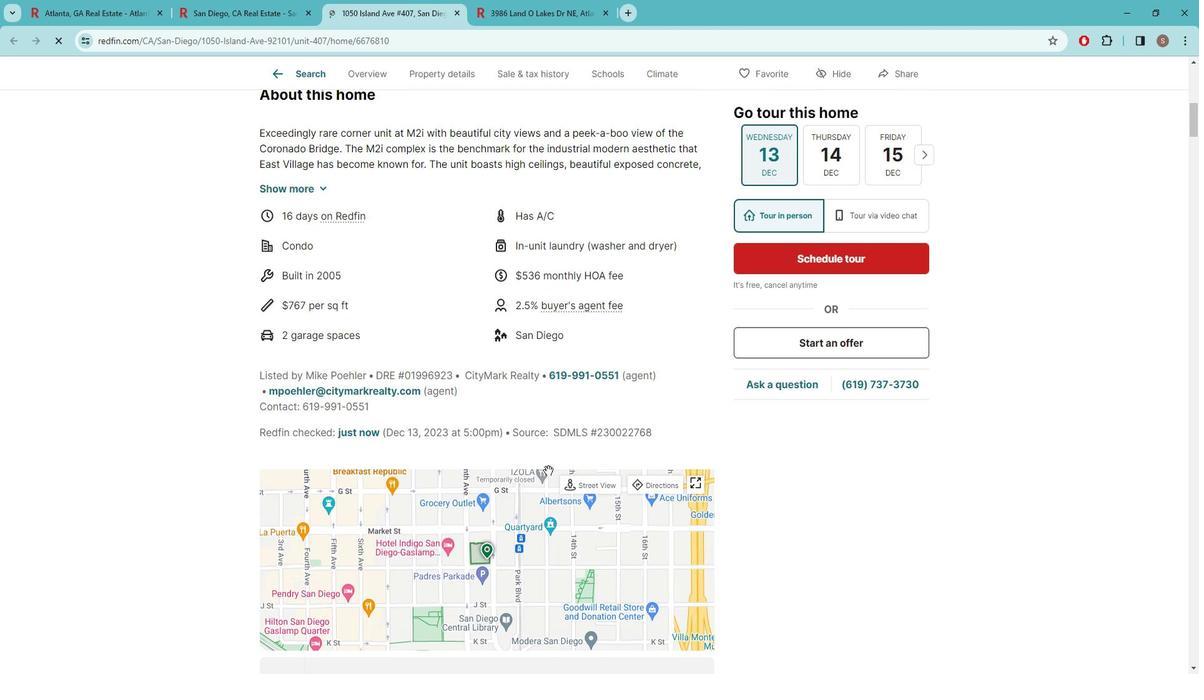 
Action: Mouse moved to (564, 470)
Screenshot: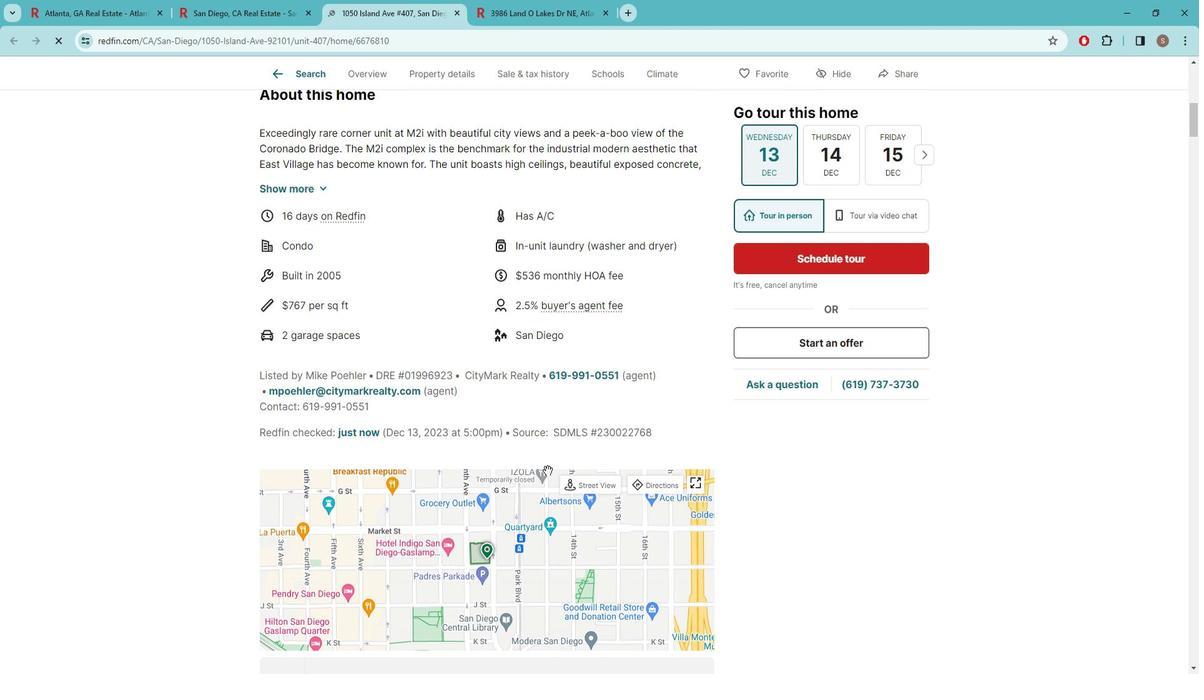 
Action: Mouse scrolled (564, 469) with delta (0, 0)
Screenshot: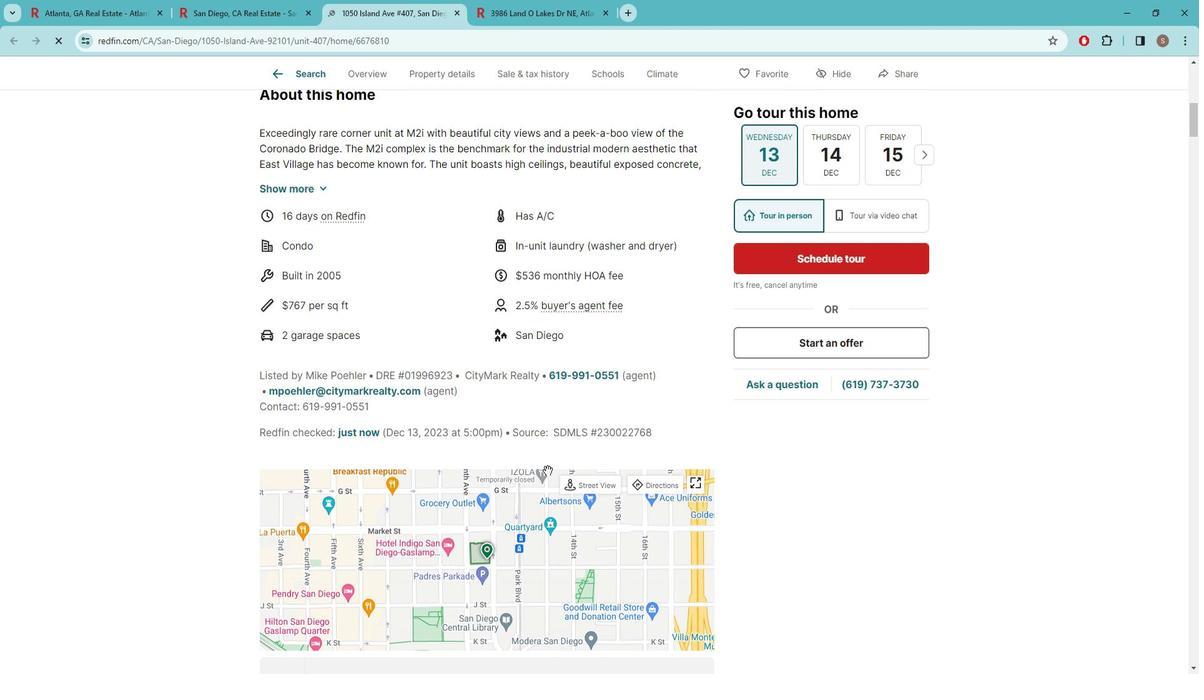 
Action: Mouse moved to (555, 464)
Screenshot: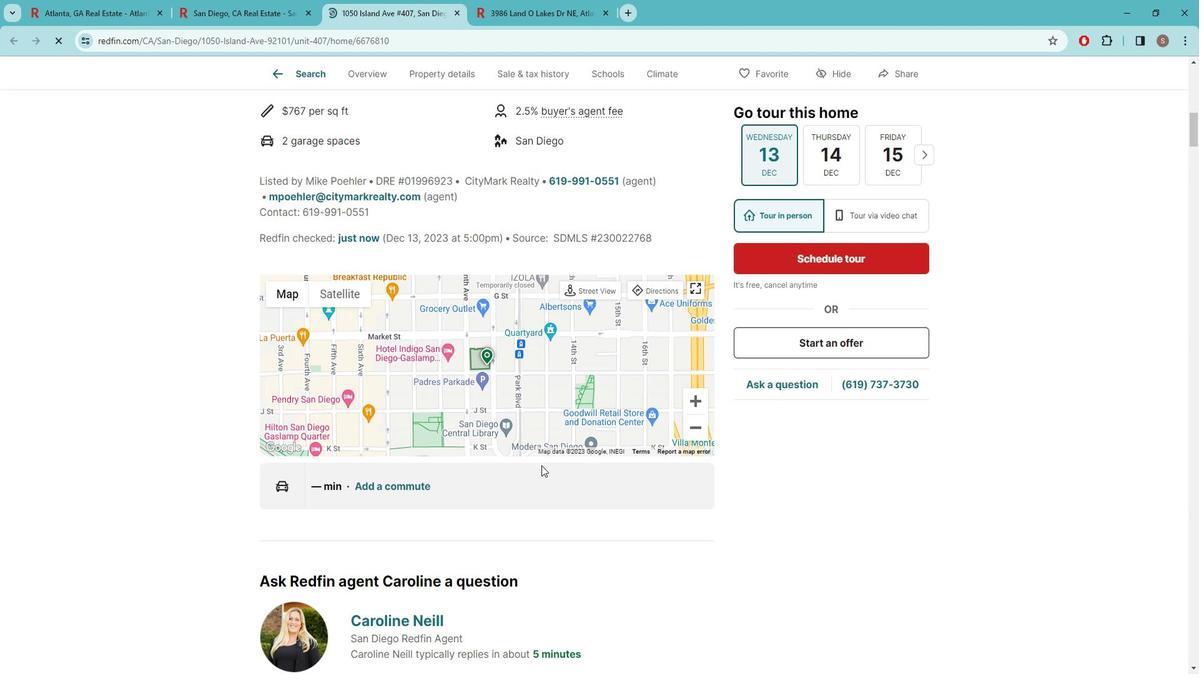 
Action: Mouse scrolled (555, 464) with delta (0, 0)
Screenshot: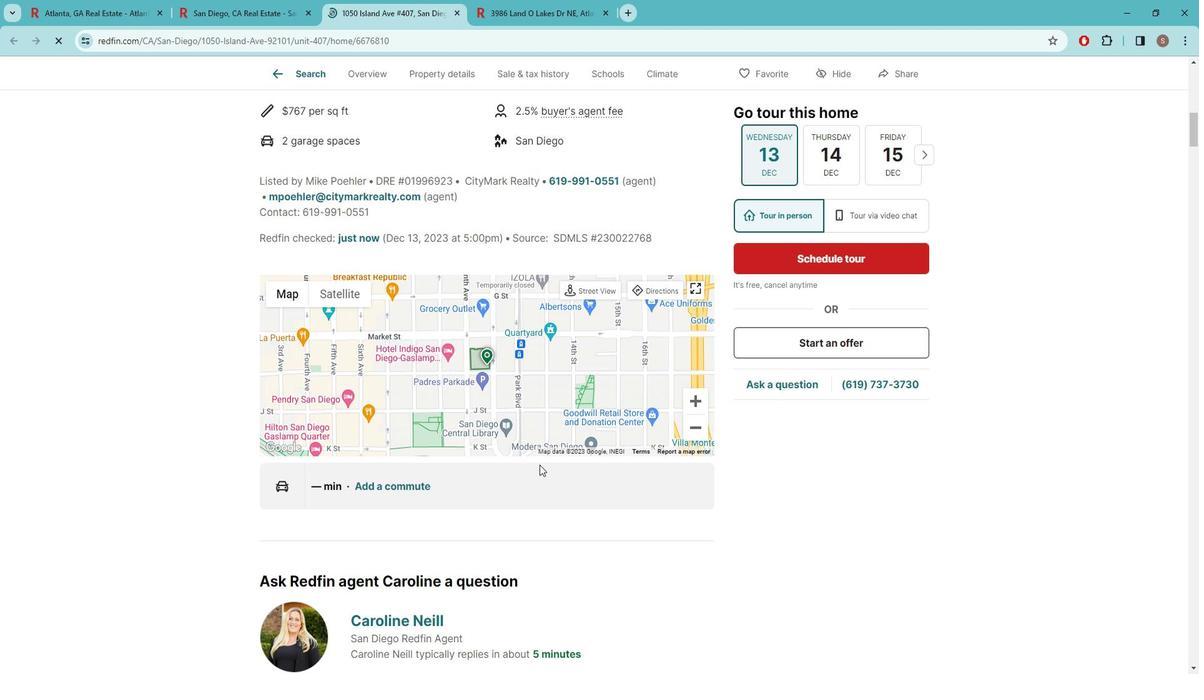 
Action: Mouse scrolled (555, 464) with delta (0, 0)
Screenshot: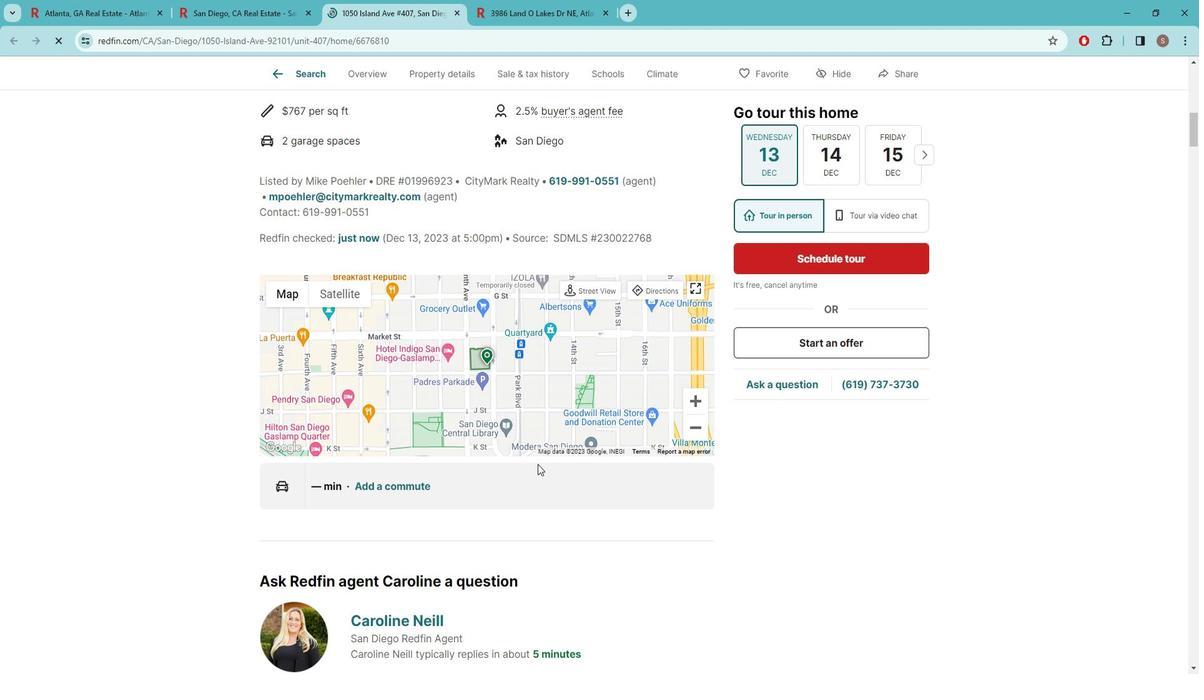 
Action: Mouse moved to (419, 492)
Screenshot: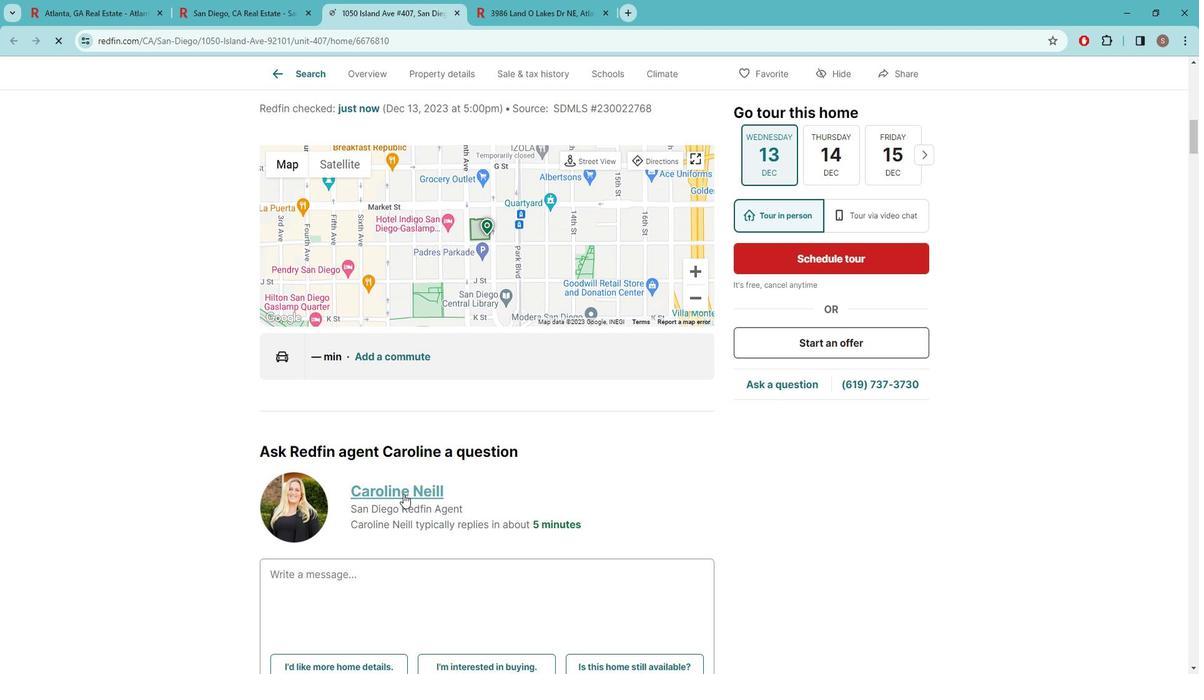 
Action: Mouse pressed left at (419, 492)
Screenshot: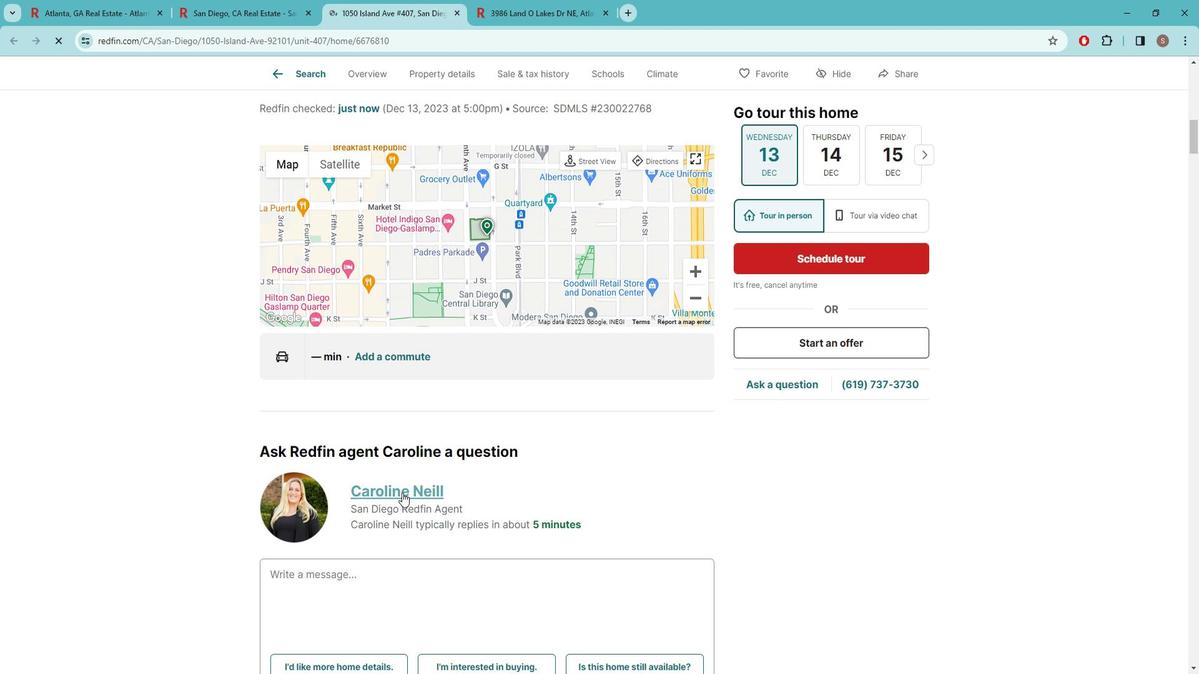 
Action: Mouse moved to (419, 492)
Screenshot: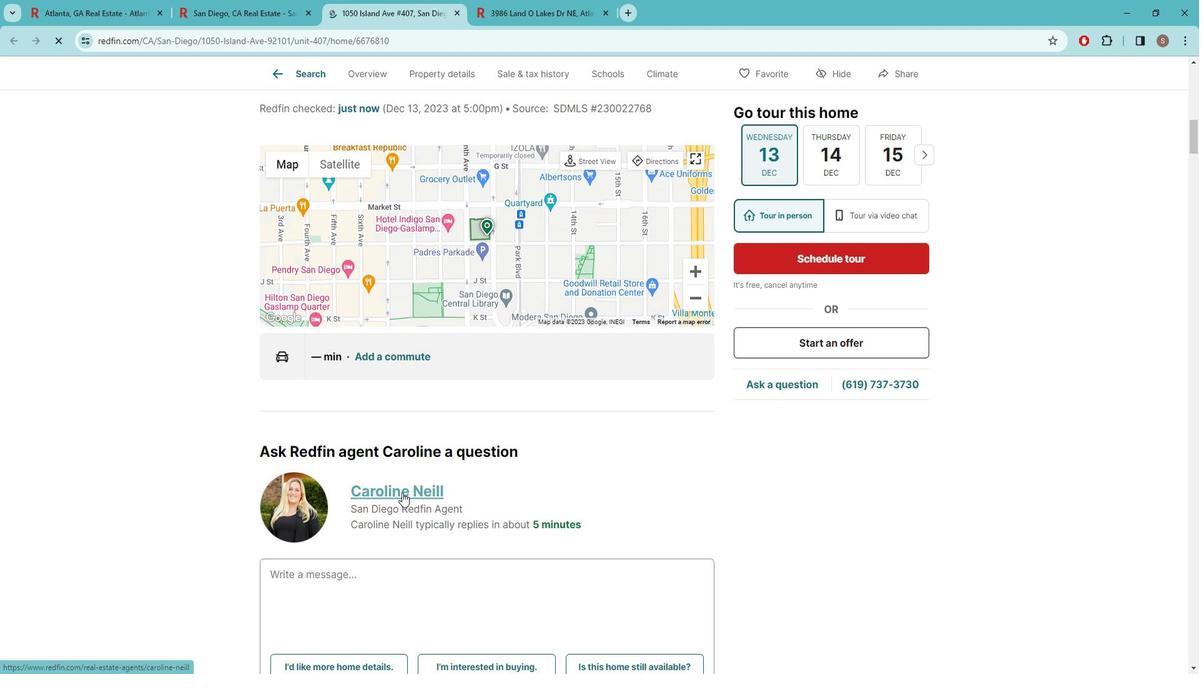 
